 Task: Look for space in Troy, United States from 24th August, 2023 to 10th September, 2023 for 8 adults in price range Rs.12000 to Rs.15000. Place can be entire place or shared room with 4 bedrooms having 8 beds and 4 bathrooms. Property type can be house, flat, guest house. Amenities needed are: wifi, TV, free parkinig on premises, gym, breakfast. Booking option can be shelf check-in. Required host language is English.
Action: Mouse moved to (495, 104)
Screenshot: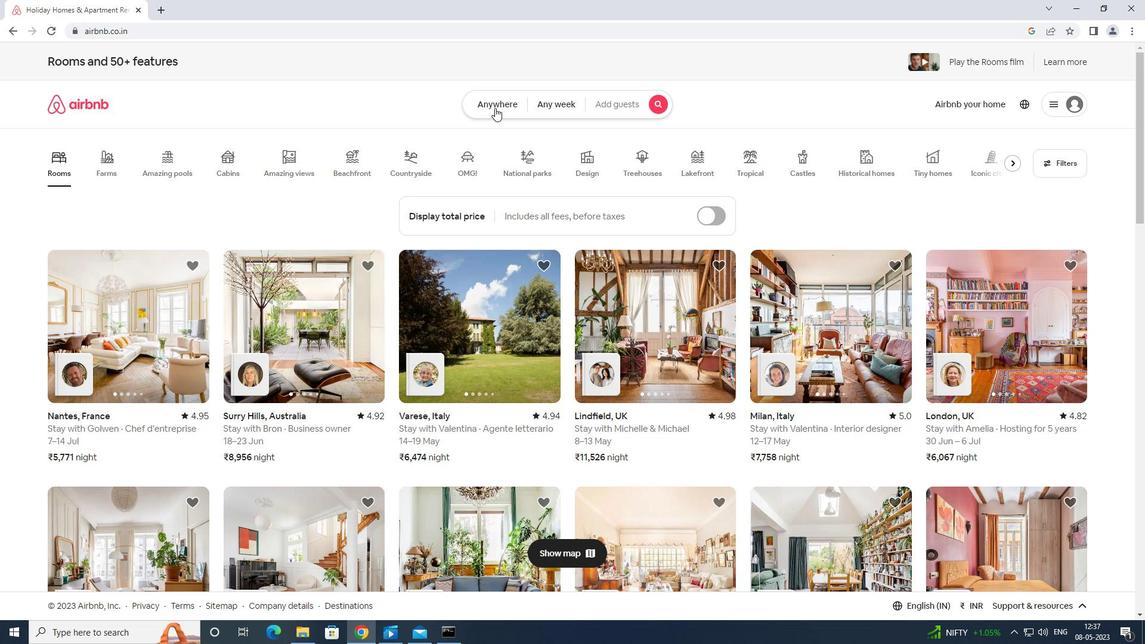 
Action: Mouse pressed left at (495, 104)
Screenshot: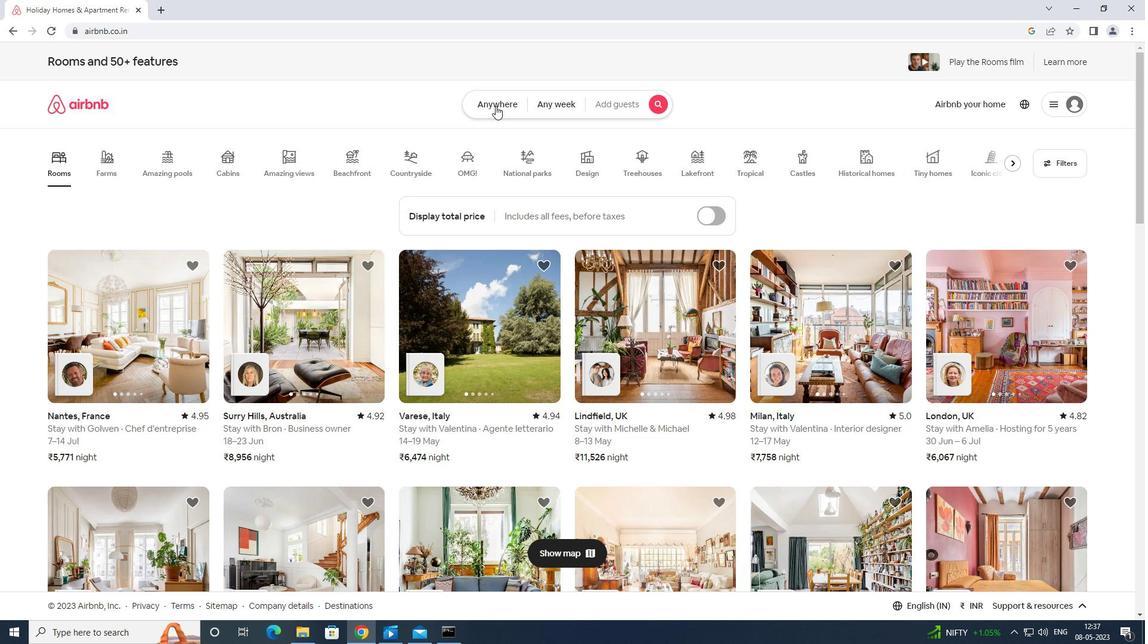 
Action: Mouse moved to (464, 144)
Screenshot: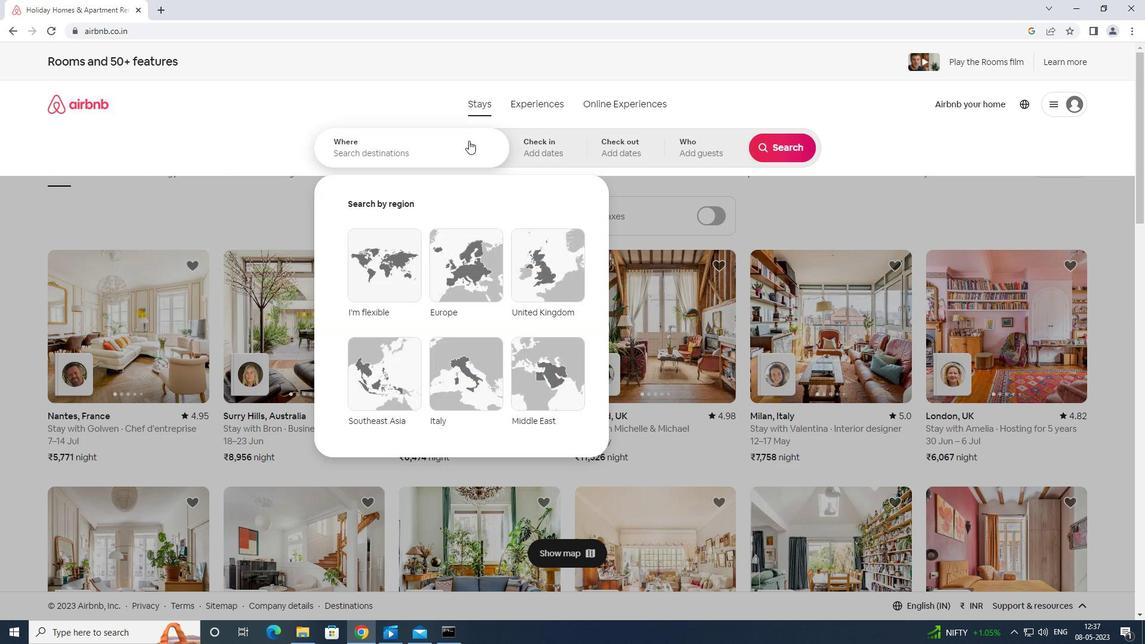 
Action: Mouse pressed left at (464, 144)
Screenshot: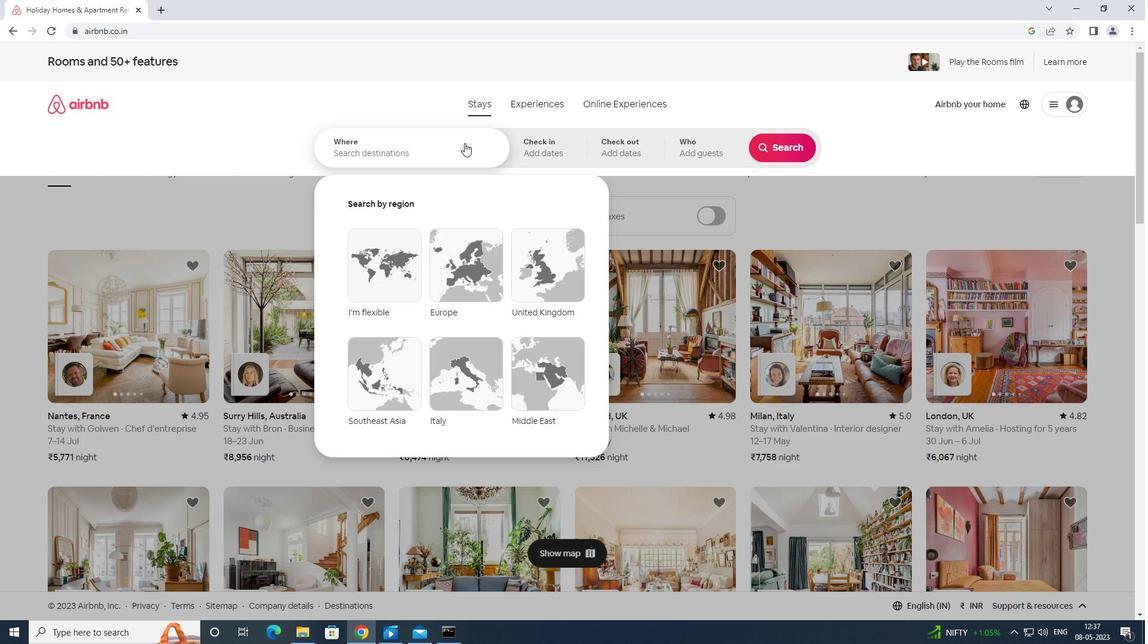 
Action: Mouse moved to (463, 144)
Screenshot: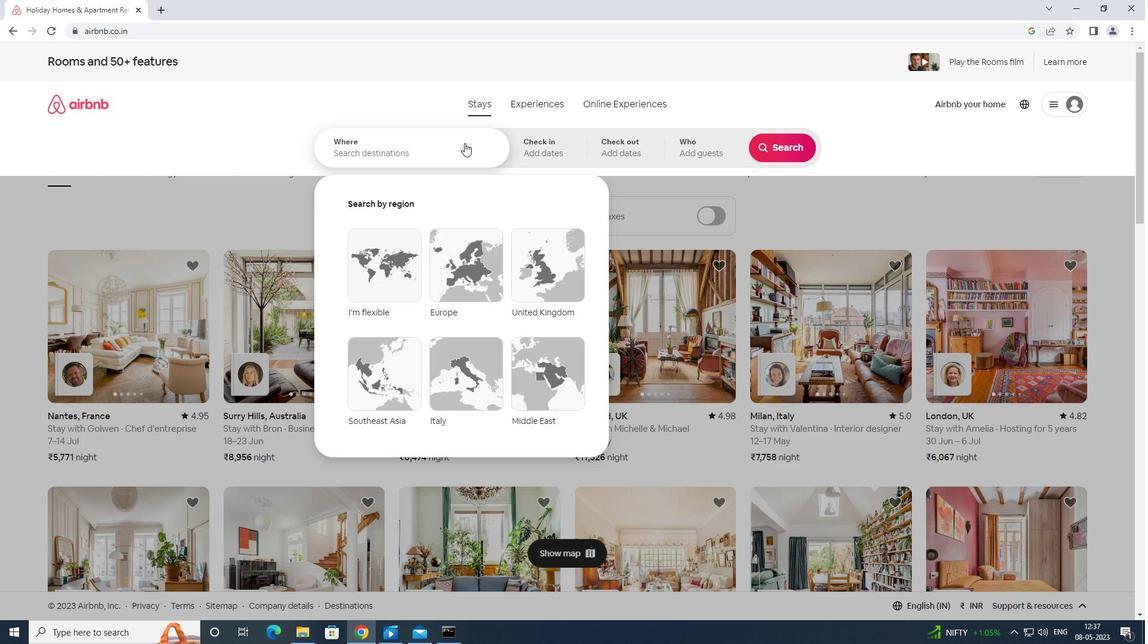 
Action: Key pressed <Key.shift>T<Key.backspace><Key.shift>TROY<Key.space>UNITED<Key.space>STATES<Key.enter>
Screenshot: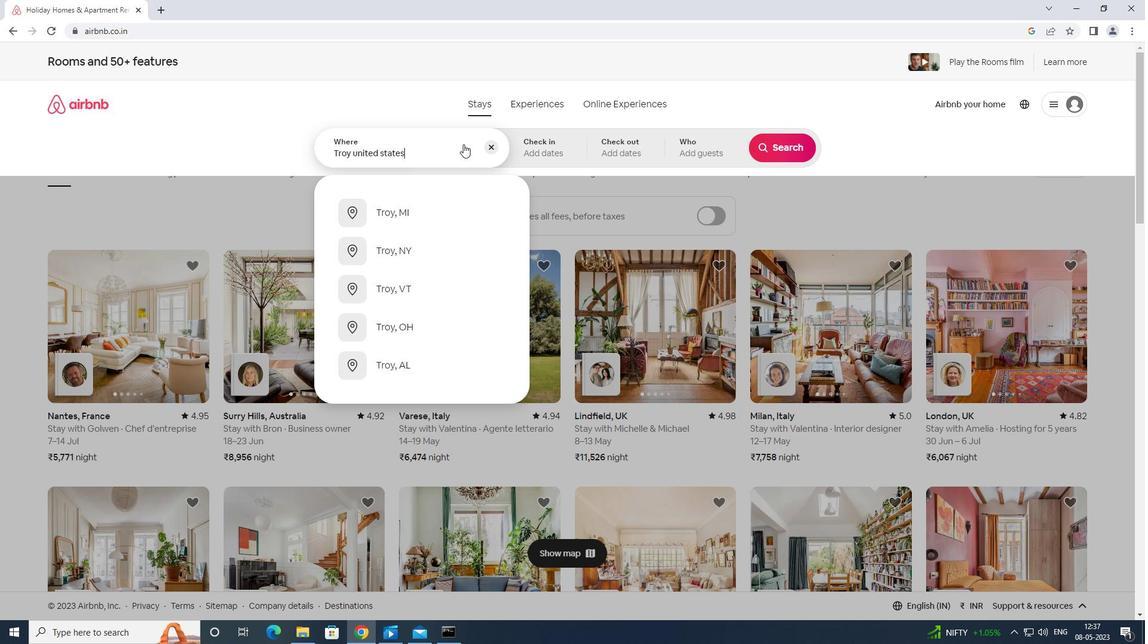 
Action: Mouse moved to (771, 234)
Screenshot: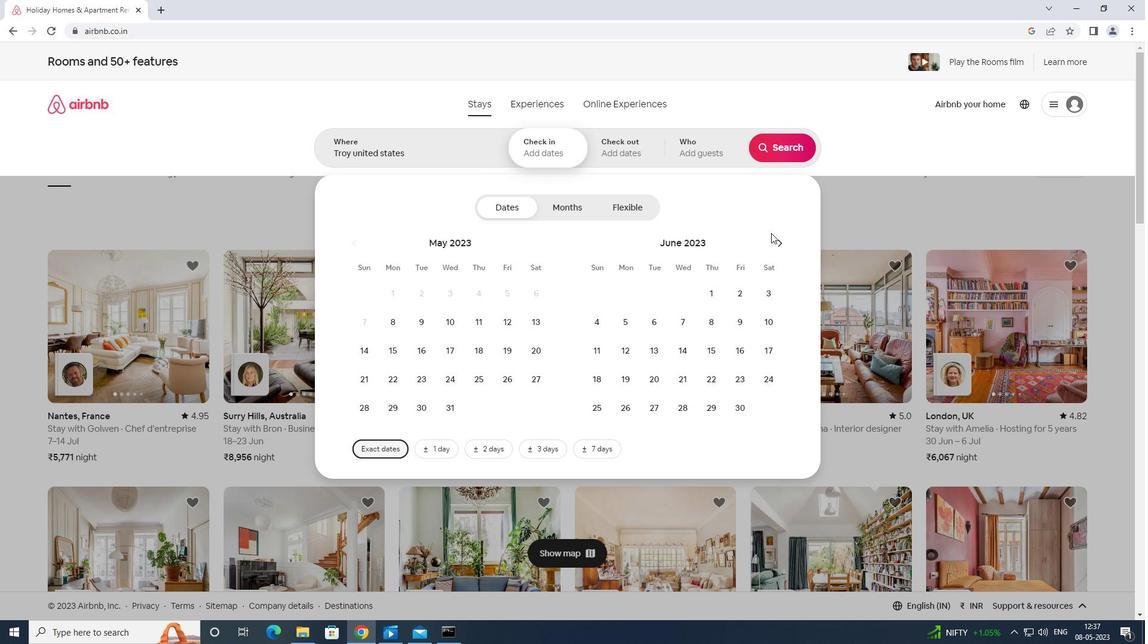 
Action: Mouse pressed left at (771, 234)
Screenshot: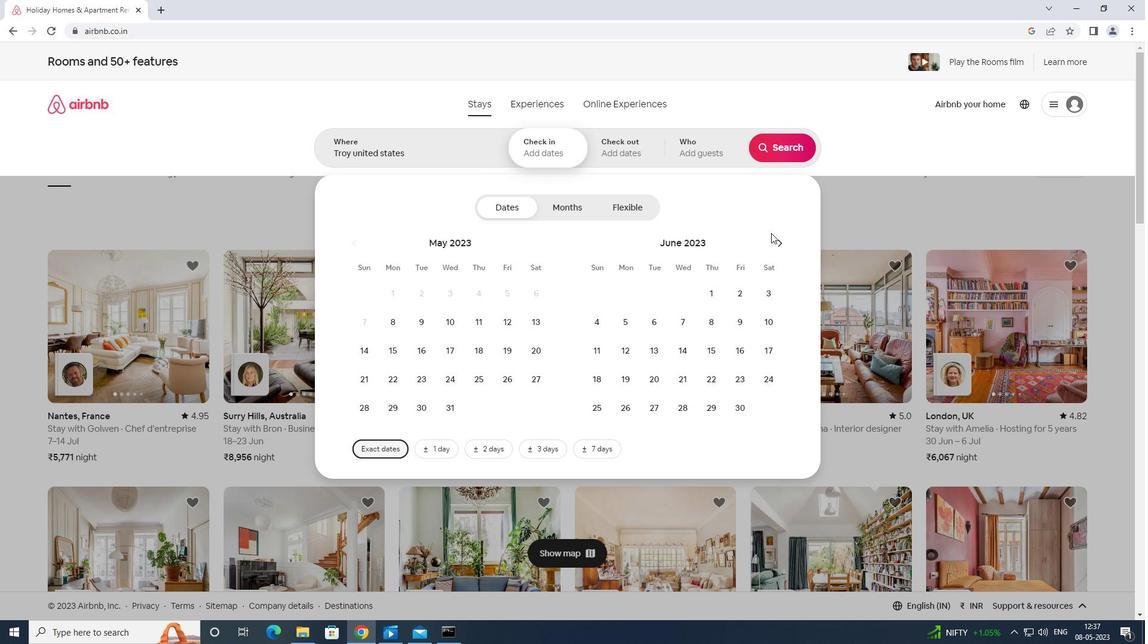 
Action: Mouse moved to (782, 244)
Screenshot: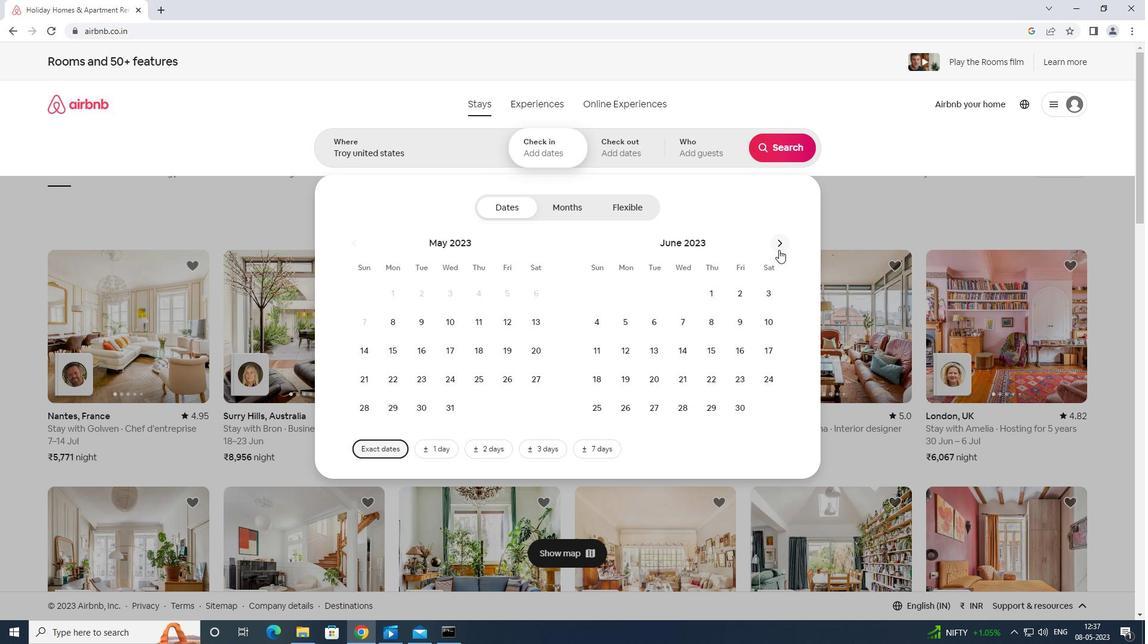 
Action: Mouse pressed left at (782, 244)
Screenshot: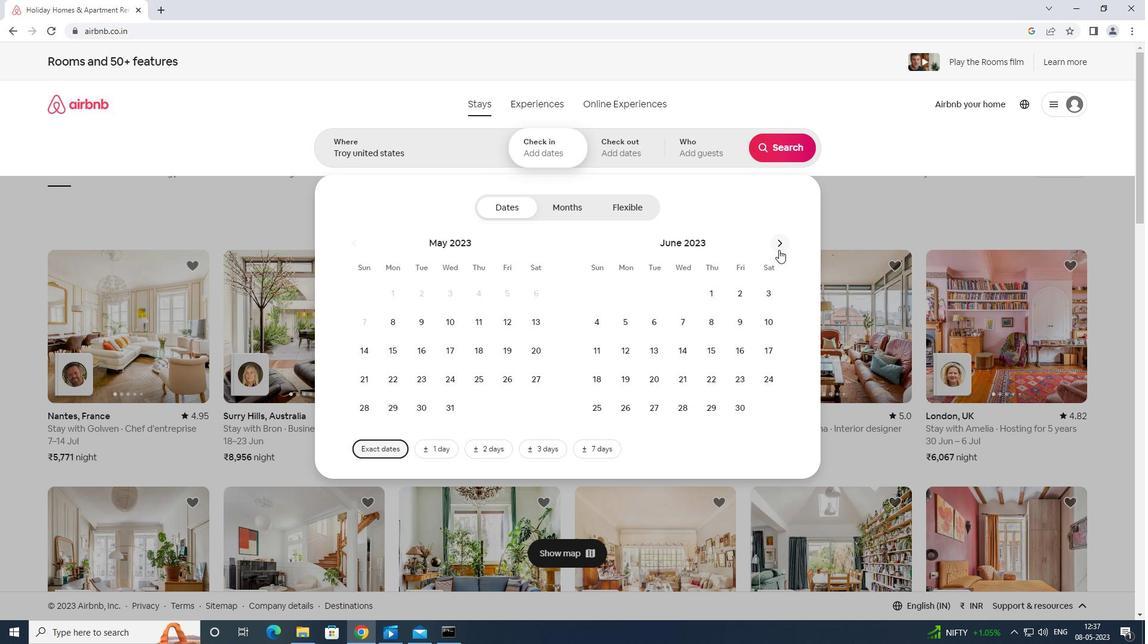 
Action: Mouse moved to (784, 242)
Screenshot: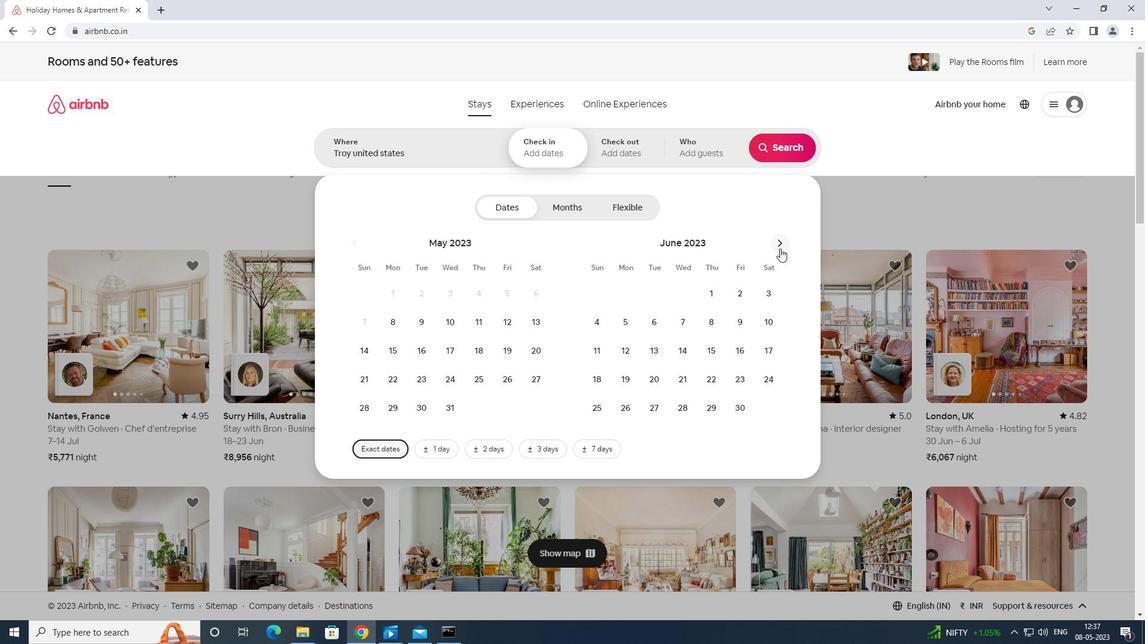 
Action: Mouse pressed left at (784, 242)
Screenshot: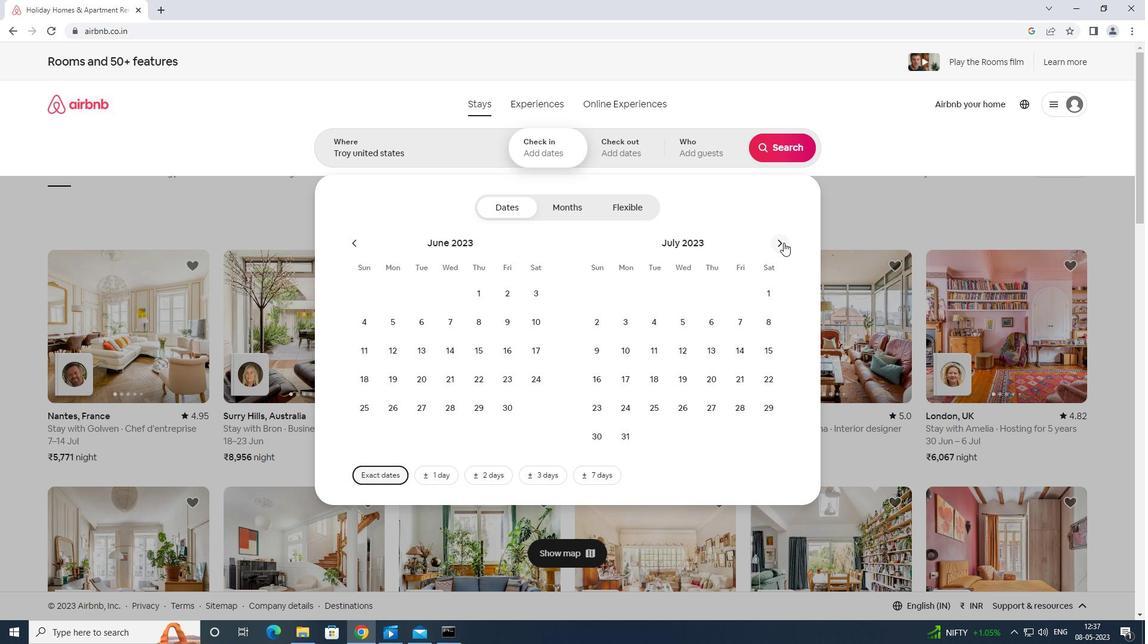 
Action: Mouse moved to (702, 377)
Screenshot: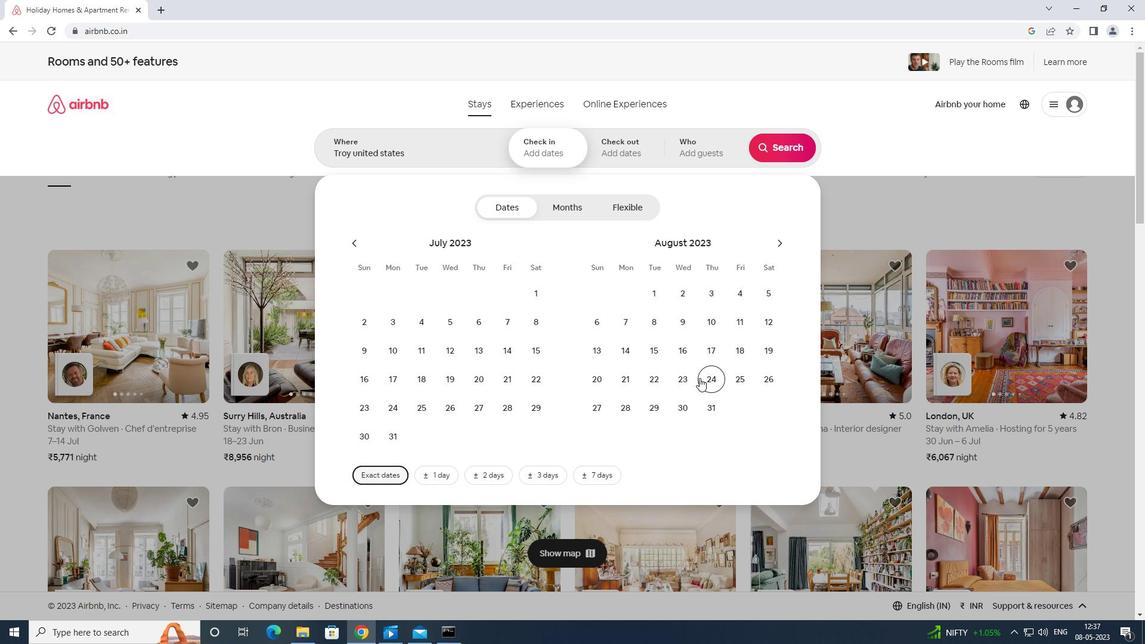 
Action: Mouse pressed left at (702, 377)
Screenshot: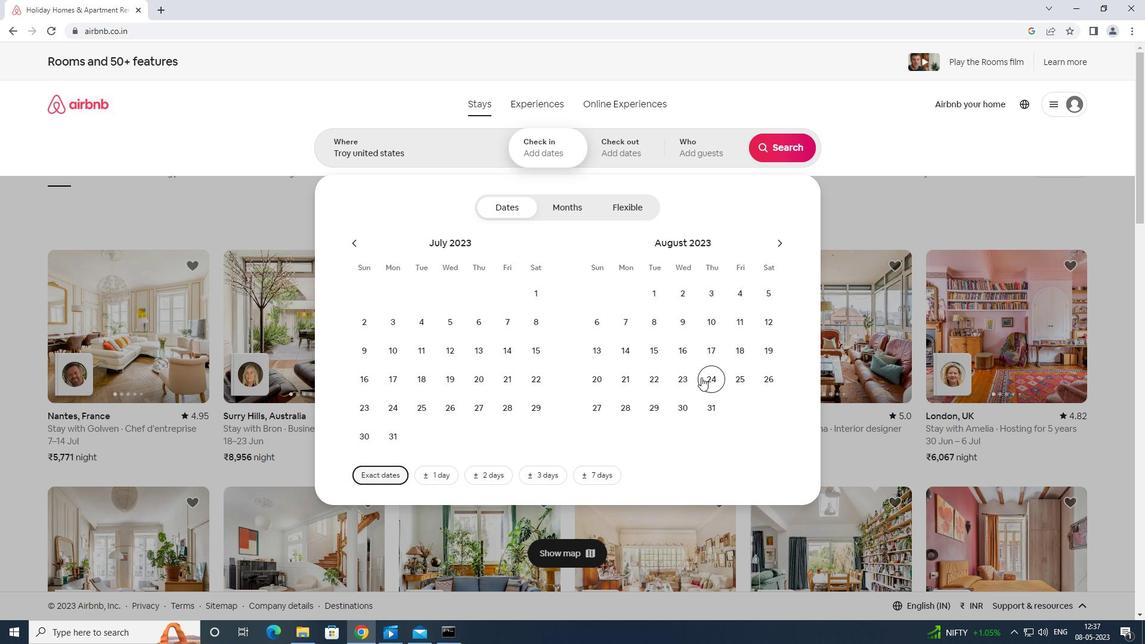 
Action: Mouse moved to (777, 234)
Screenshot: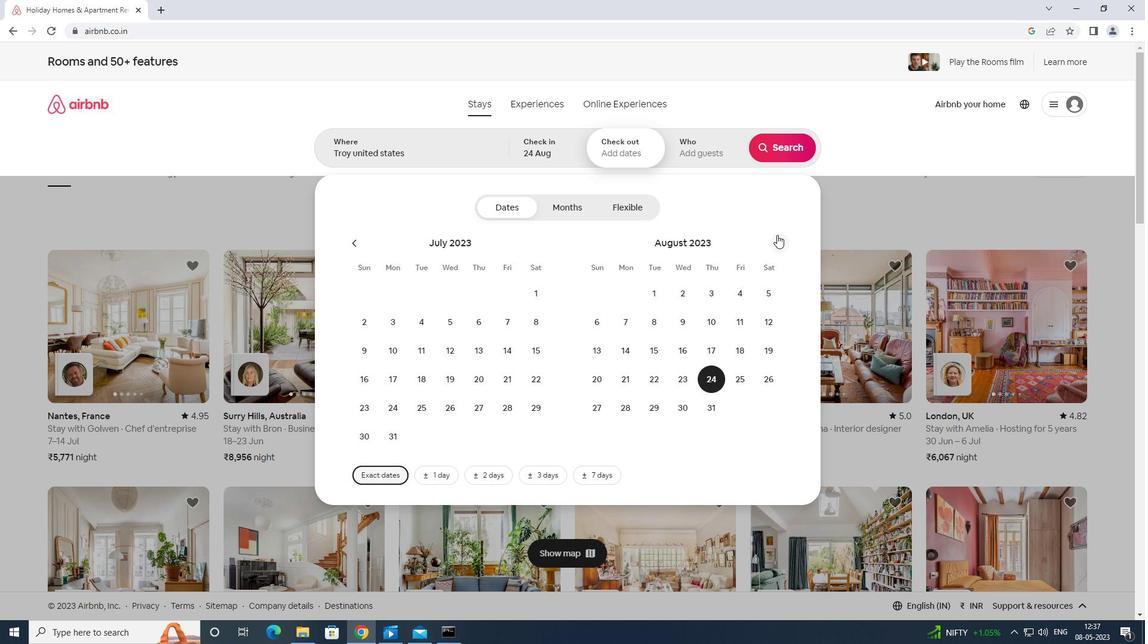 
Action: Mouse pressed left at (777, 234)
Screenshot: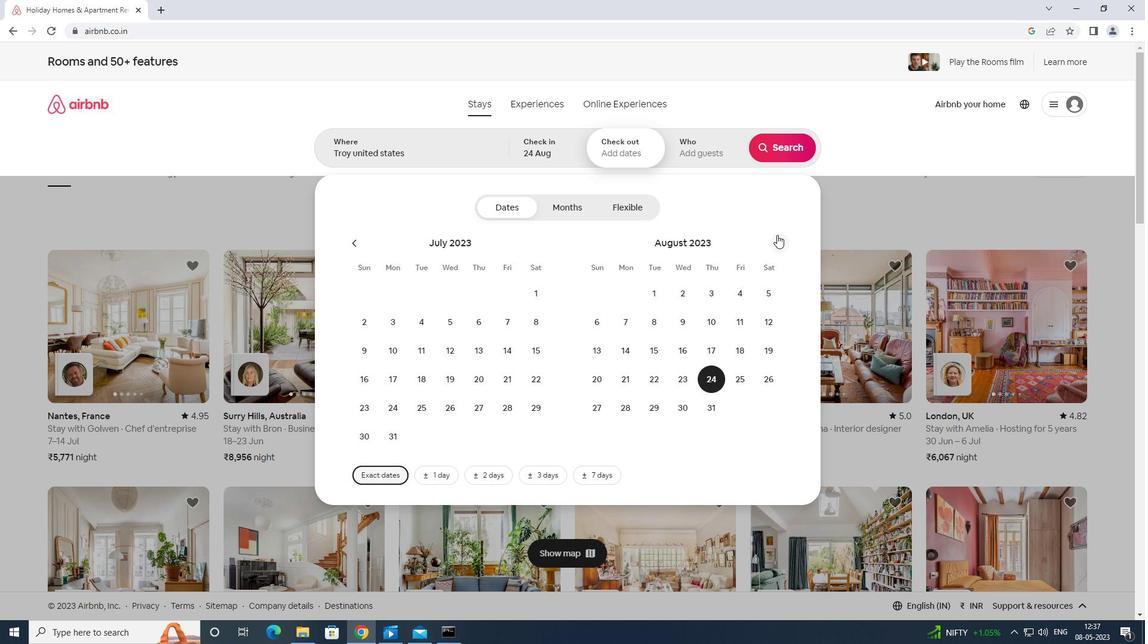 
Action: Mouse moved to (601, 347)
Screenshot: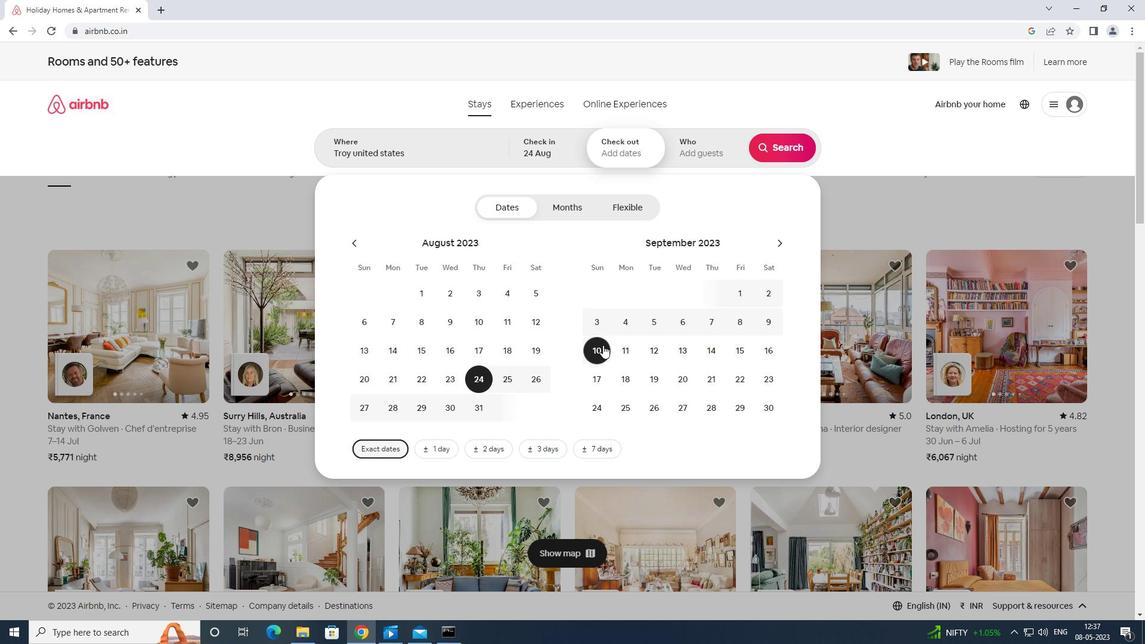 
Action: Mouse pressed left at (601, 347)
Screenshot: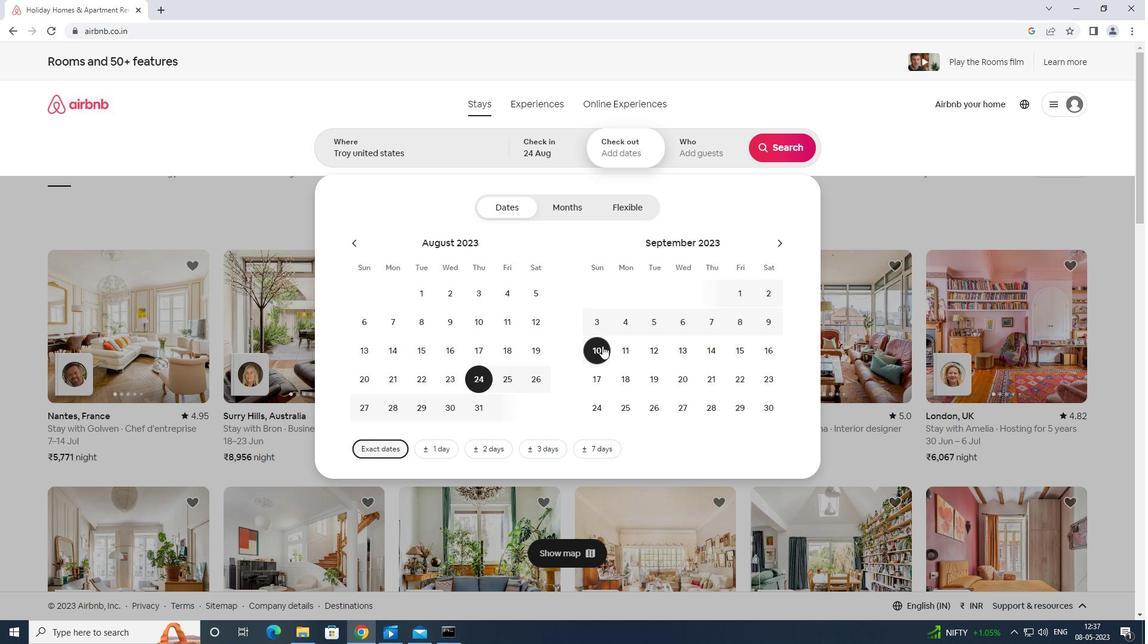 
Action: Mouse moved to (723, 142)
Screenshot: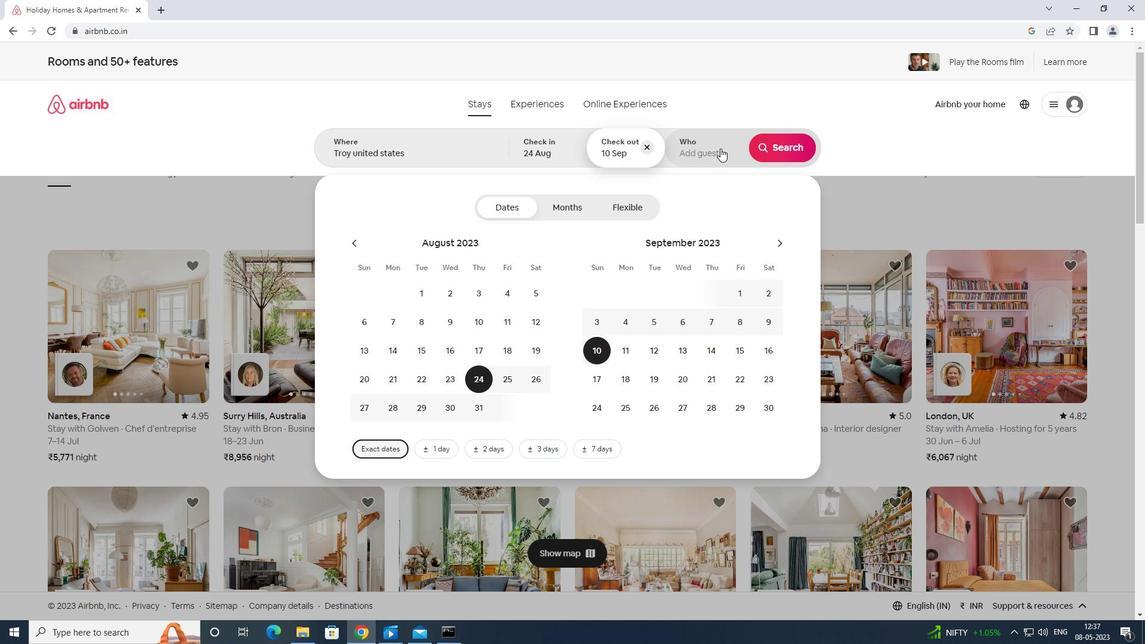 
Action: Mouse pressed left at (723, 142)
Screenshot: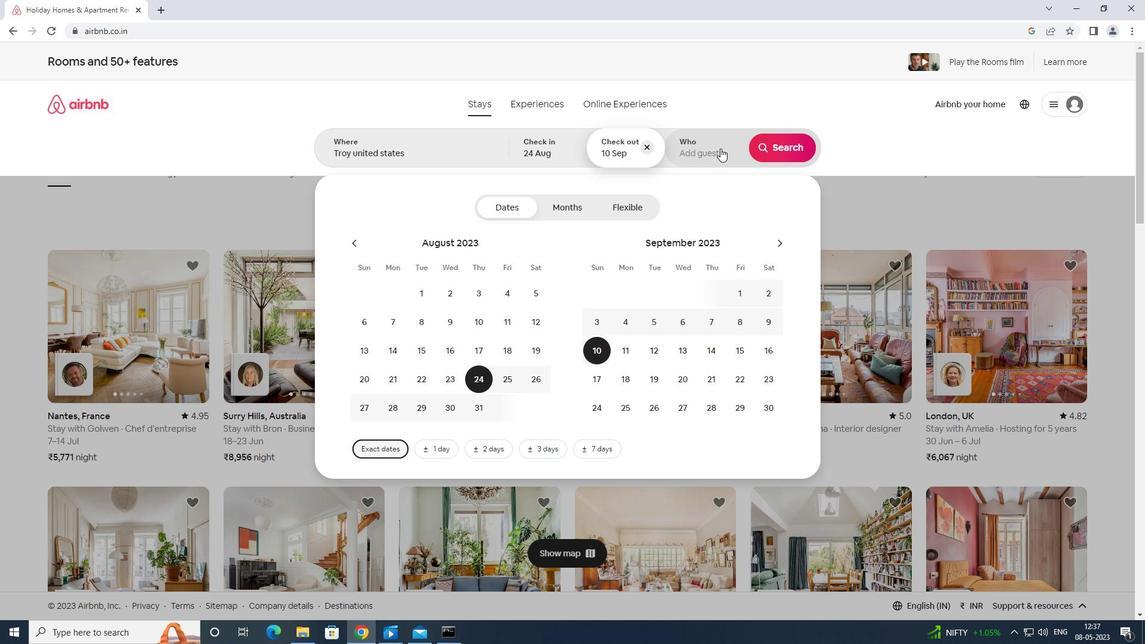 
Action: Mouse moved to (782, 217)
Screenshot: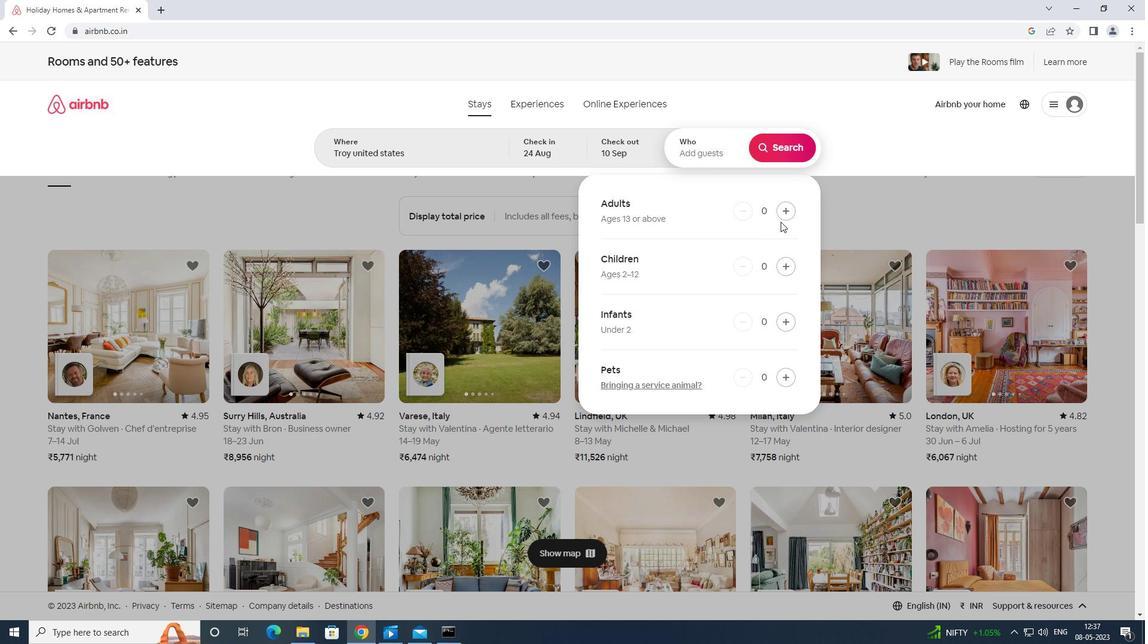 
Action: Mouse pressed left at (782, 217)
Screenshot: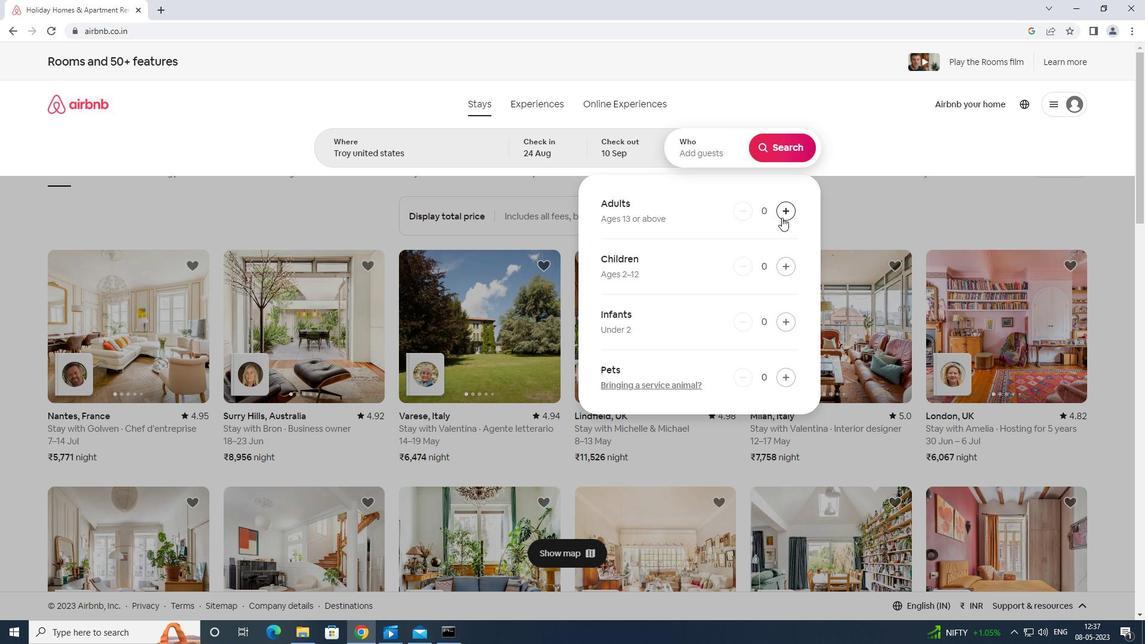 
Action: Mouse moved to (782, 215)
Screenshot: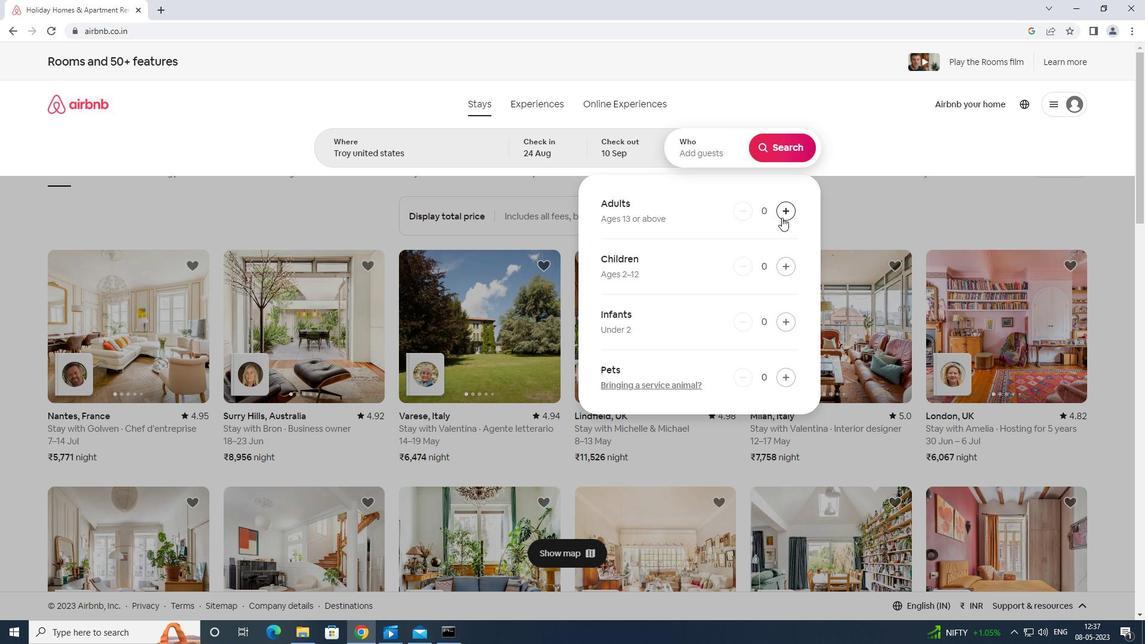 
Action: Mouse pressed left at (782, 215)
Screenshot: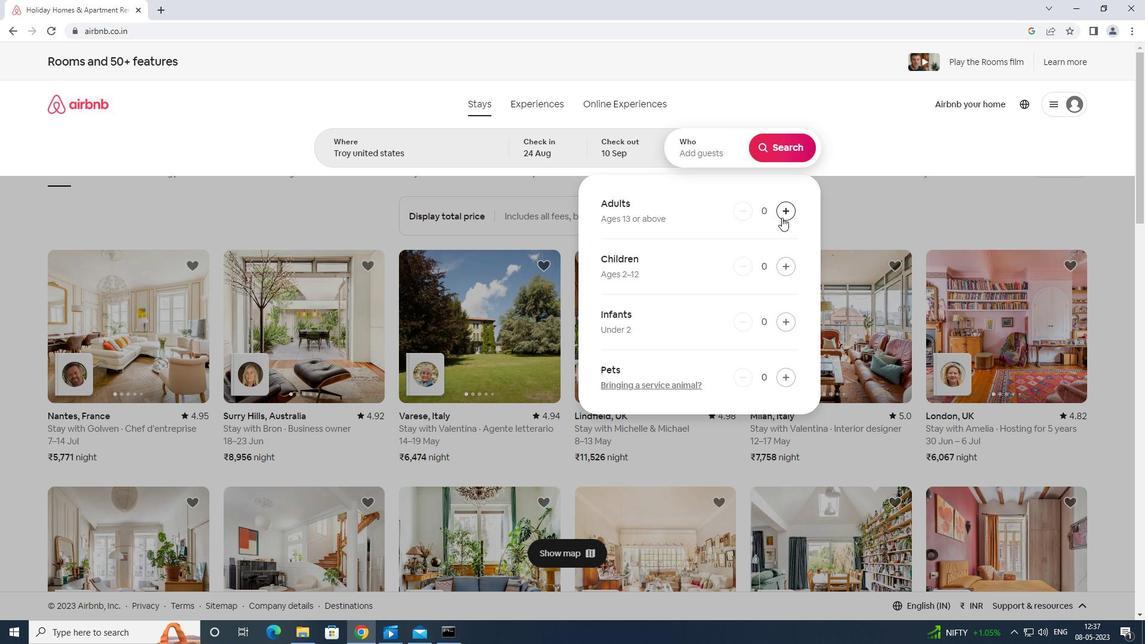 
Action: Mouse moved to (783, 213)
Screenshot: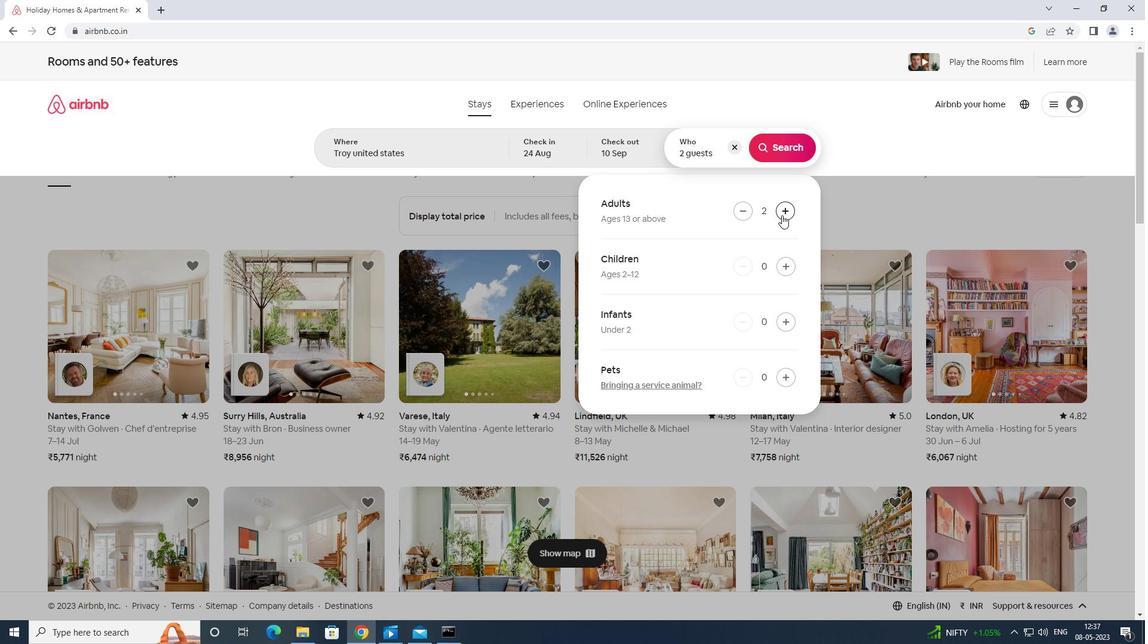 
Action: Mouse pressed left at (783, 213)
Screenshot: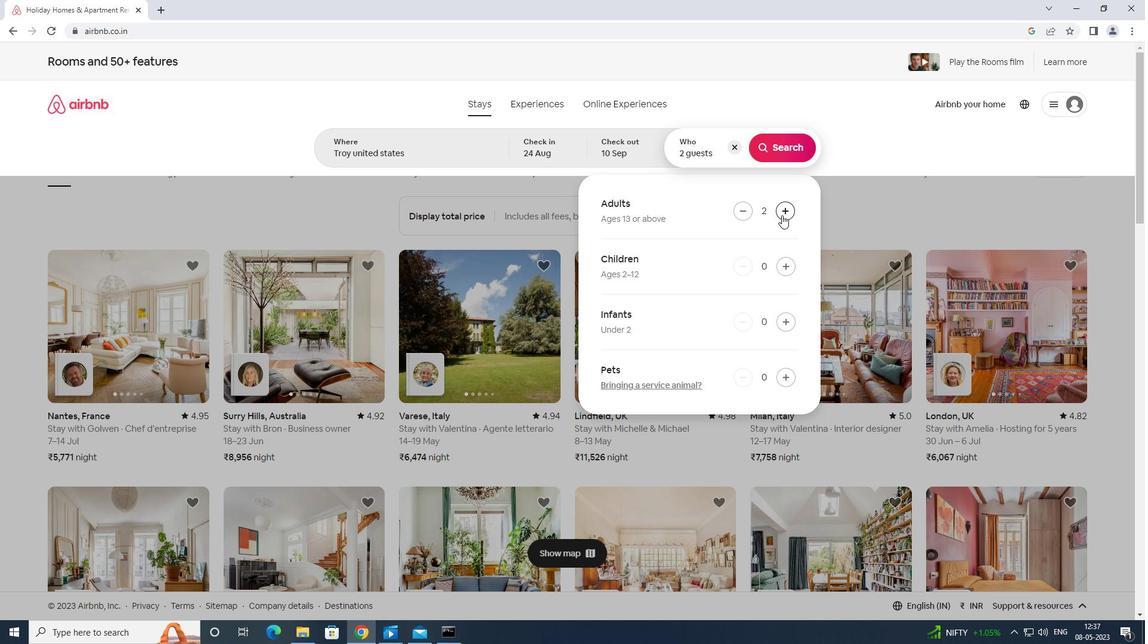 
Action: Mouse moved to (784, 213)
Screenshot: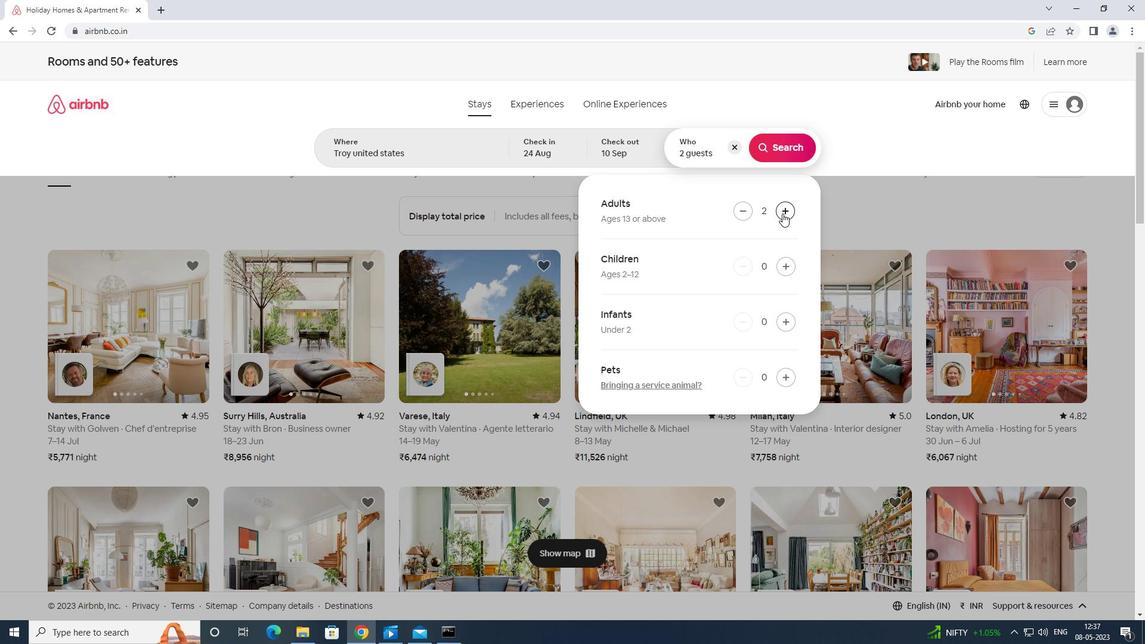 
Action: Mouse pressed left at (784, 213)
Screenshot: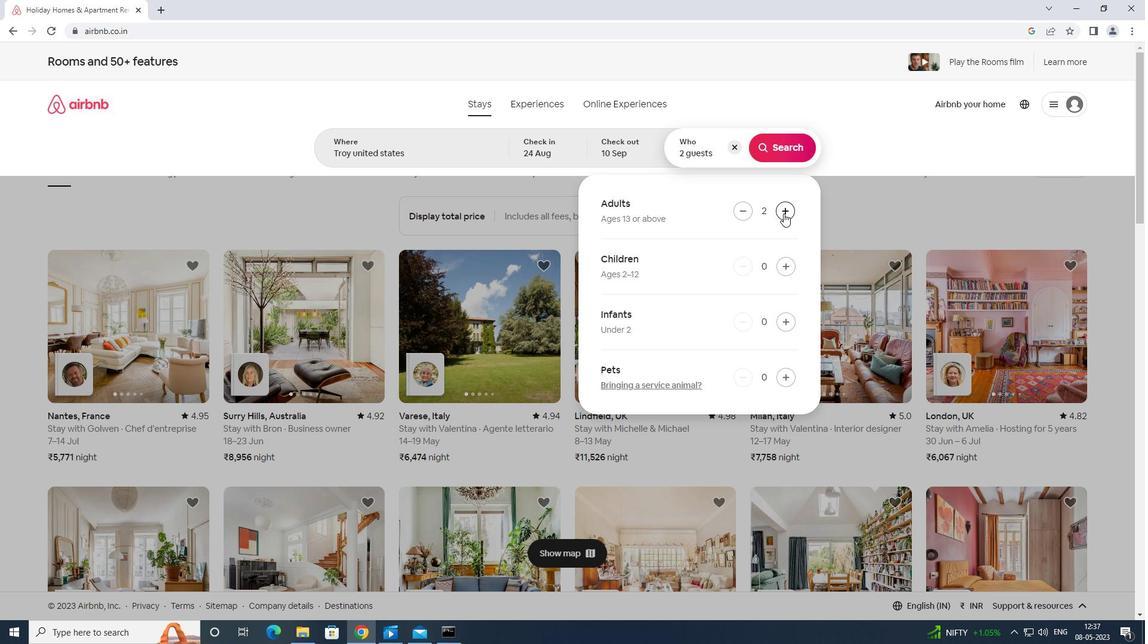 
Action: Mouse moved to (784, 212)
Screenshot: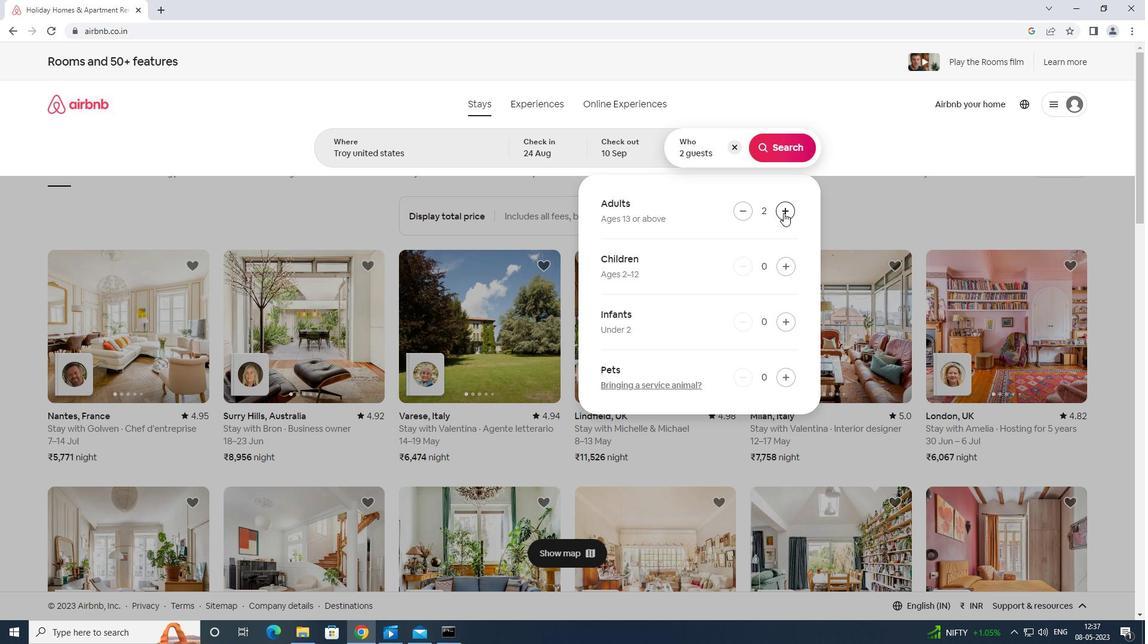 
Action: Mouse pressed left at (784, 212)
Screenshot: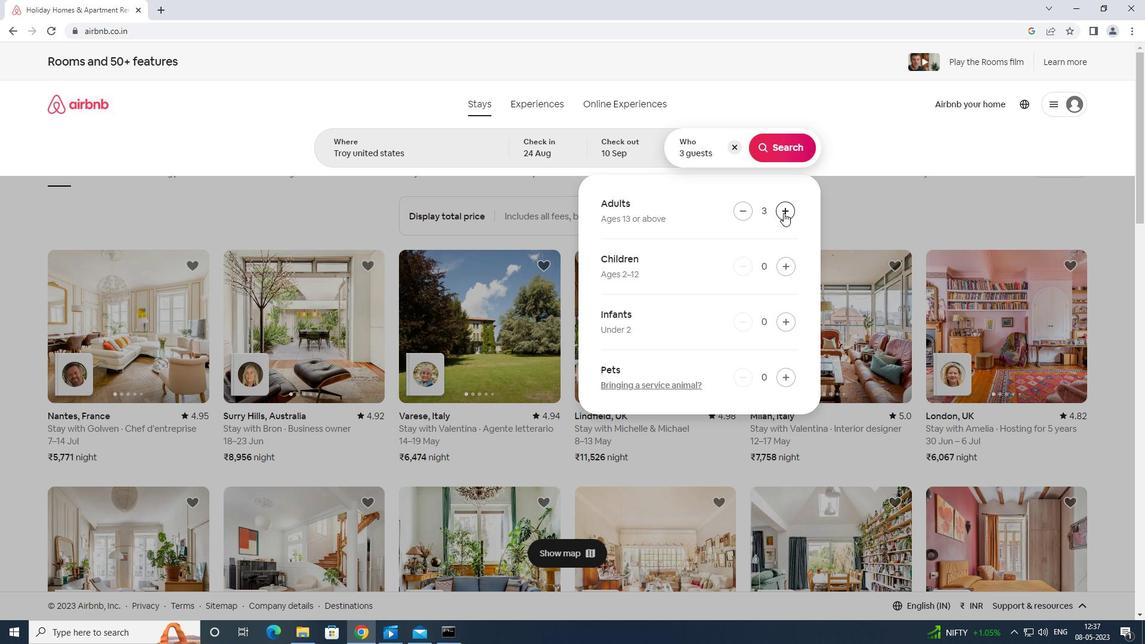 
Action: Mouse pressed left at (784, 212)
Screenshot: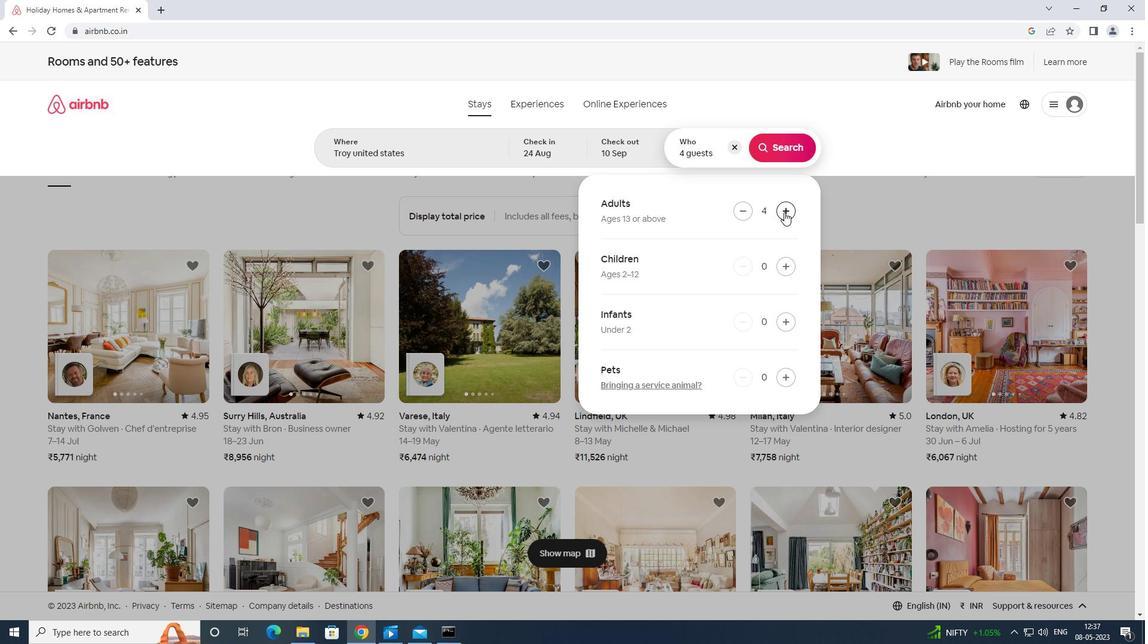 
Action: Mouse pressed left at (784, 212)
Screenshot: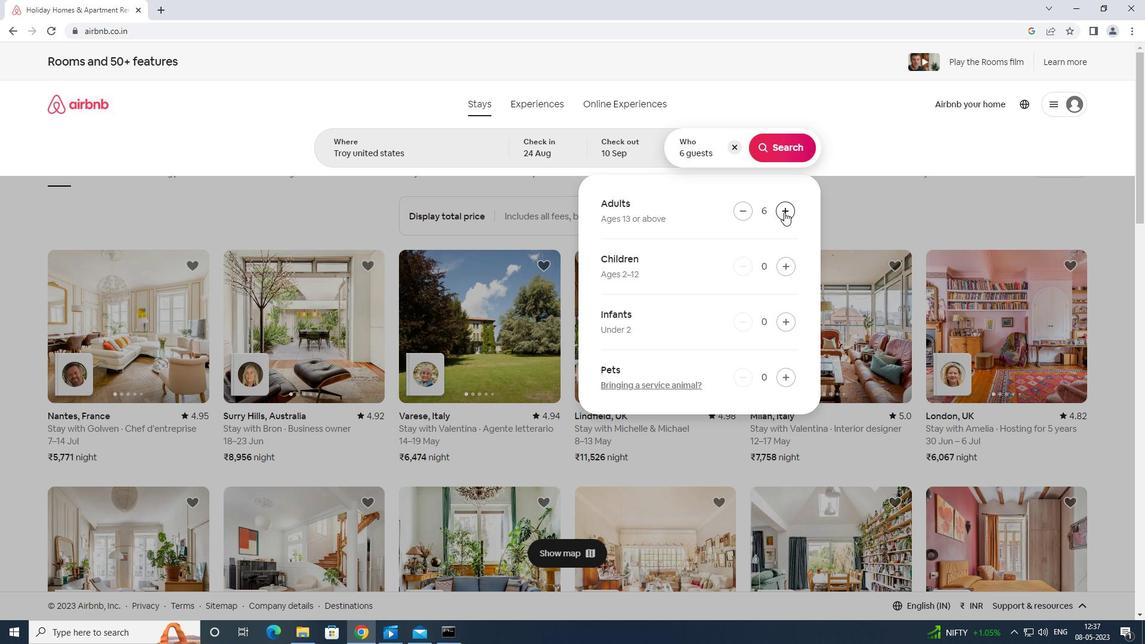 
Action: Mouse pressed left at (784, 212)
Screenshot: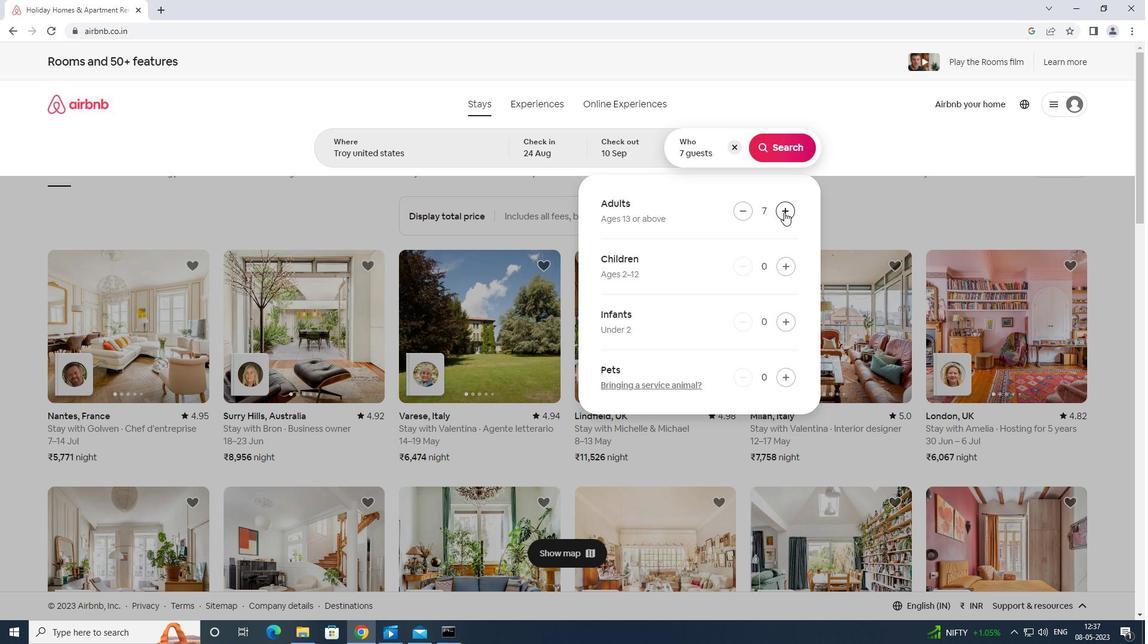 
Action: Mouse moved to (790, 144)
Screenshot: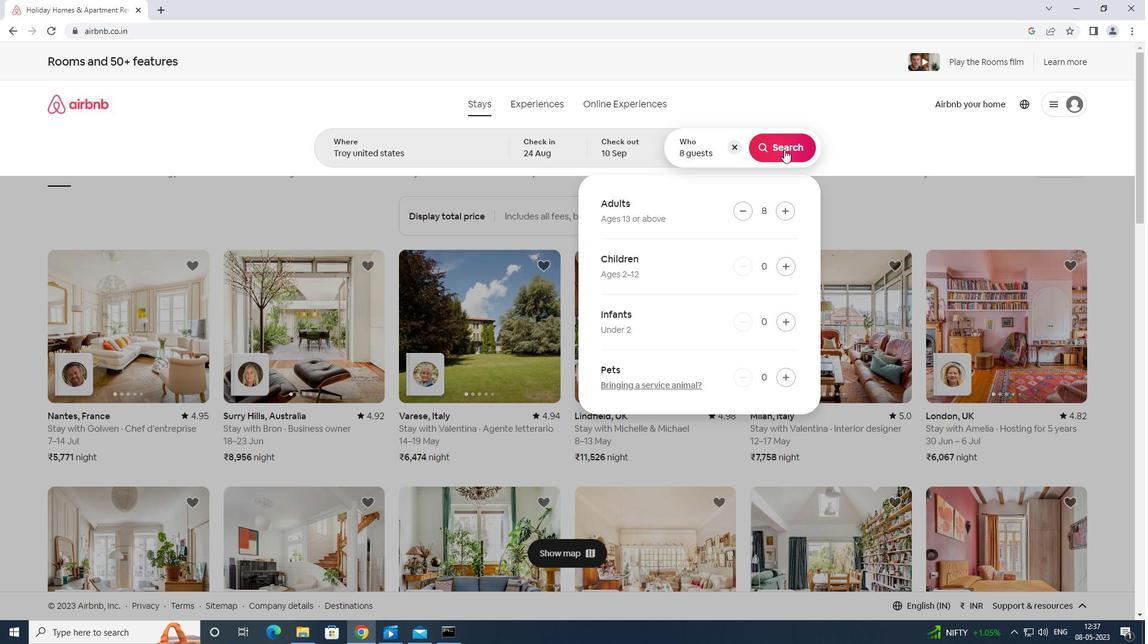 
Action: Mouse pressed left at (790, 144)
Screenshot: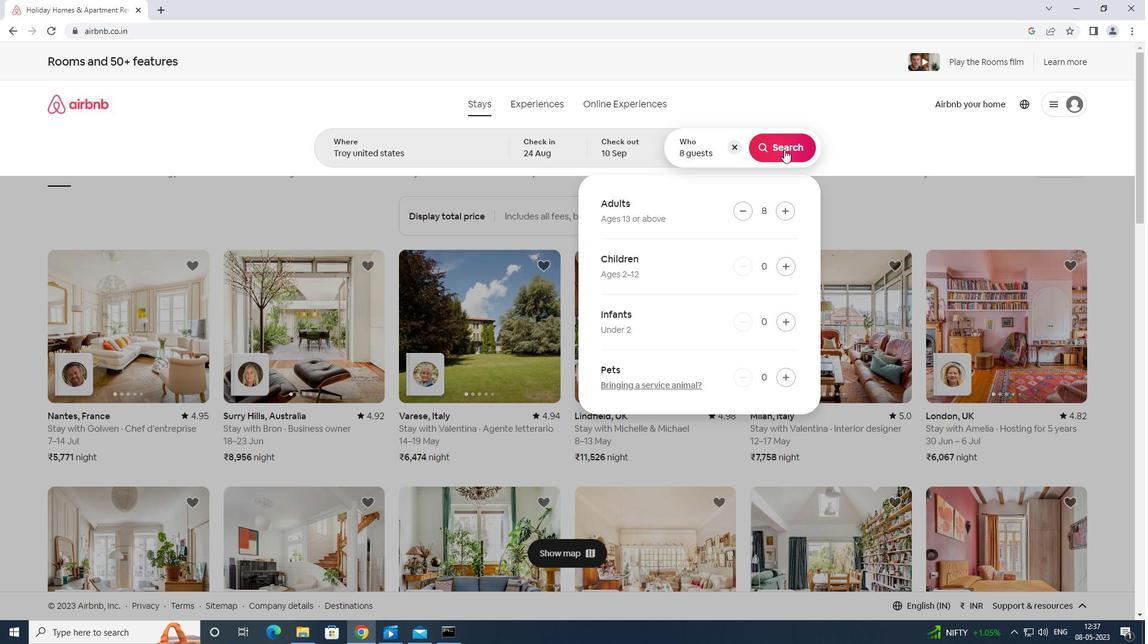 
Action: Mouse moved to (1108, 109)
Screenshot: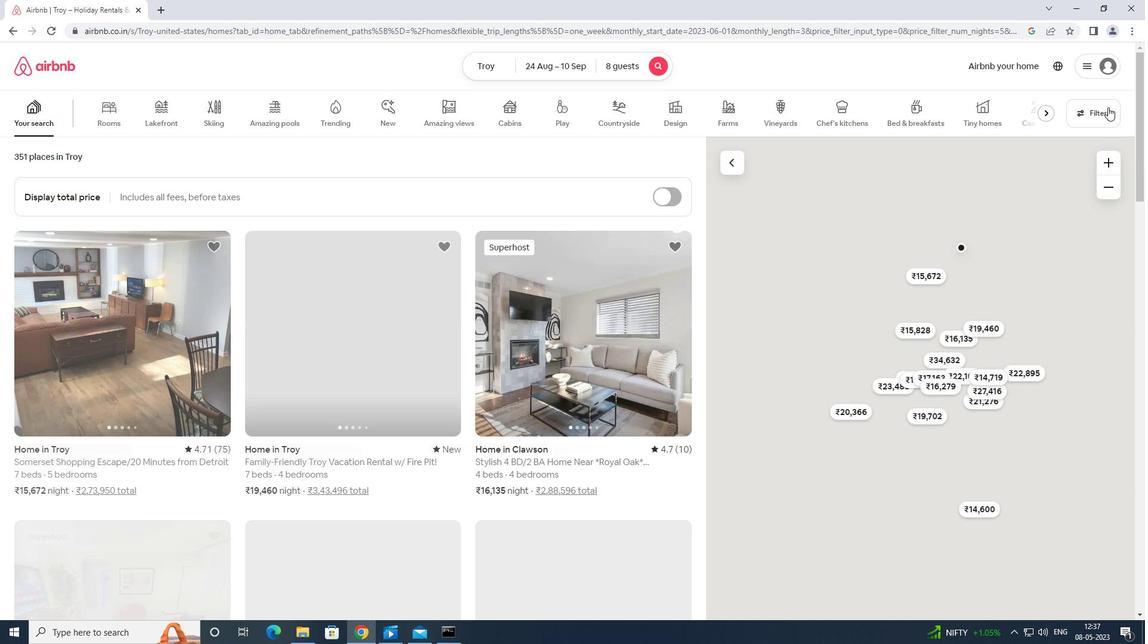 
Action: Mouse pressed left at (1108, 109)
Screenshot: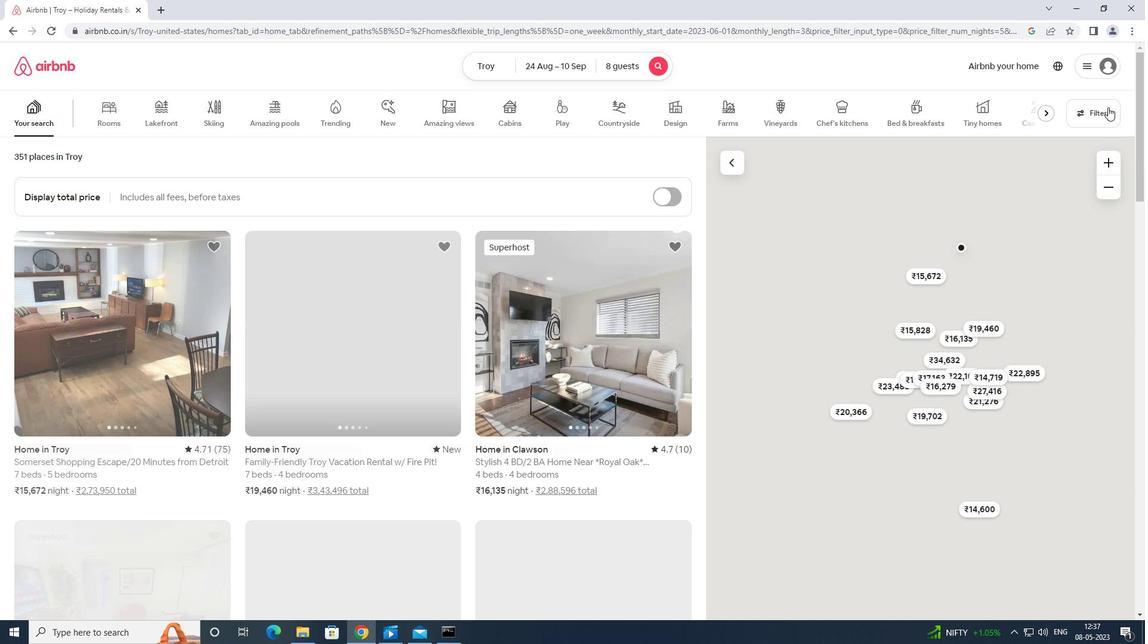
Action: Mouse moved to (491, 386)
Screenshot: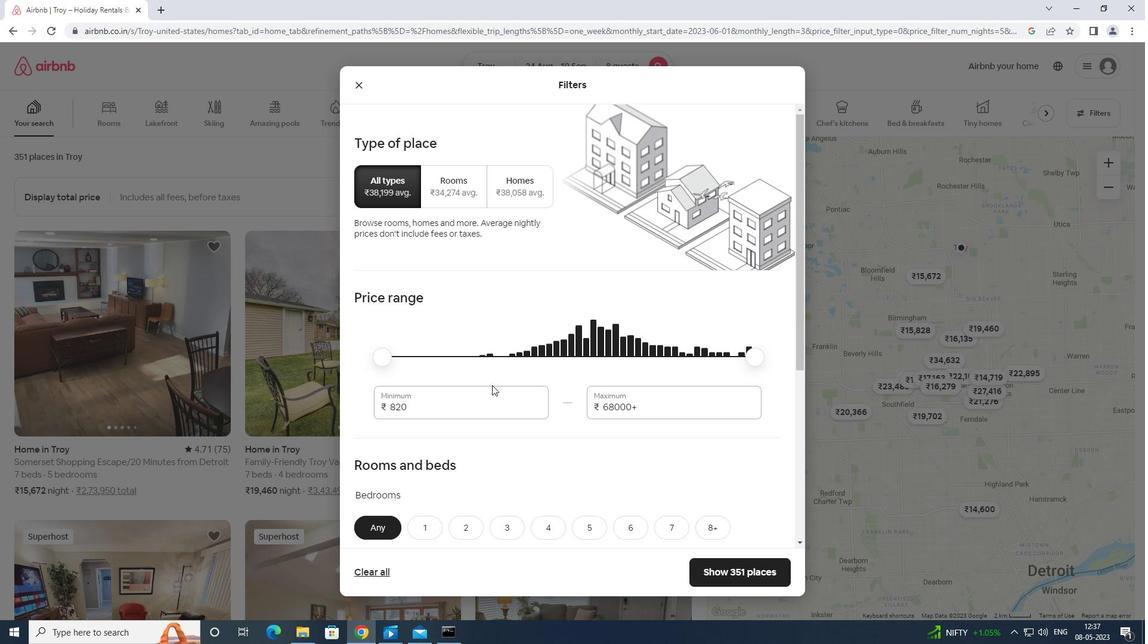 
Action: Mouse pressed left at (491, 386)
Screenshot: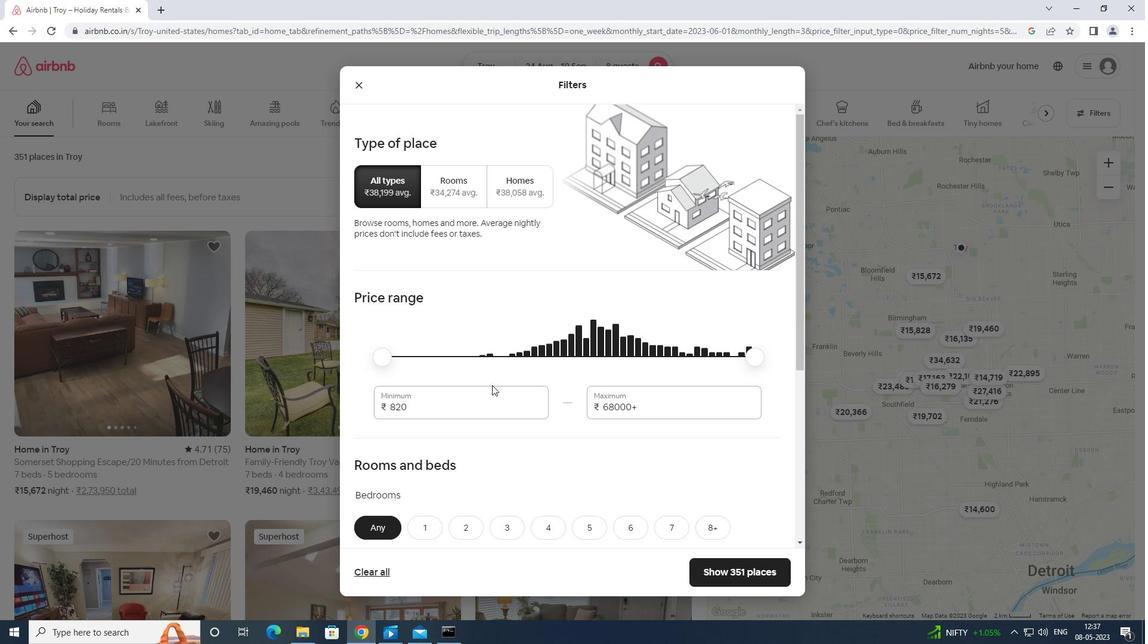 
Action: Mouse moved to (491, 389)
Screenshot: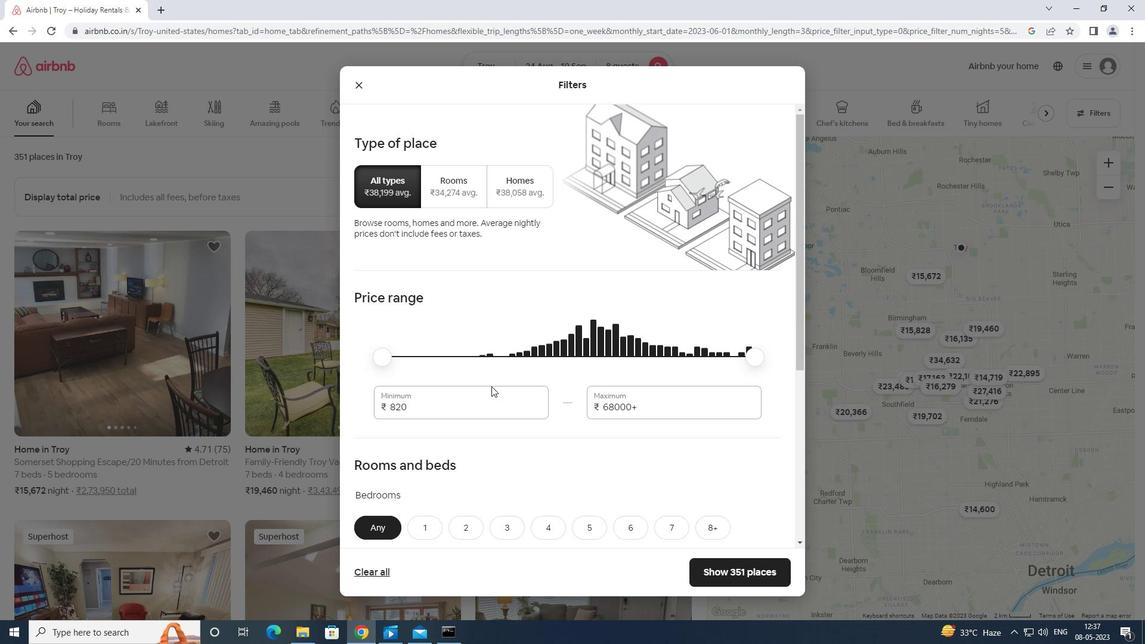 
Action: Key pressed <Key.backspace><Key.backspace><Key.backspace><Key.backspace><Key.backspace>12000
Screenshot: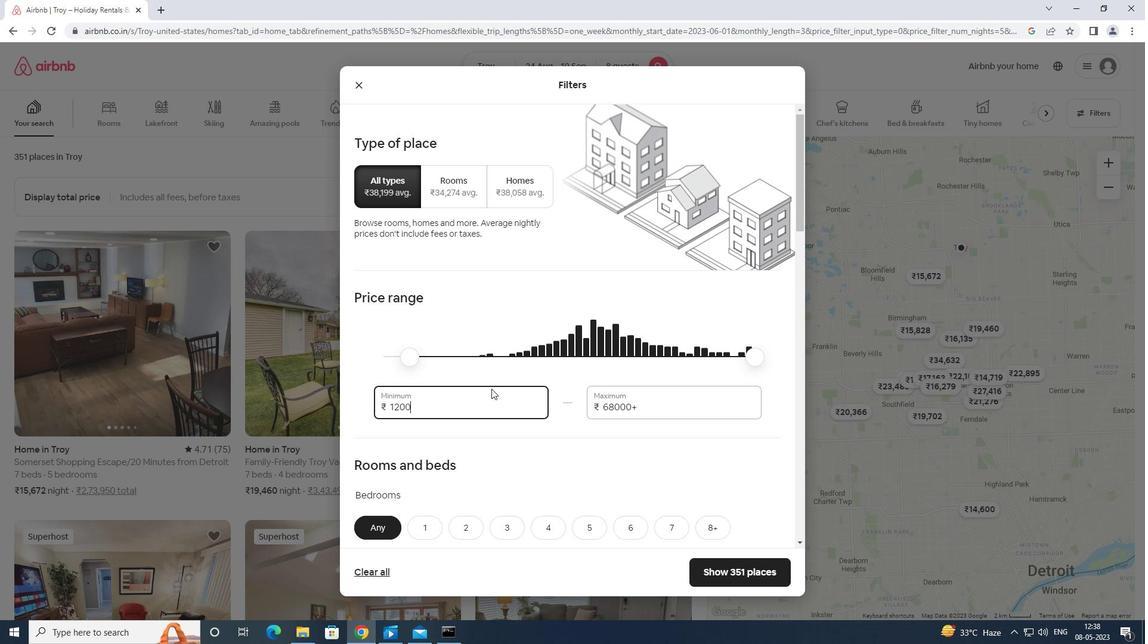 
Action: Mouse moved to (653, 407)
Screenshot: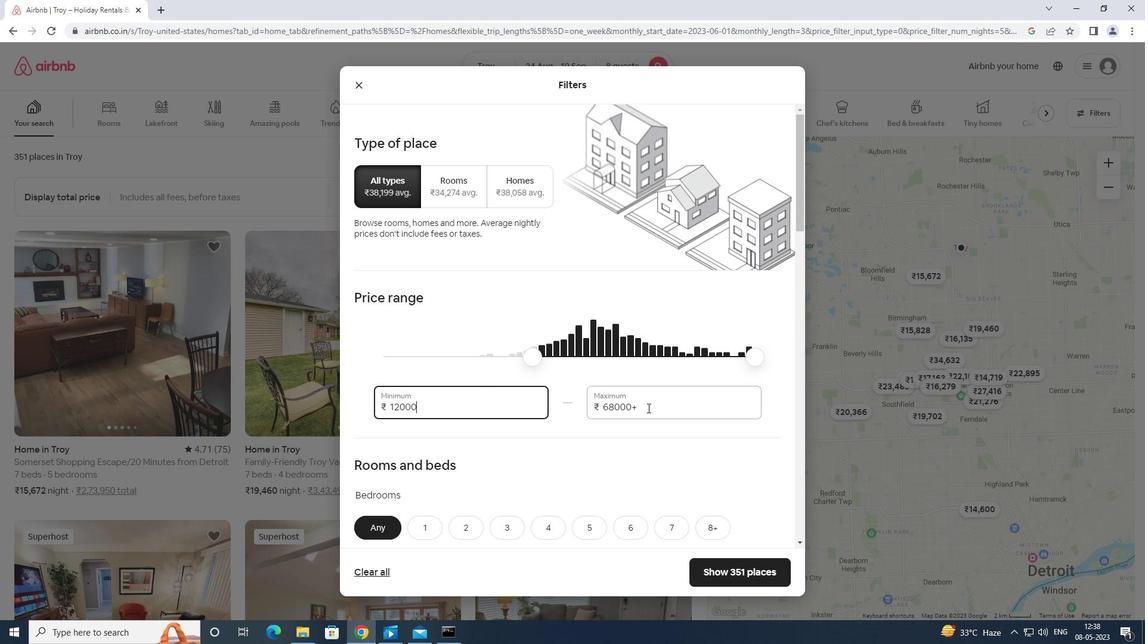 
Action: Mouse pressed left at (653, 407)
Screenshot: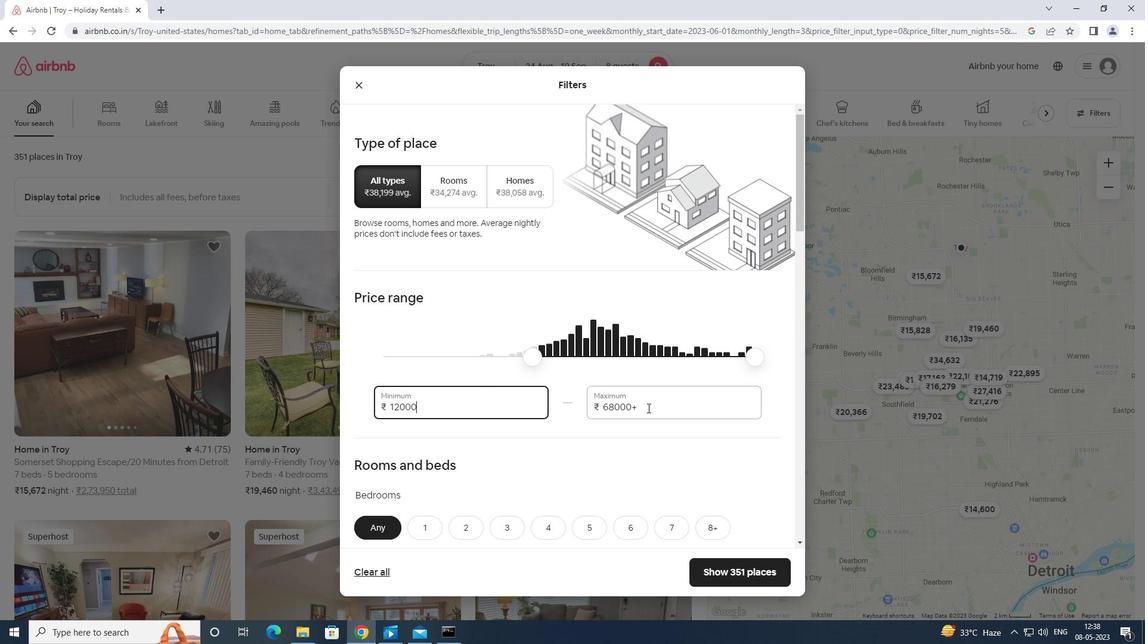 
Action: Mouse moved to (653, 406)
Screenshot: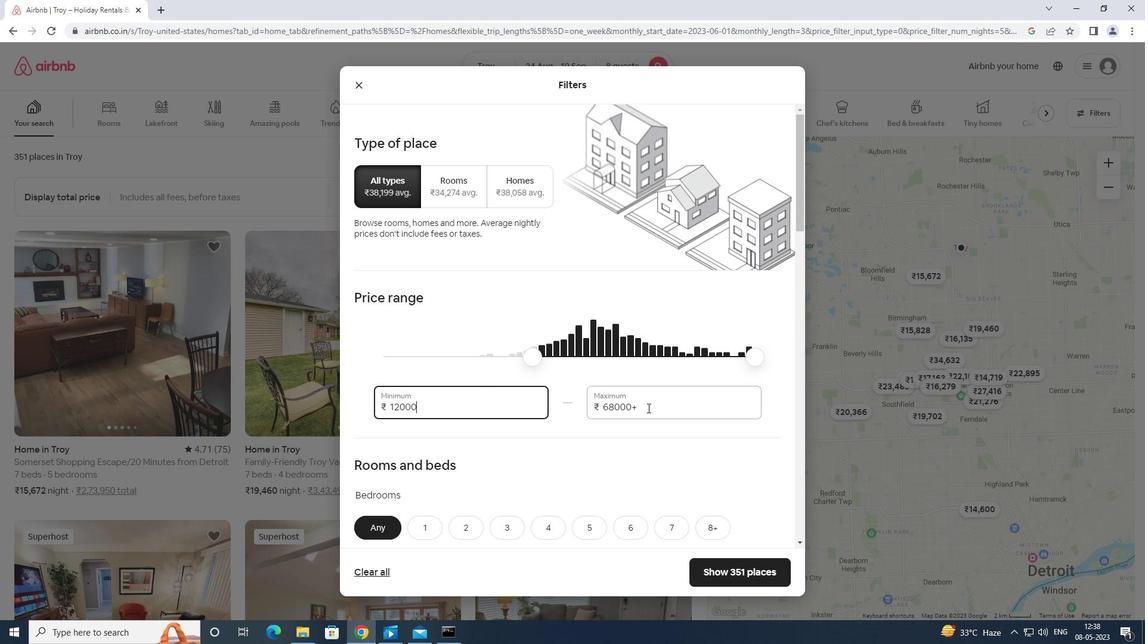 
Action: Key pressed <Key.backspace><Key.backspace><Key.backspace><Key.backspace><Key.backspace><Key.backspace><Key.backspace><Key.backspace><Key.backspace><Key.backspace><Key.backspace>15000
Screenshot: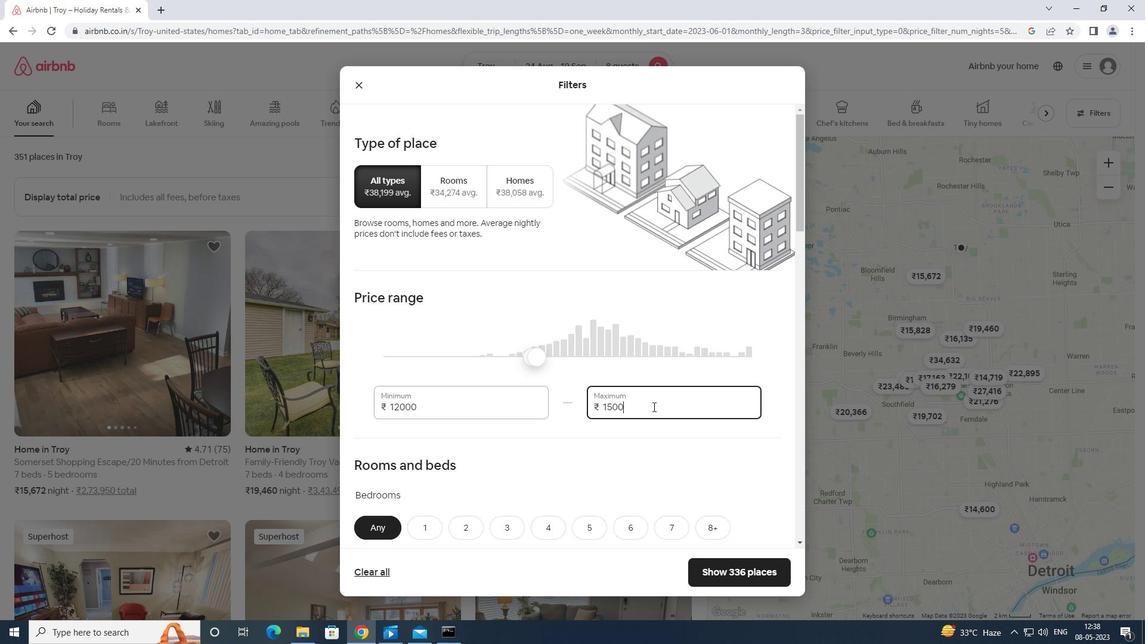 
Action: Mouse moved to (658, 405)
Screenshot: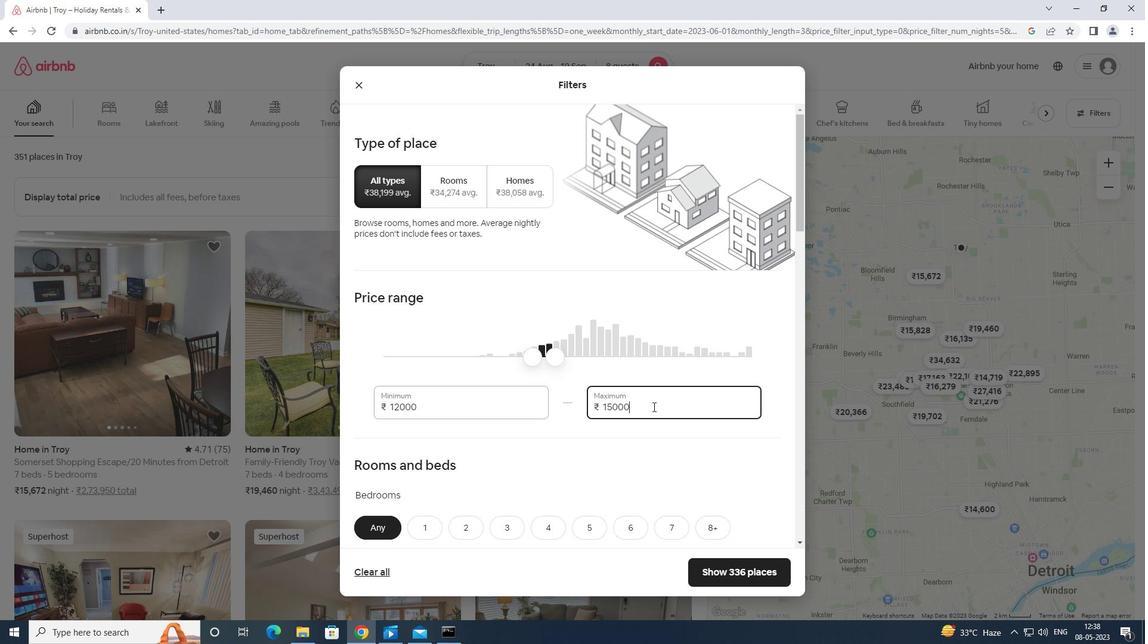 
Action: Mouse scrolled (658, 405) with delta (0, 0)
Screenshot: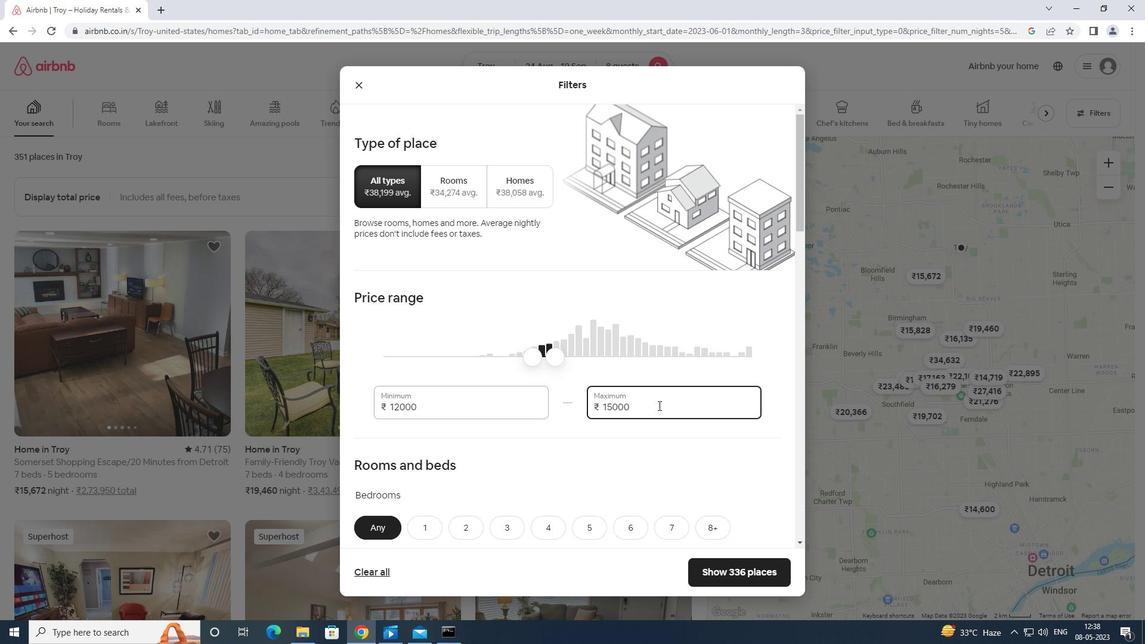 
Action: Mouse scrolled (658, 405) with delta (0, 0)
Screenshot: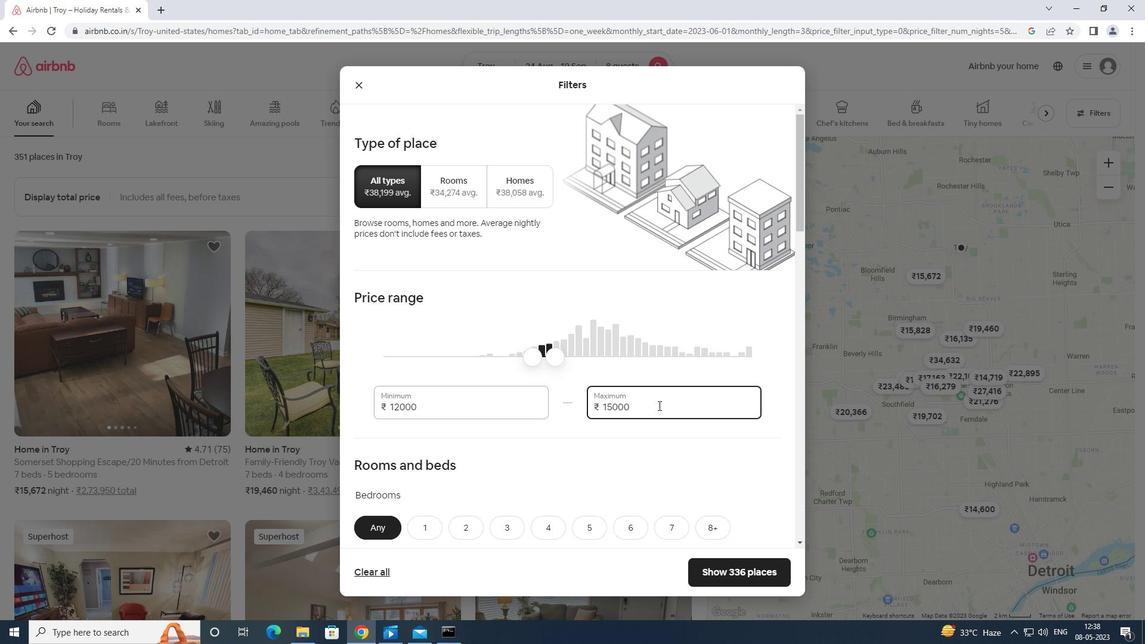 
Action: Mouse scrolled (658, 405) with delta (0, 0)
Screenshot: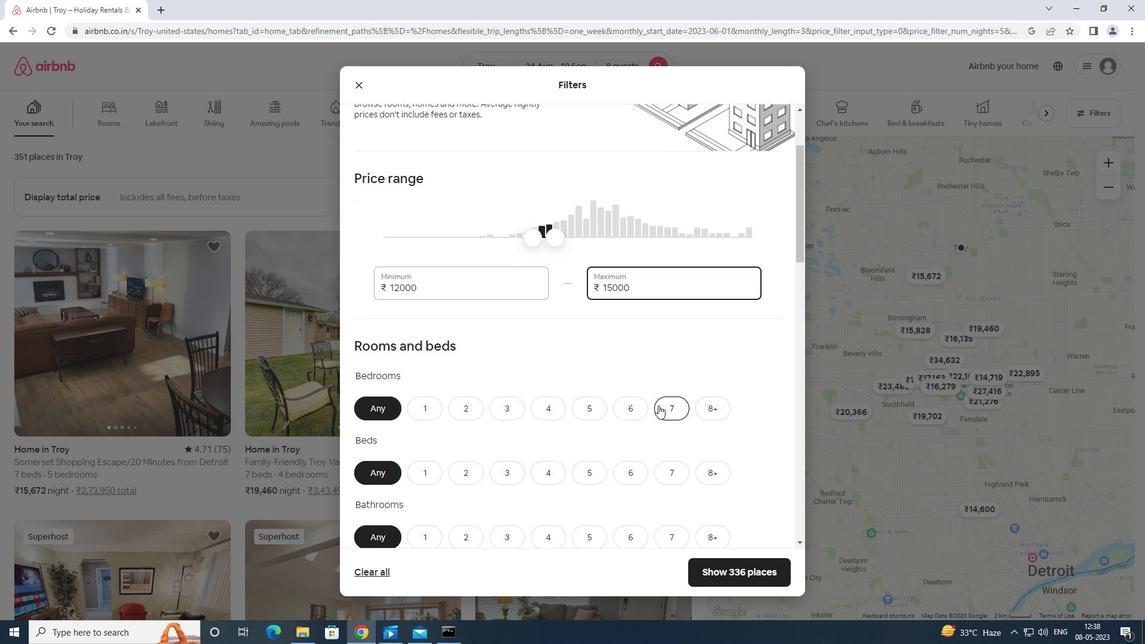 
Action: Mouse moved to (550, 350)
Screenshot: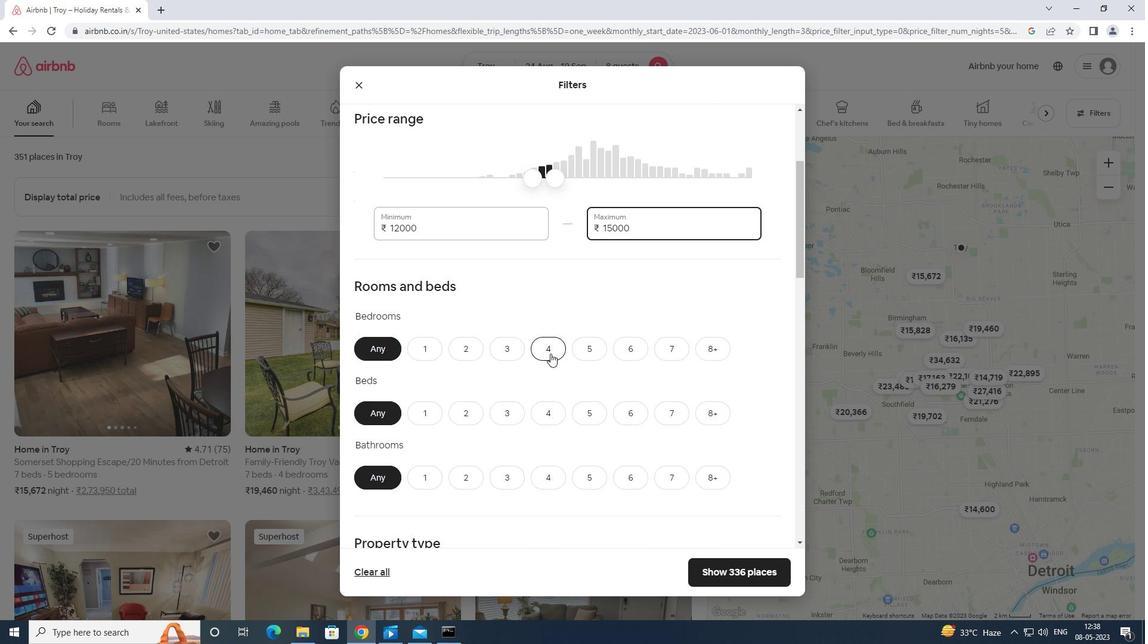 
Action: Mouse pressed left at (550, 350)
Screenshot: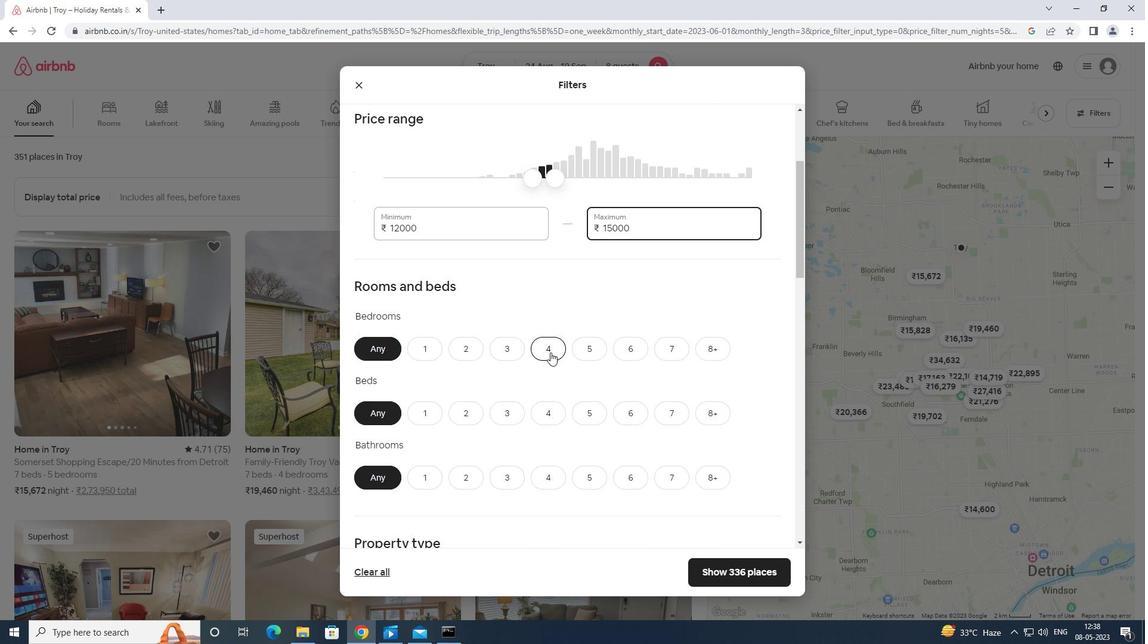 
Action: Mouse moved to (716, 415)
Screenshot: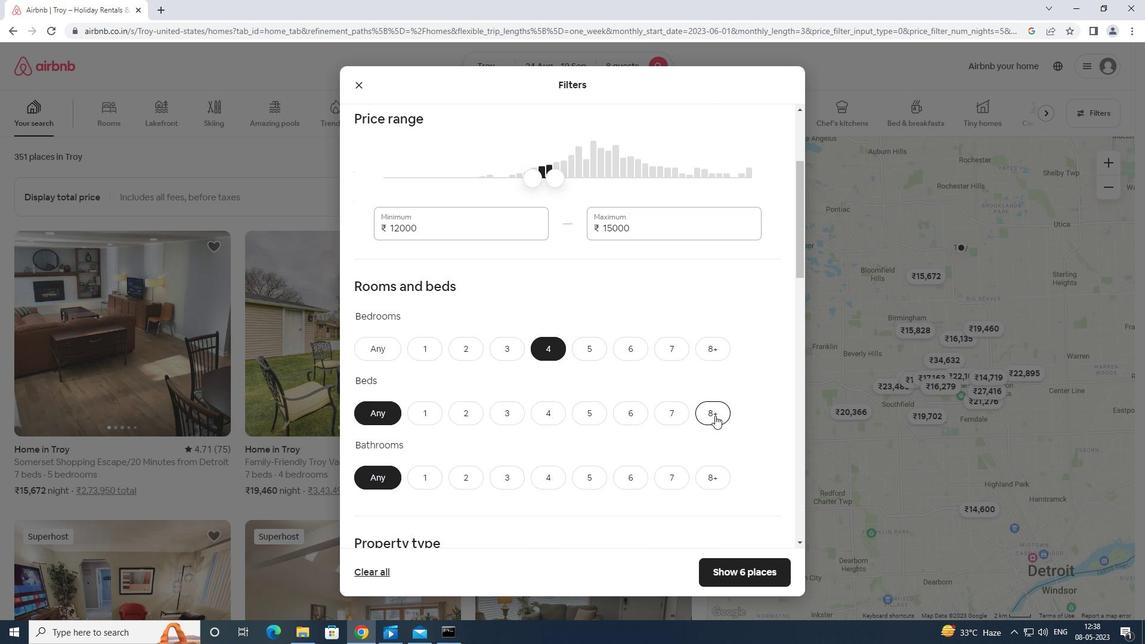 
Action: Mouse pressed left at (716, 415)
Screenshot: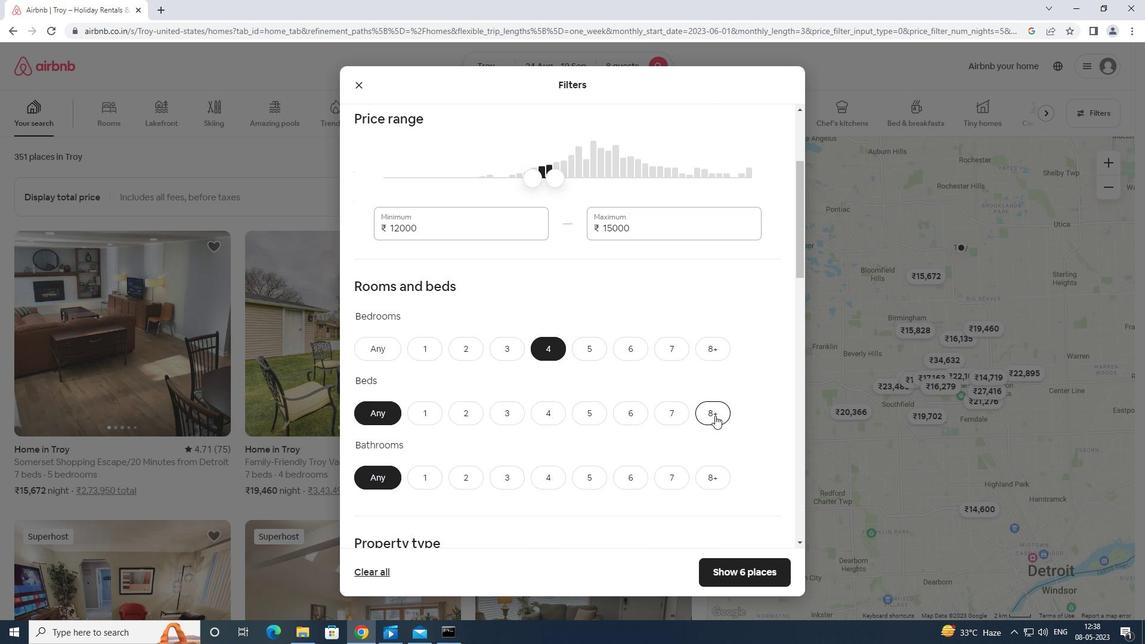 
Action: Mouse moved to (554, 478)
Screenshot: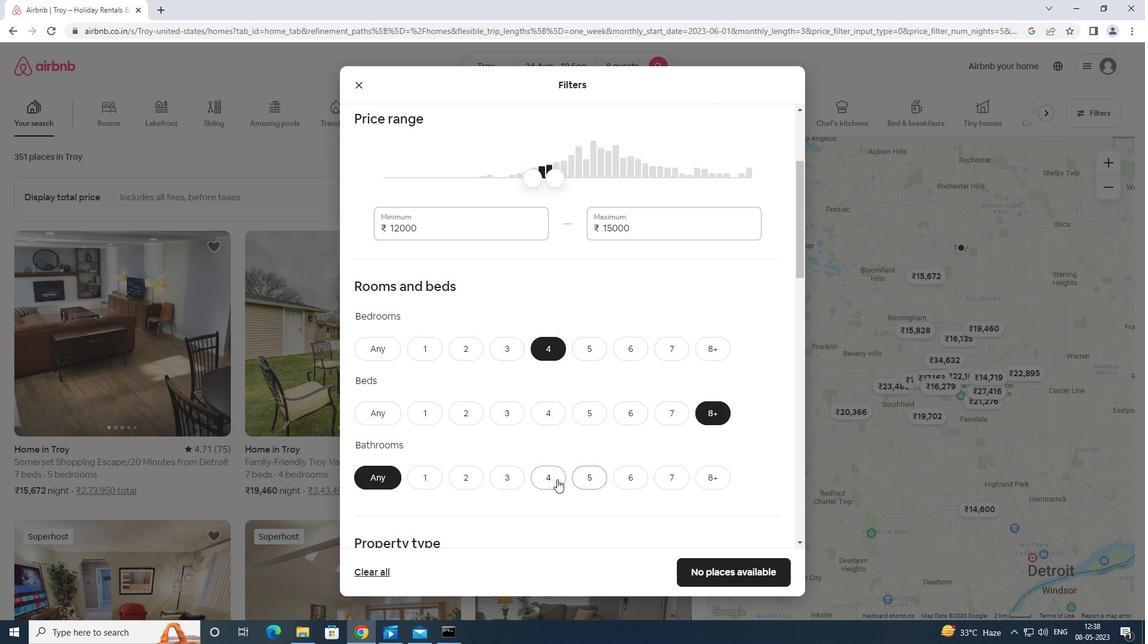 
Action: Mouse pressed left at (554, 478)
Screenshot: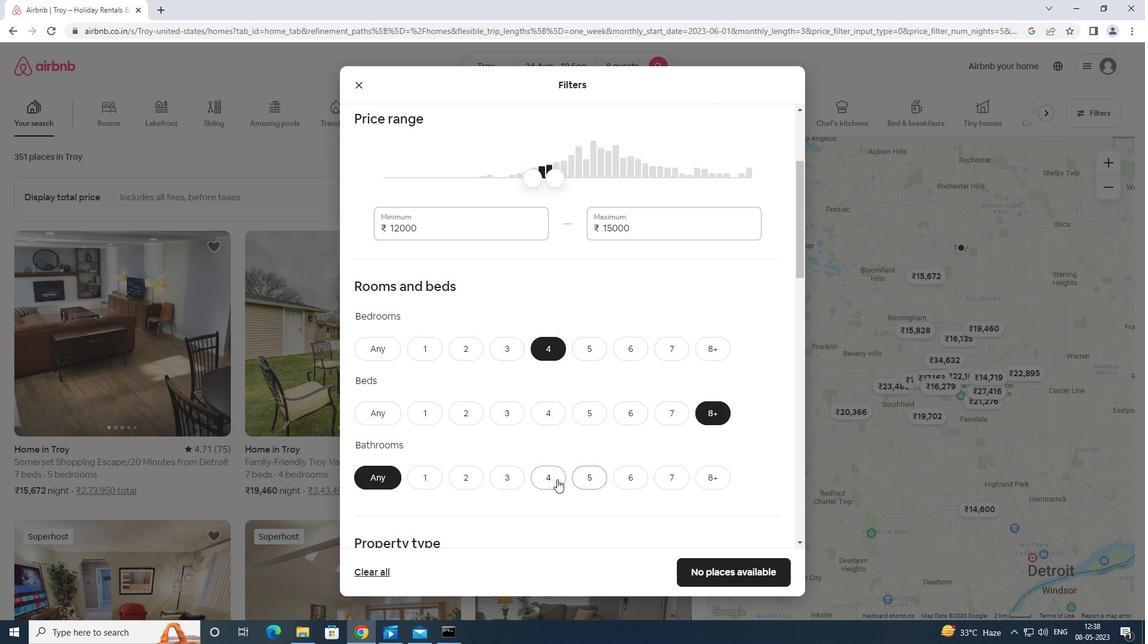 
Action: Mouse moved to (559, 449)
Screenshot: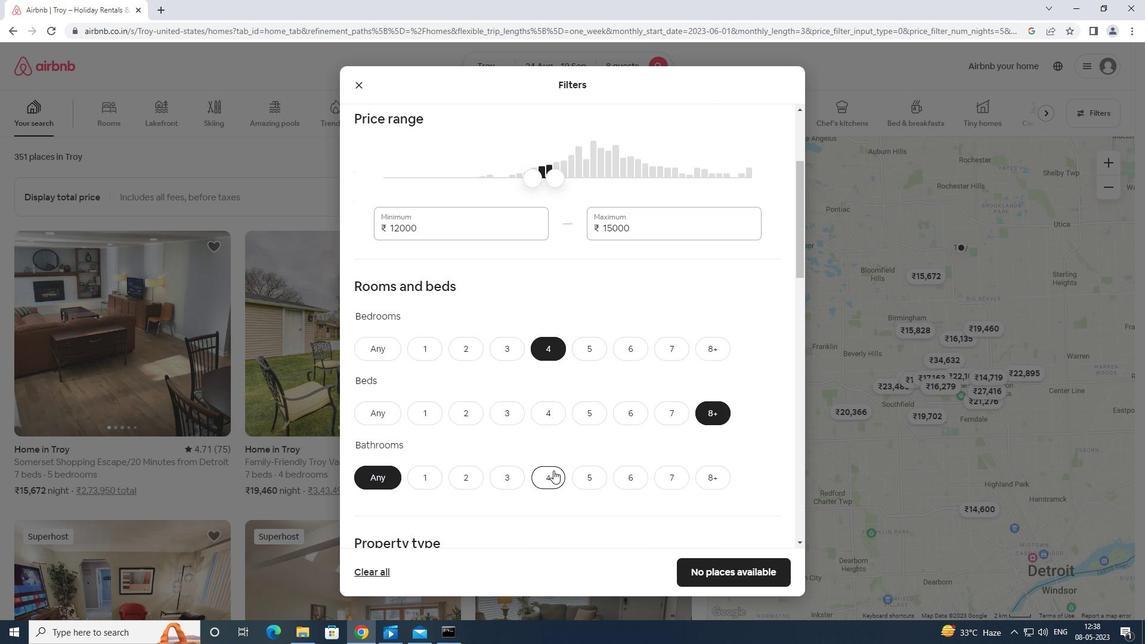 
Action: Mouse scrolled (559, 448) with delta (0, 0)
Screenshot: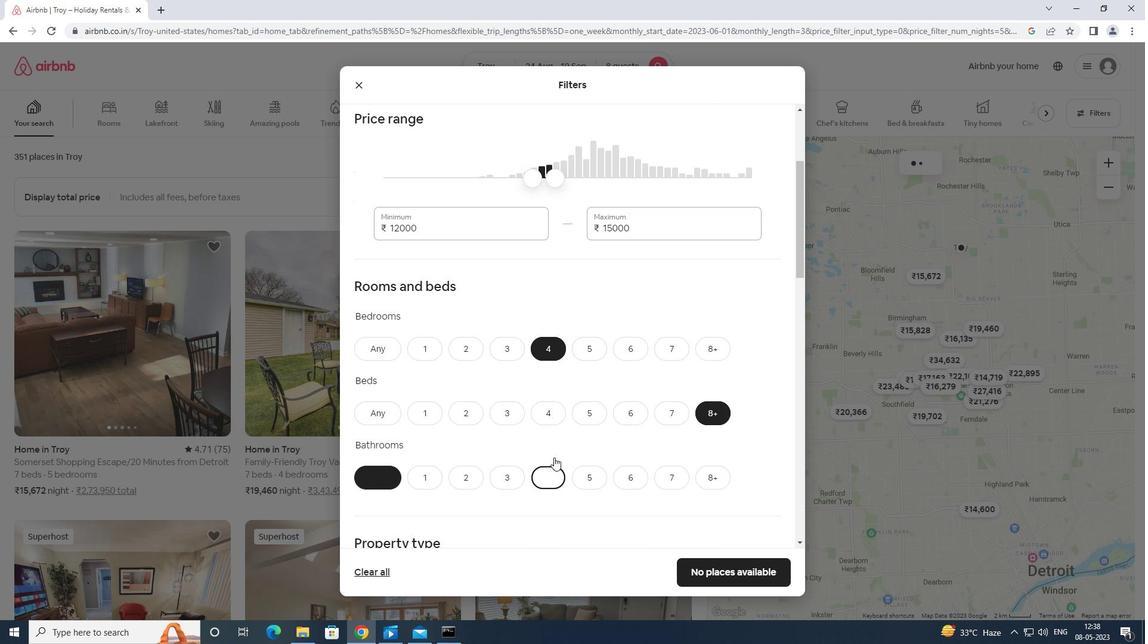 
Action: Mouse moved to (559, 449)
Screenshot: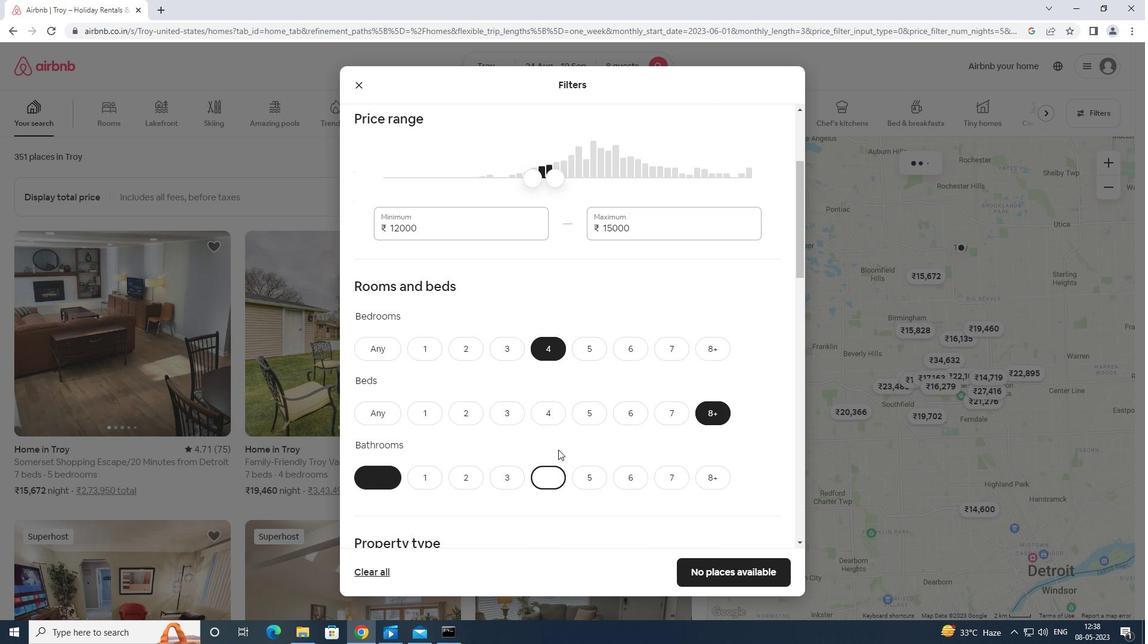 
Action: Mouse scrolled (559, 448) with delta (0, 0)
Screenshot: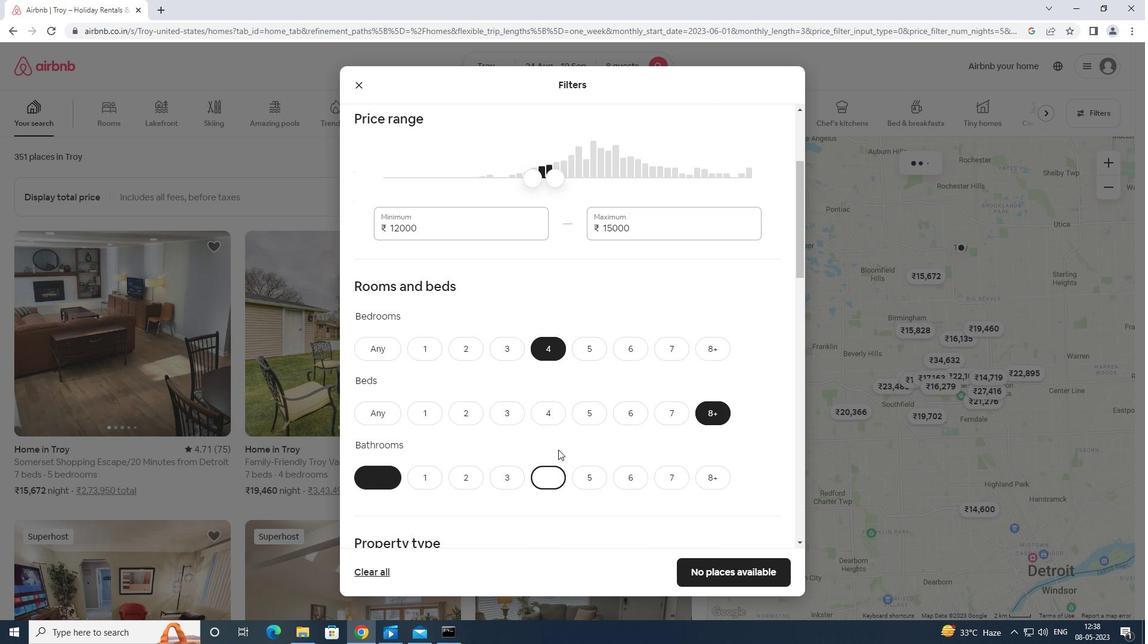 
Action: Mouse scrolled (559, 448) with delta (0, 0)
Screenshot: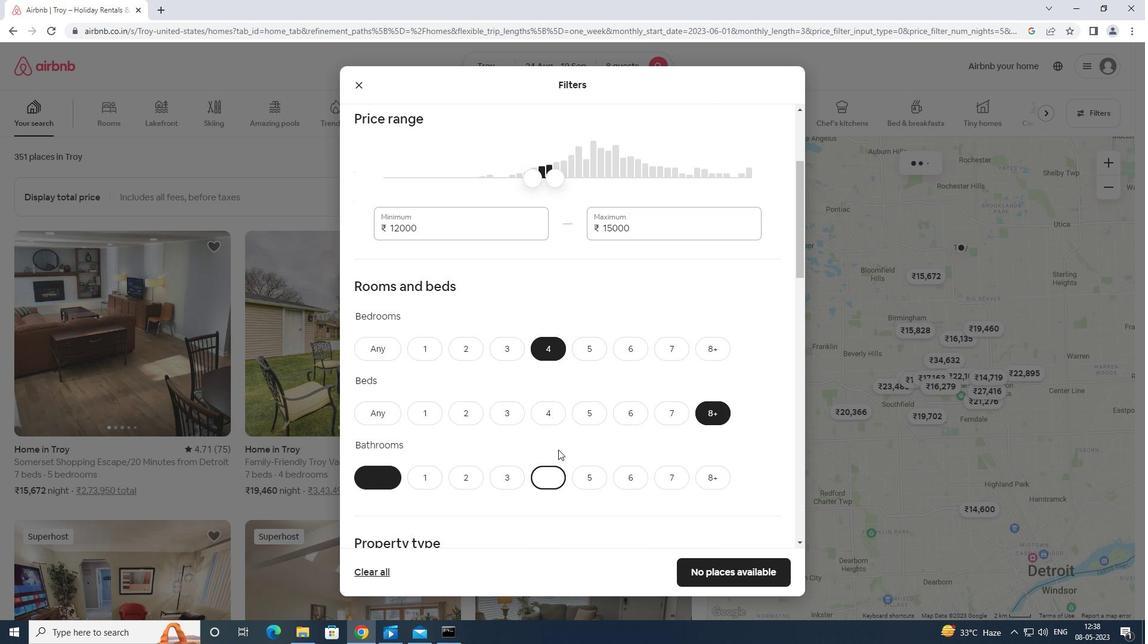 
Action: Mouse moved to (443, 422)
Screenshot: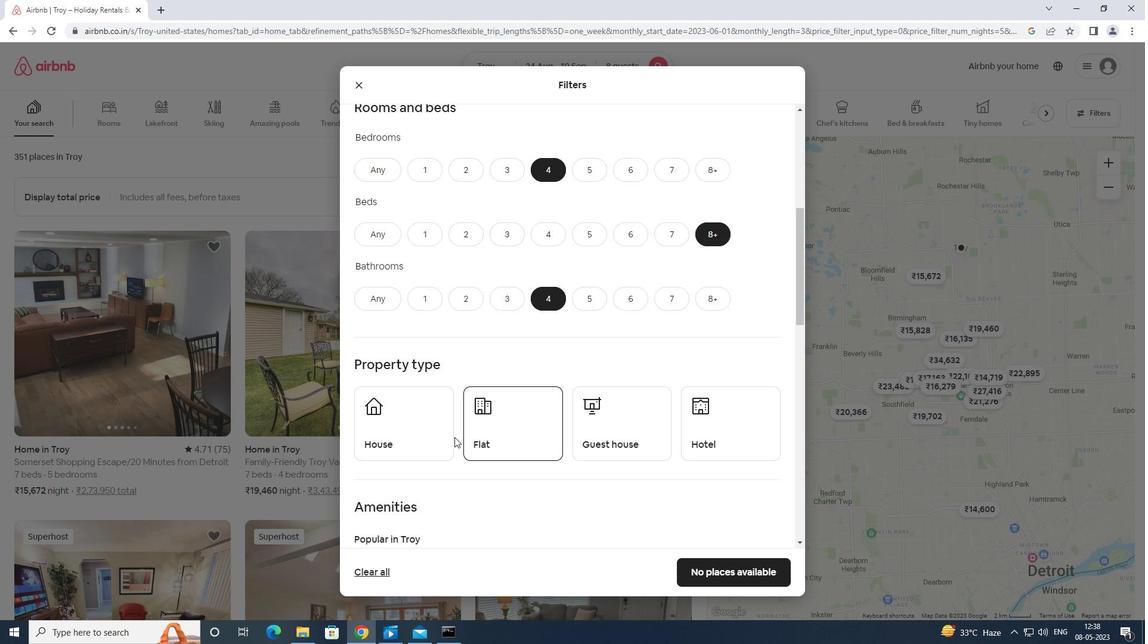 
Action: Mouse pressed left at (443, 422)
Screenshot: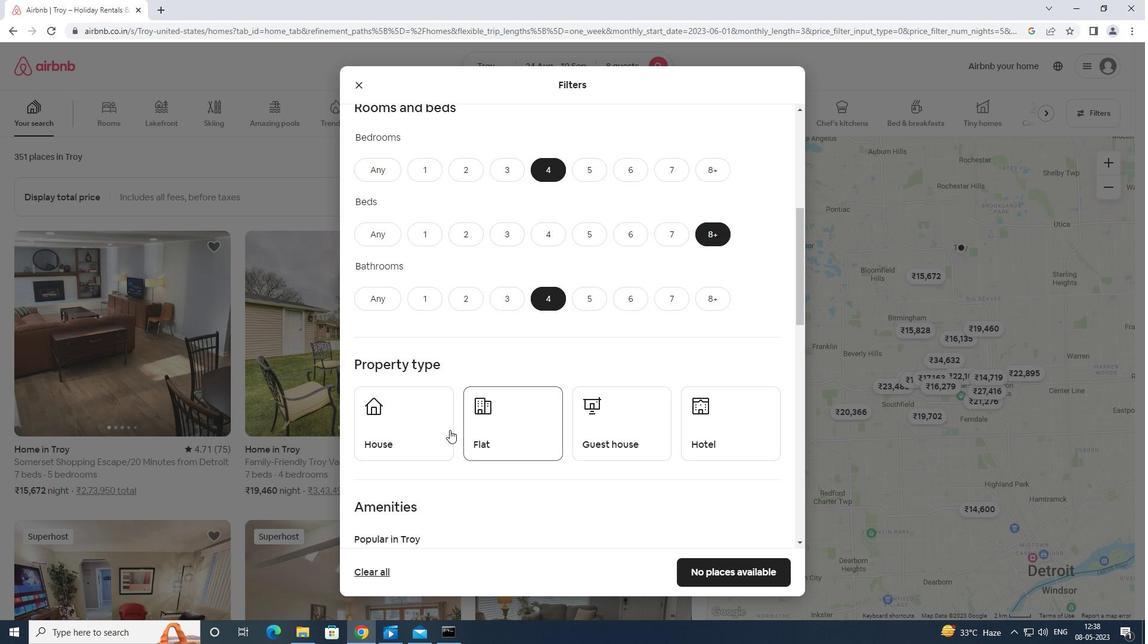 
Action: Mouse moved to (515, 419)
Screenshot: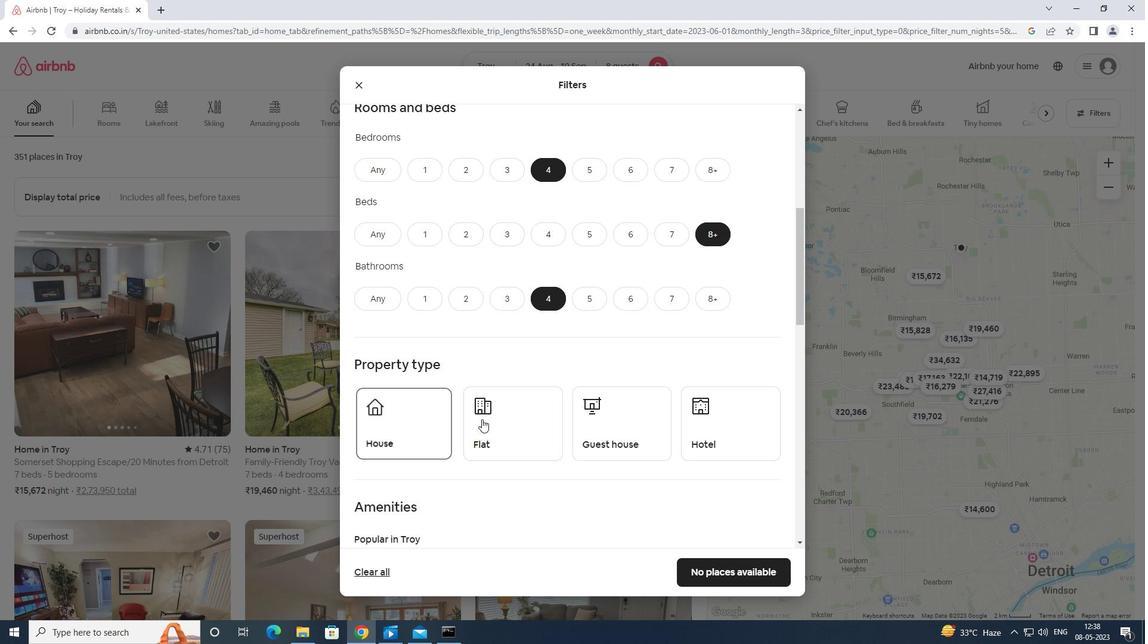 
Action: Mouse pressed left at (515, 419)
Screenshot: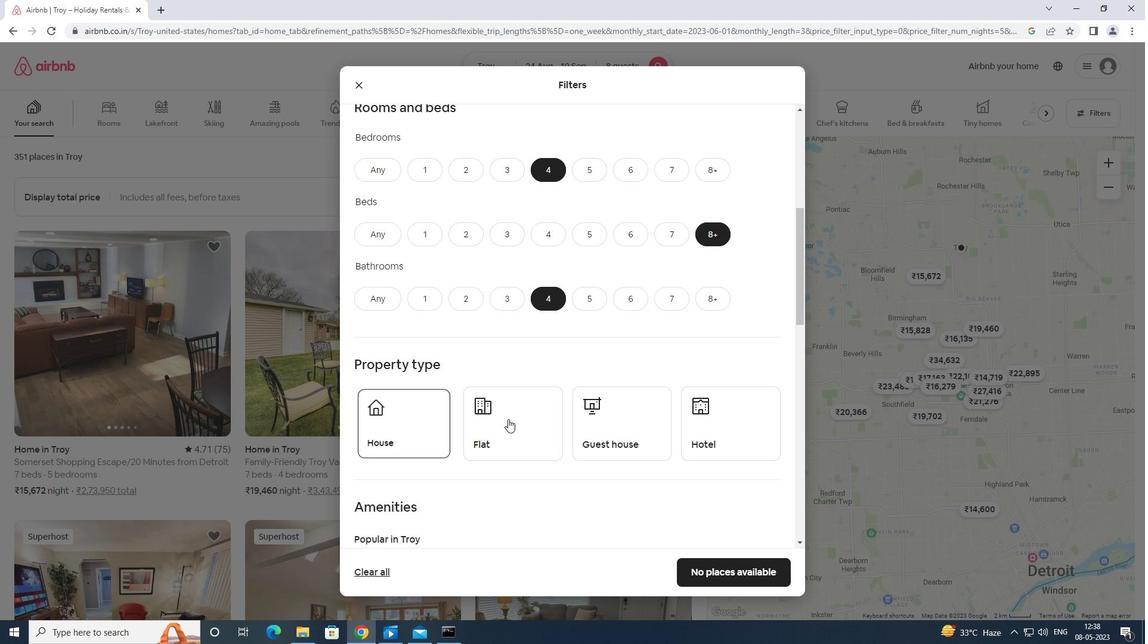 
Action: Mouse moved to (609, 427)
Screenshot: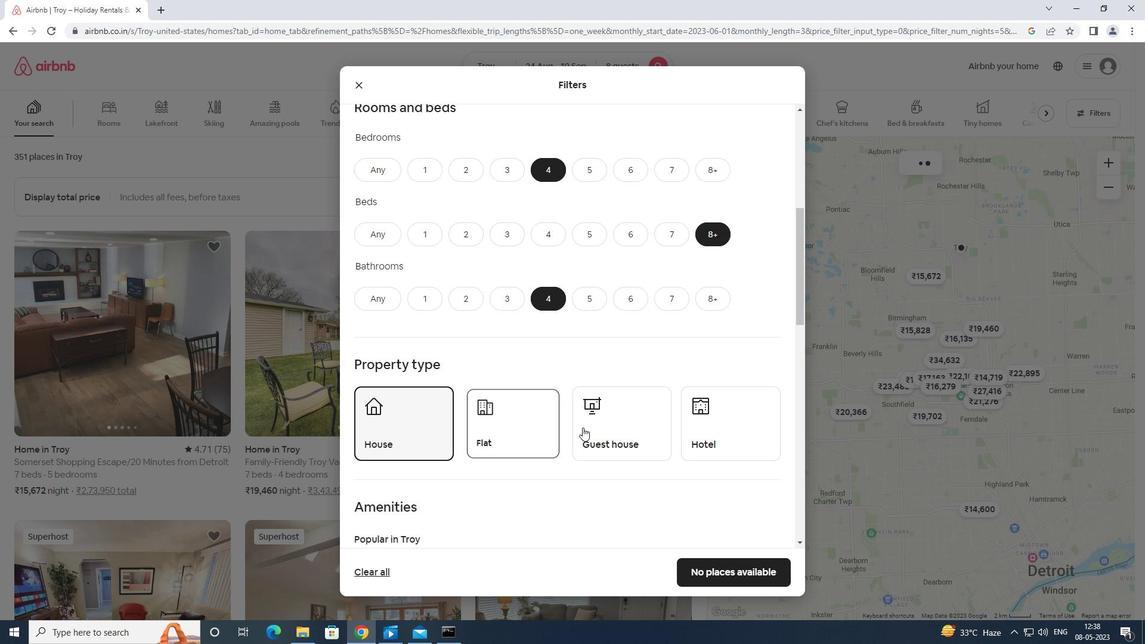 
Action: Mouse pressed left at (609, 427)
Screenshot: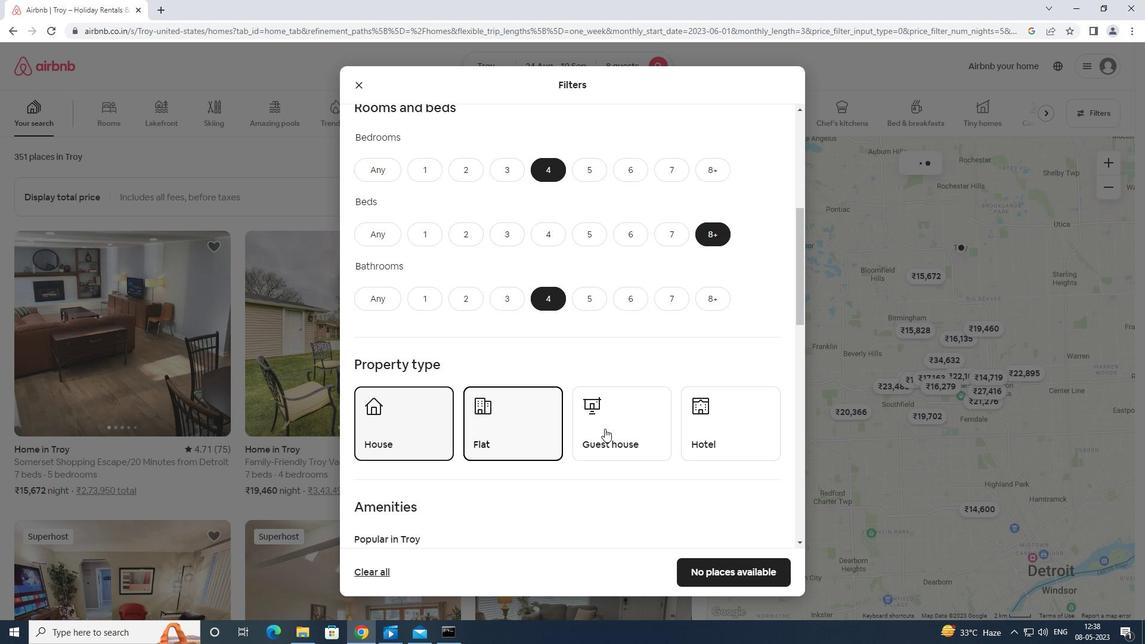 
Action: Mouse moved to (634, 421)
Screenshot: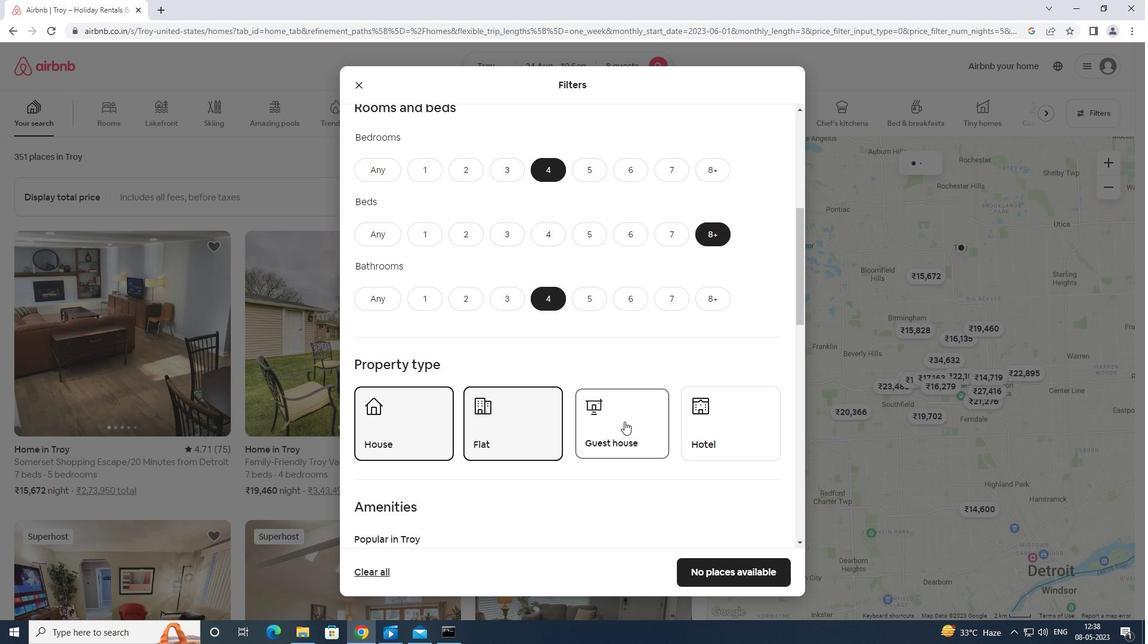 
Action: Mouse scrolled (634, 420) with delta (0, 0)
Screenshot: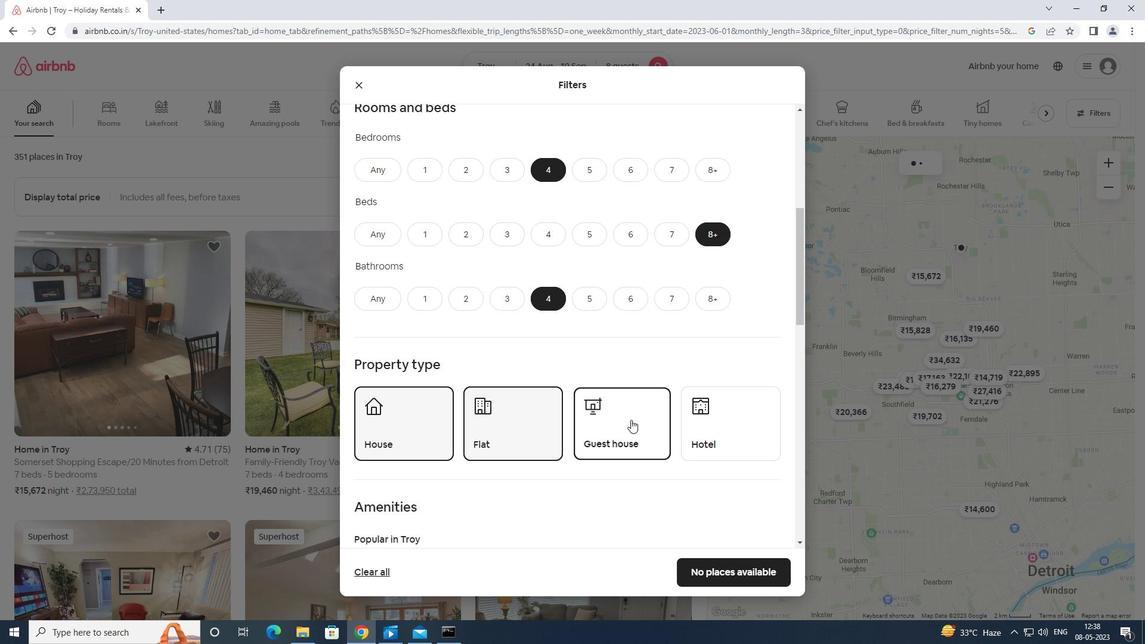 
Action: Mouse moved to (634, 421)
Screenshot: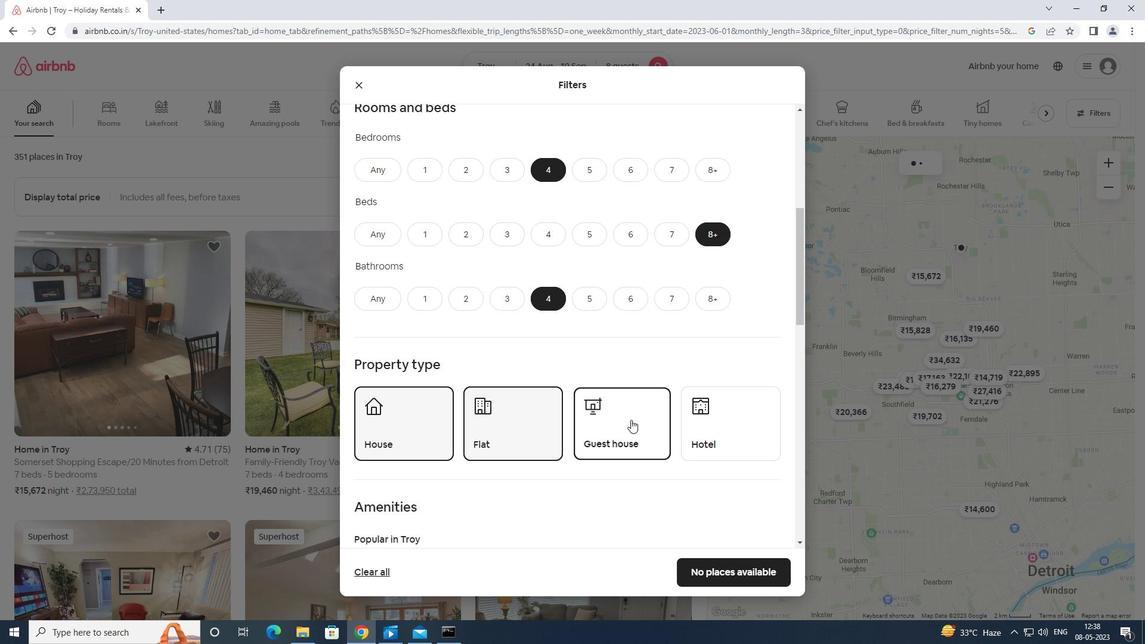 
Action: Mouse scrolled (634, 421) with delta (0, 0)
Screenshot: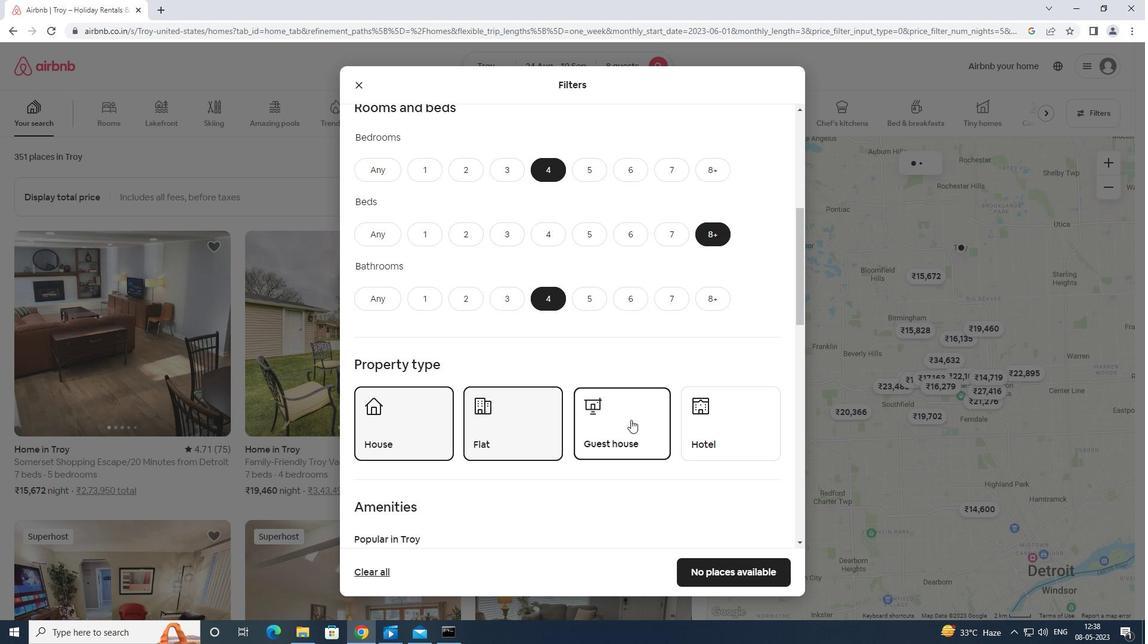 
Action: Mouse scrolled (634, 421) with delta (0, 0)
Screenshot: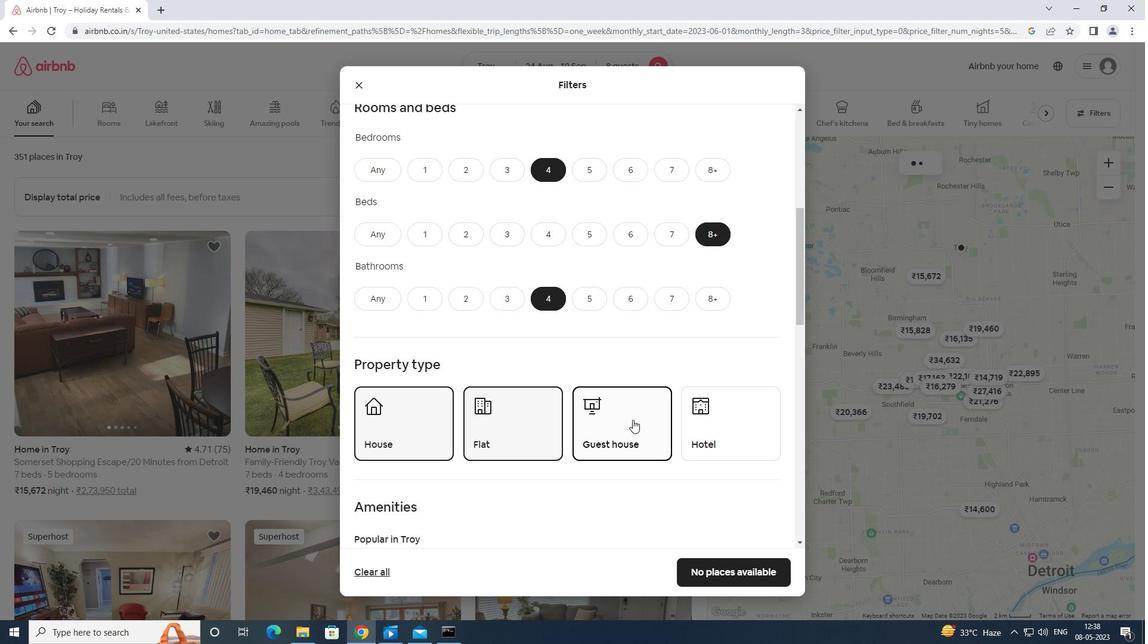
Action: Mouse moved to (574, 386)
Screenshot: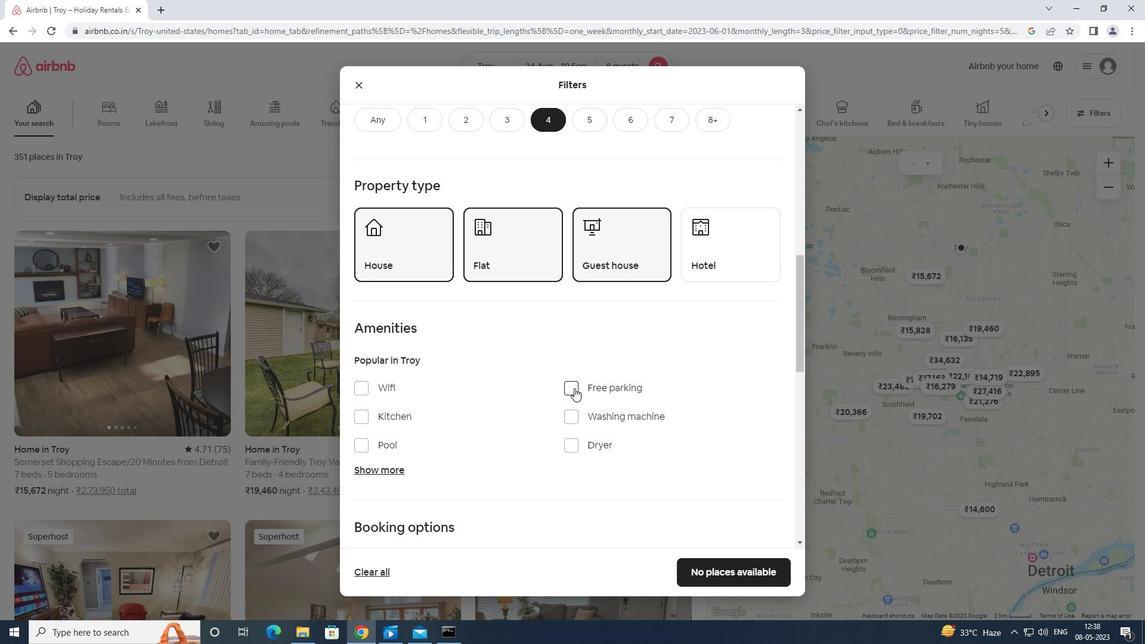 
Action: Mouse pressed left at (574, 386)
Screenshot: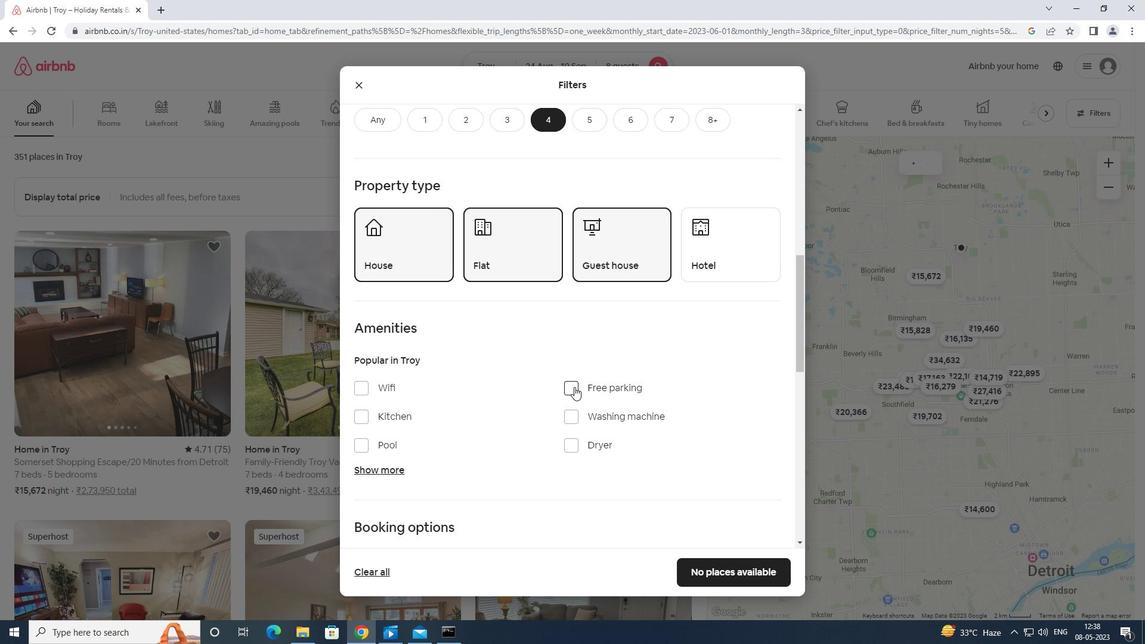 
Action: Mouse moved to (358, 383)
Screenshot: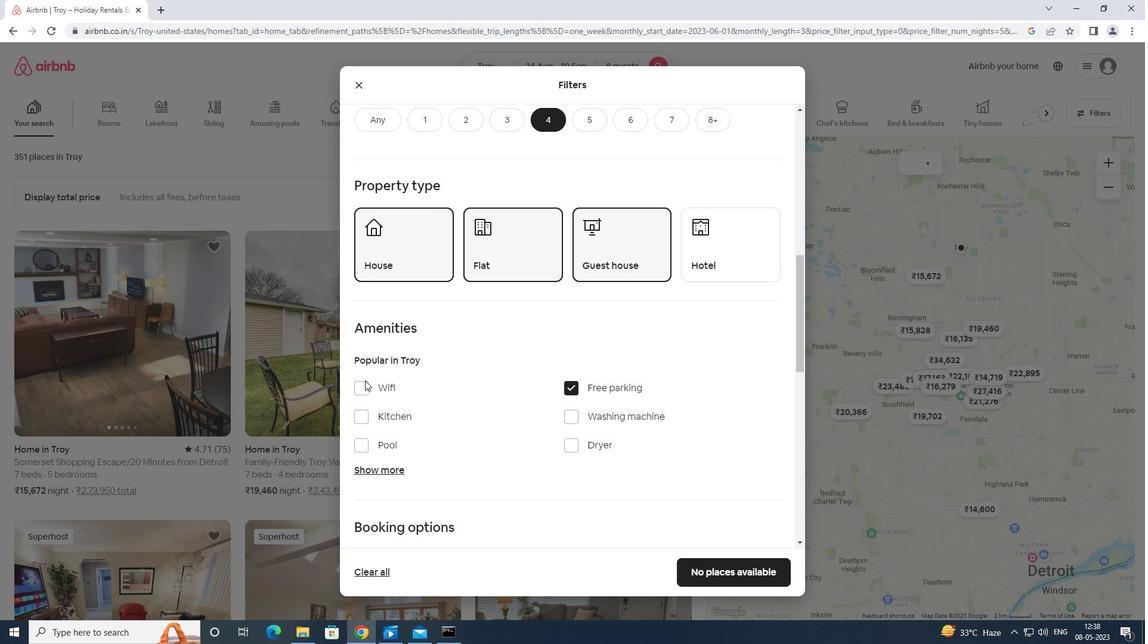 
Action: Mouse pressed left at (358, 383)
Screenshot: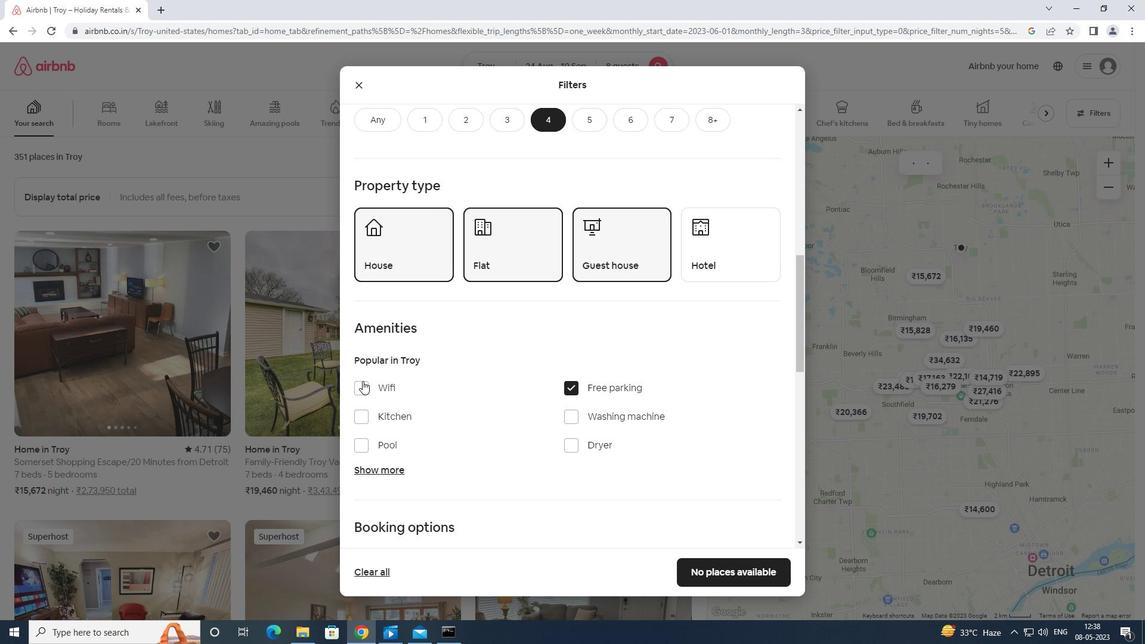 
Action: Mouse moved to (362, 470)
Screenshot: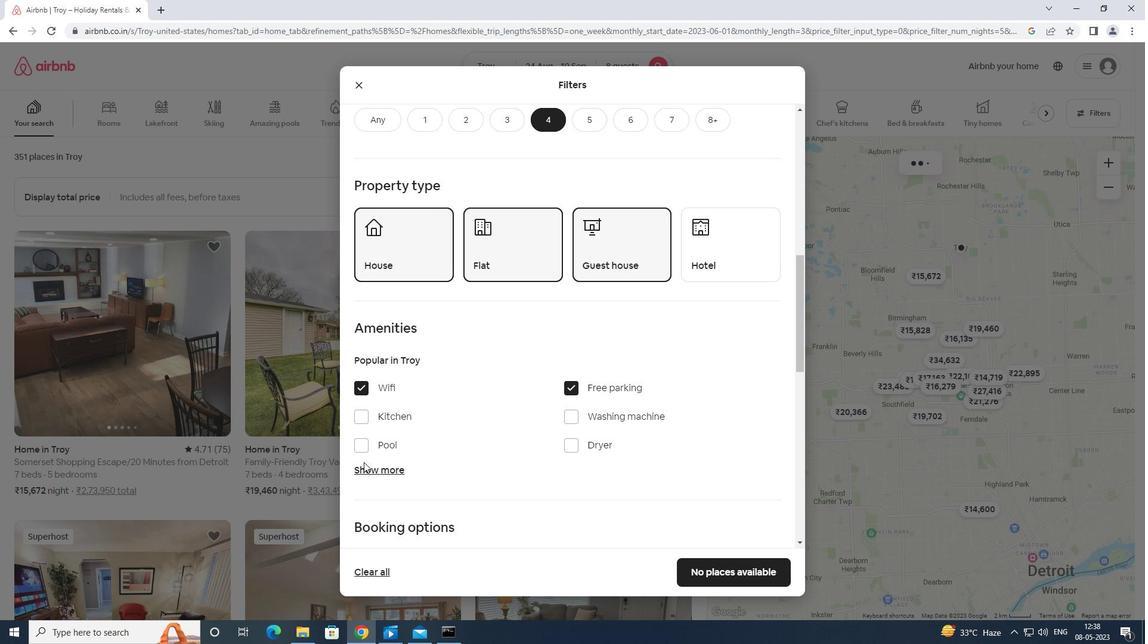 
Action: Mouse pressed left at (362, 470)
Screenshot: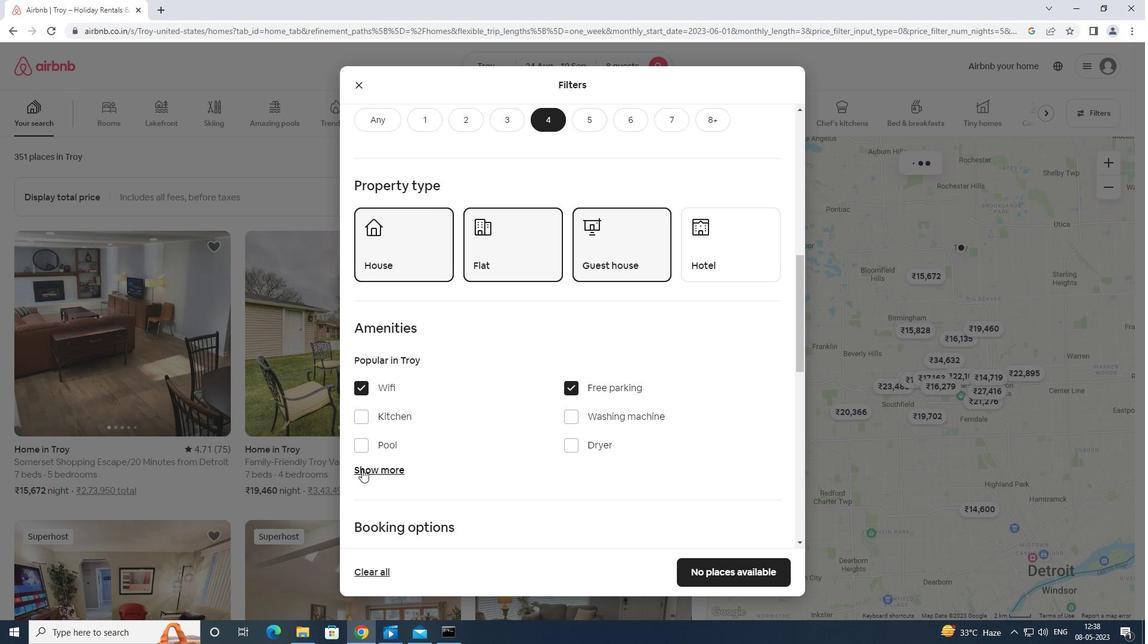 
Action: Mouse moved to (377, 465)
Screenshot: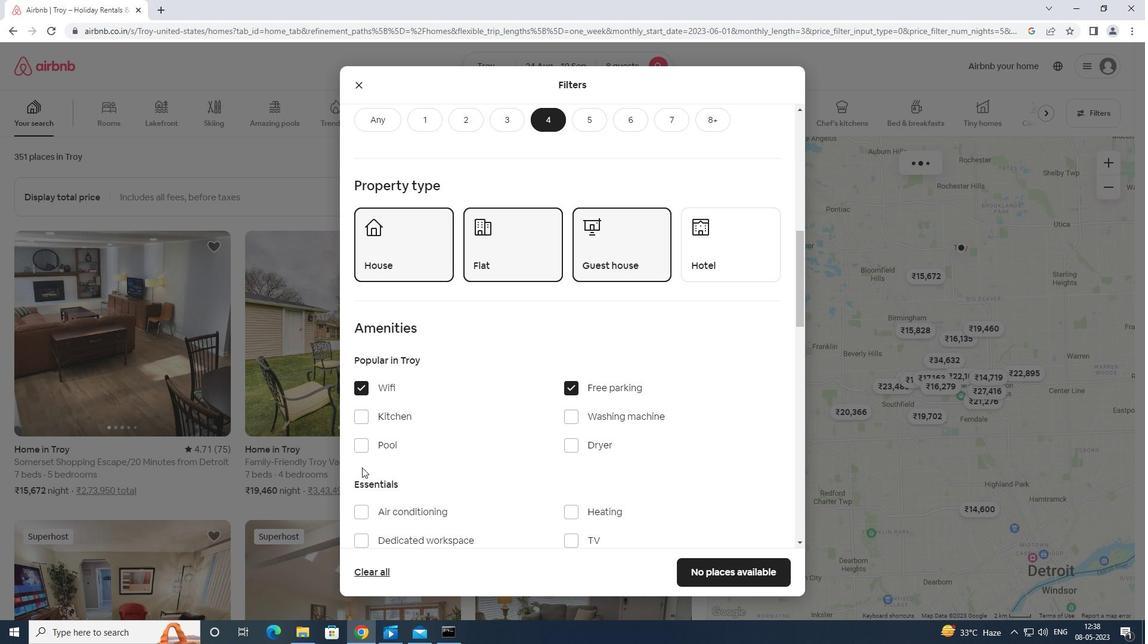 
Action: Mouse scrolled (377, 464) with delta (0, 0)
Screenshot: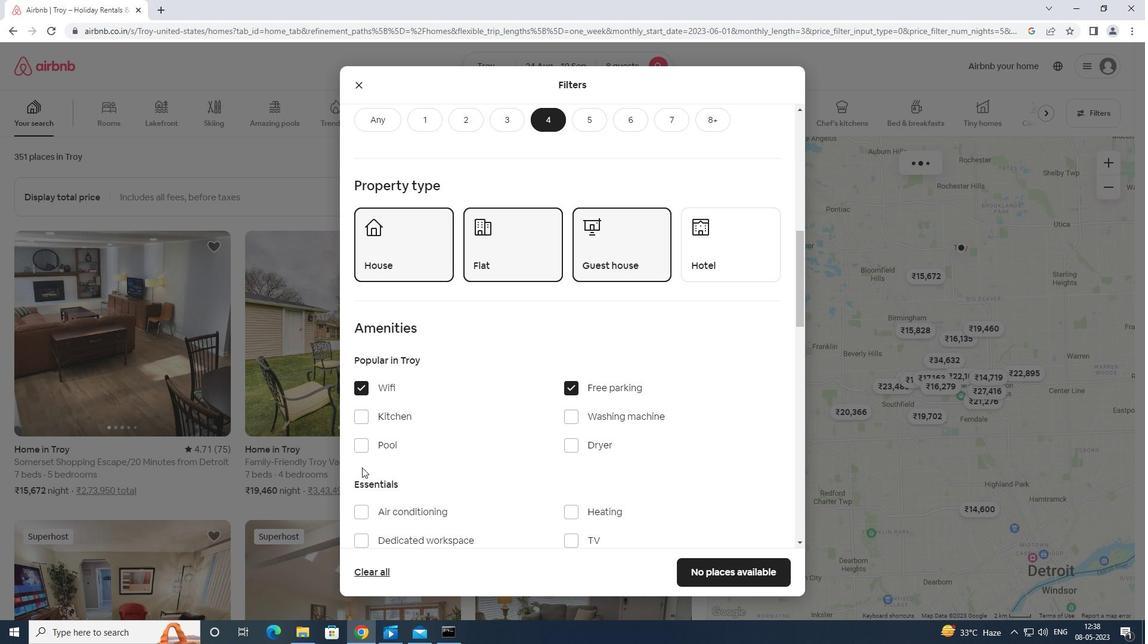 
Action: Mouse moved to (387, 469)
Screenshot: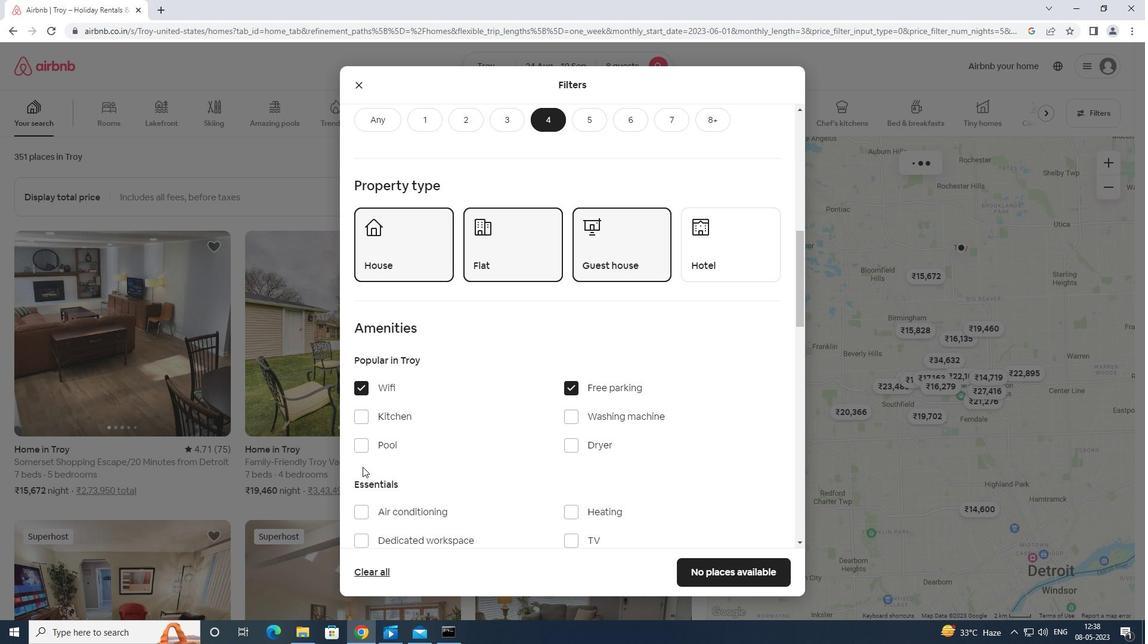 
Action: Mouse scrolled (387, 468) with delta (0, 0)
Screenshot: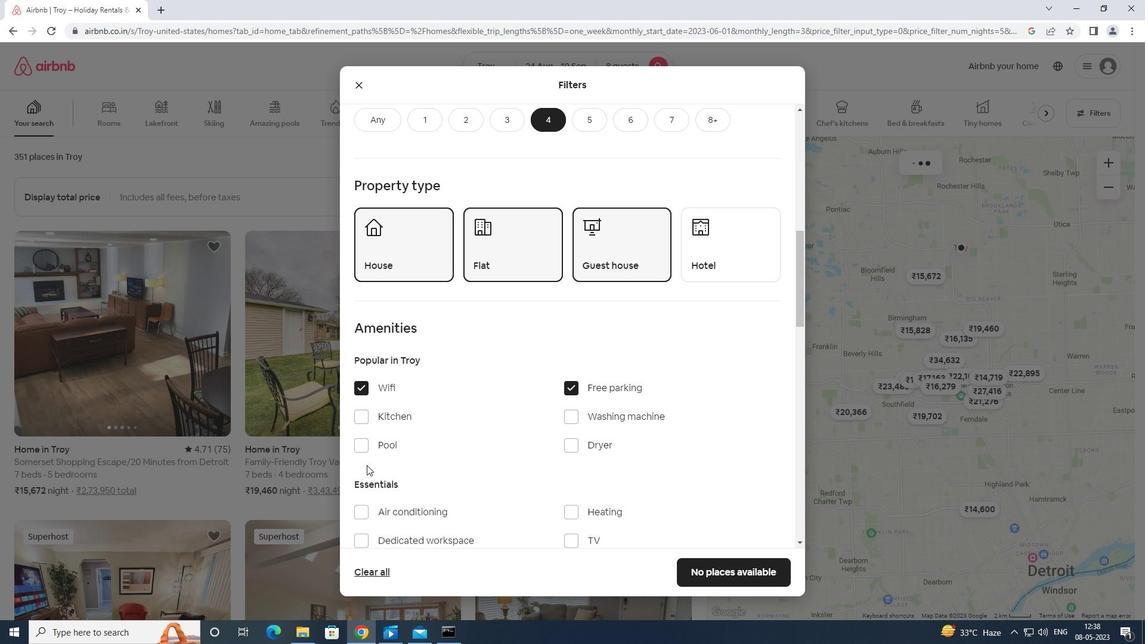 
Action: Mouse moved to (572, 420)
Screenshot: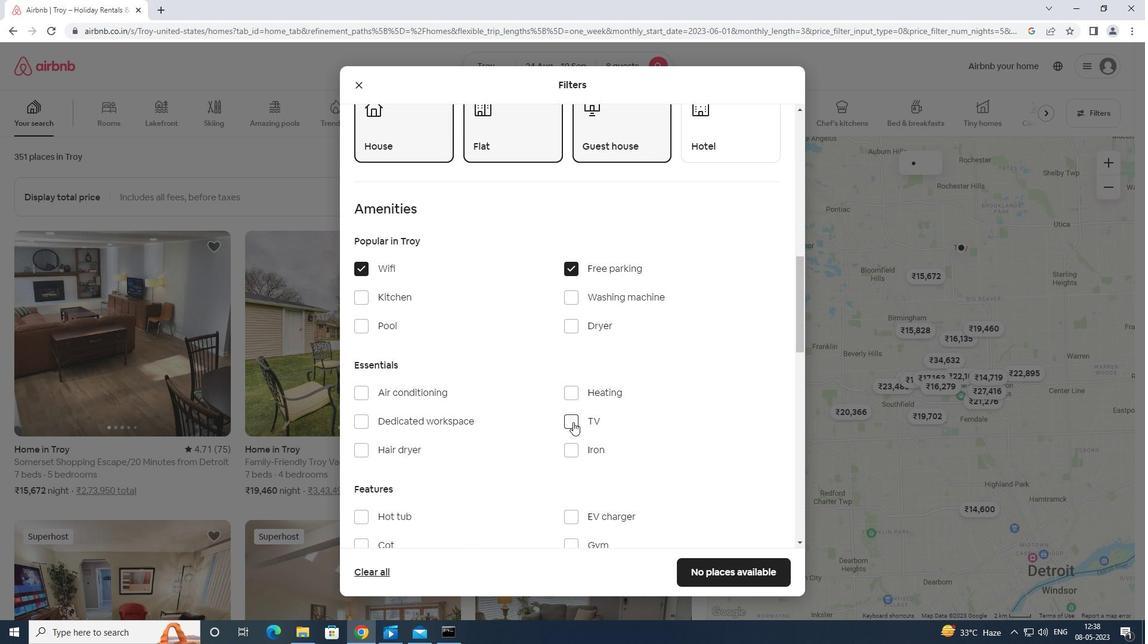 
Action: Mouse pressed left at (572, 420)
Screenshot: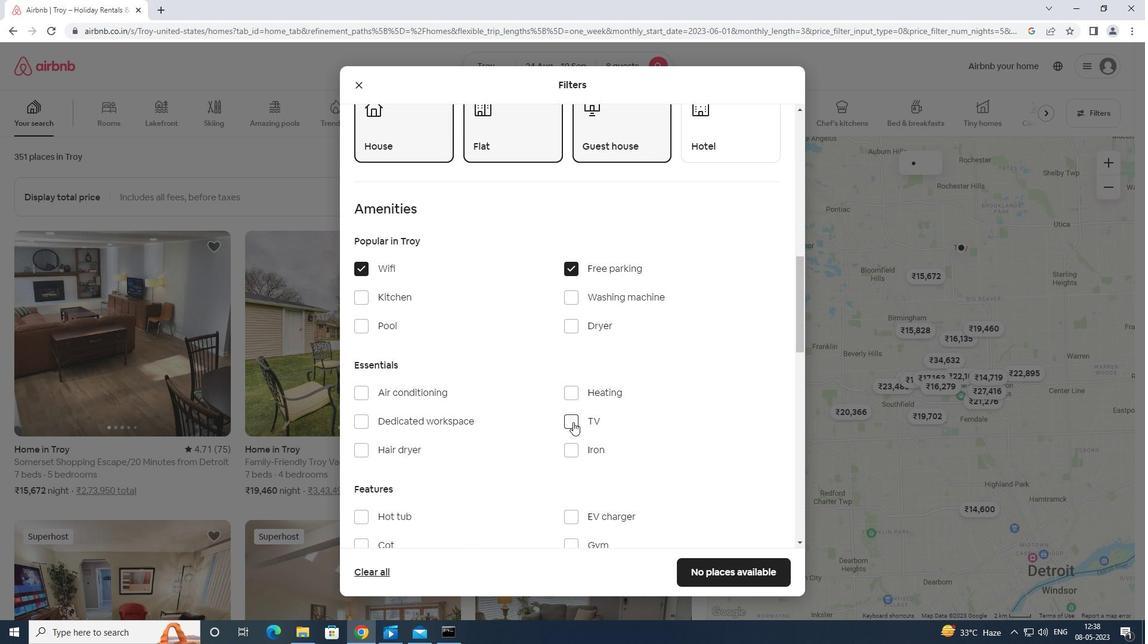 
Action: Mouse moved to (574, 418)
Screenshot: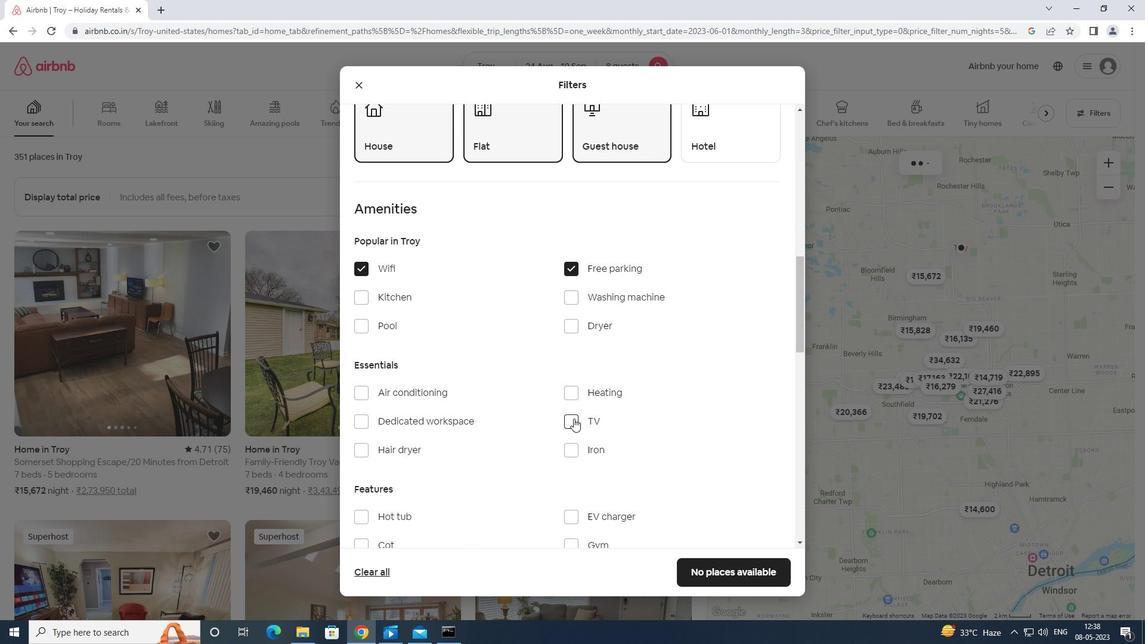 
Action: Mouse scrolled (574, 417) with delta (0, 0)
Screenshot: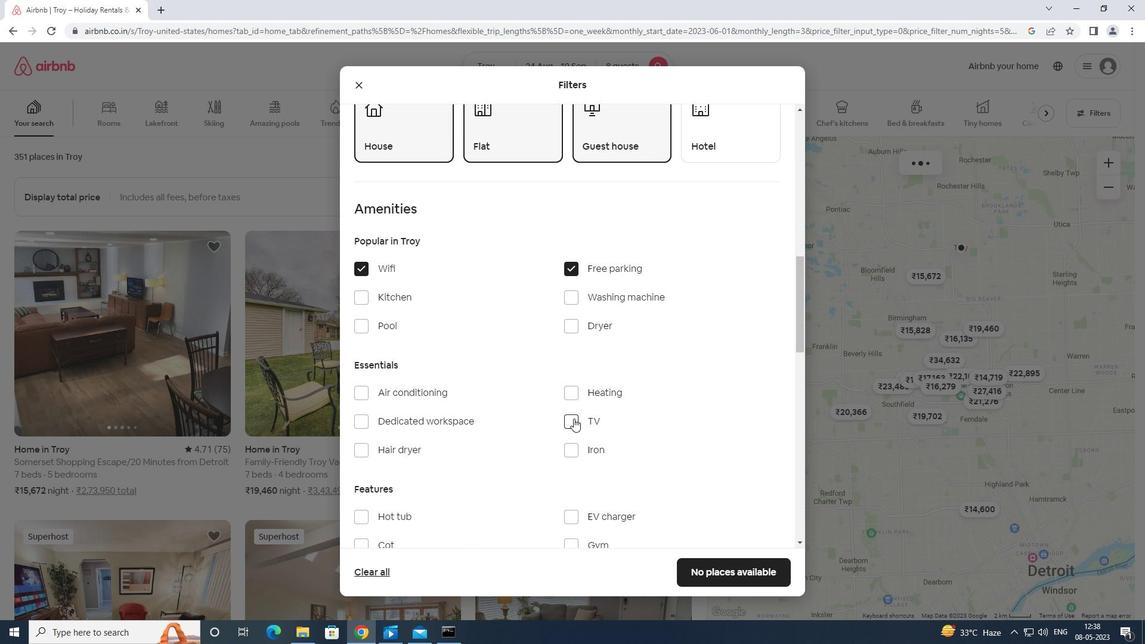 
Action: Mouse moved to (574, 418)
Screenshot: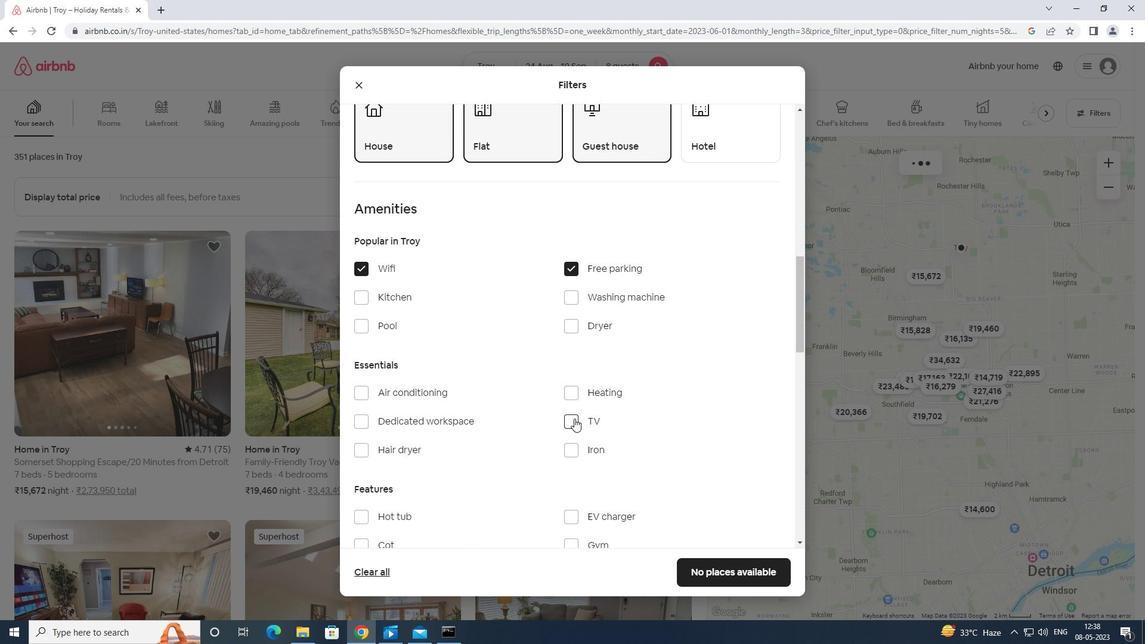 
Action: Mouse scrolled (574, 417) with delta (0, 0)
Screenshot: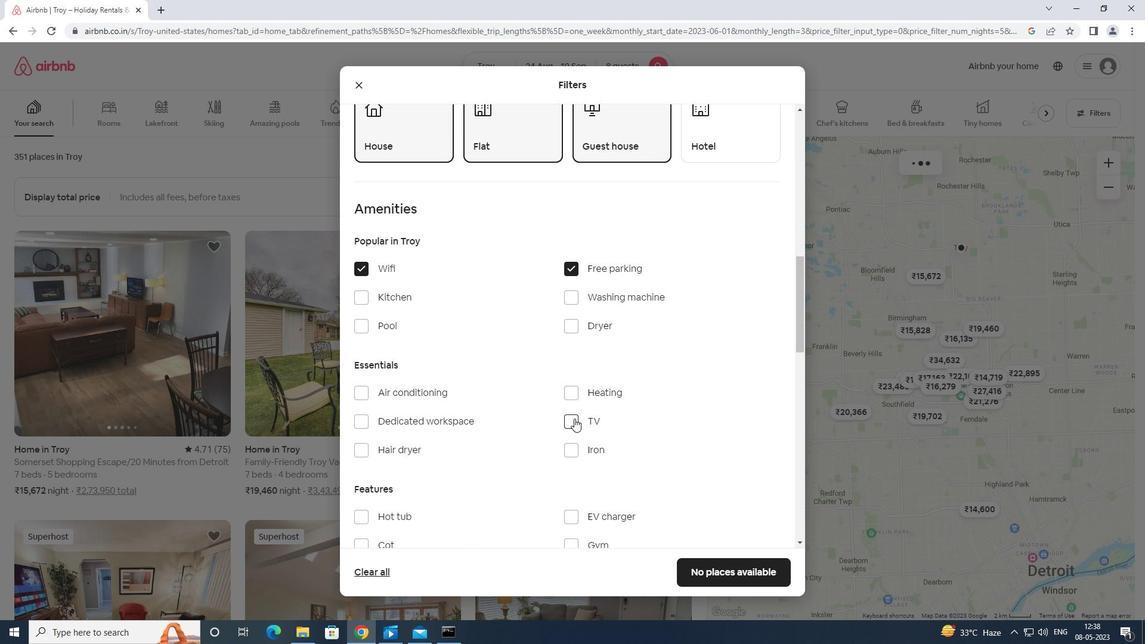 
Action: Mouse moved to (575, 418)
Screenshot: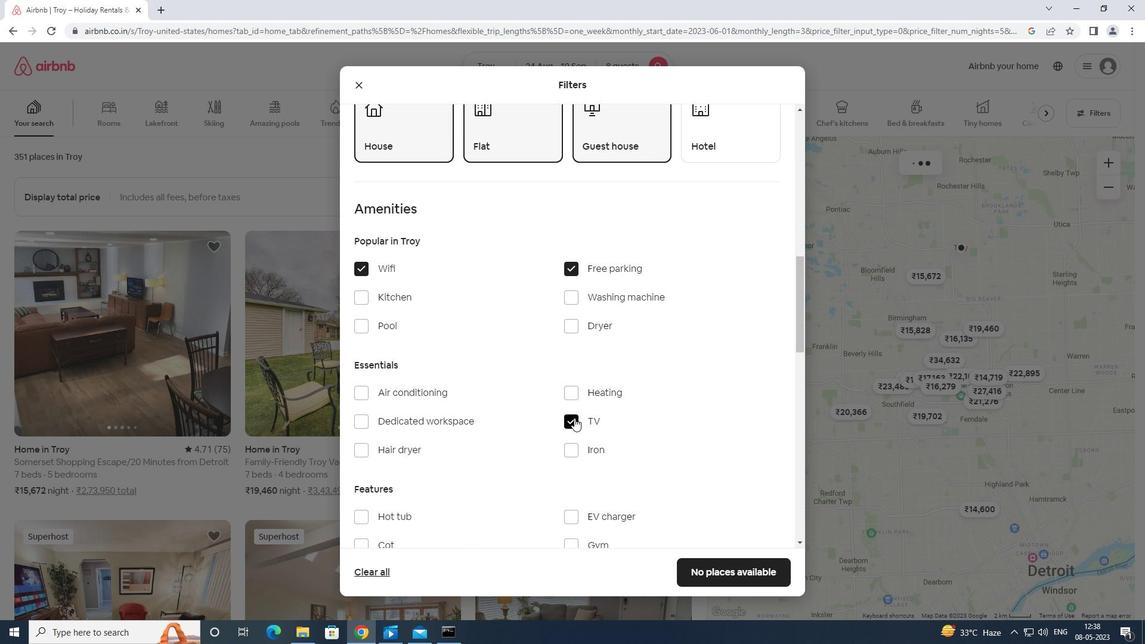 
Action: Mouse scrolled (575, 417) with delta (0, 0)
Screenshot: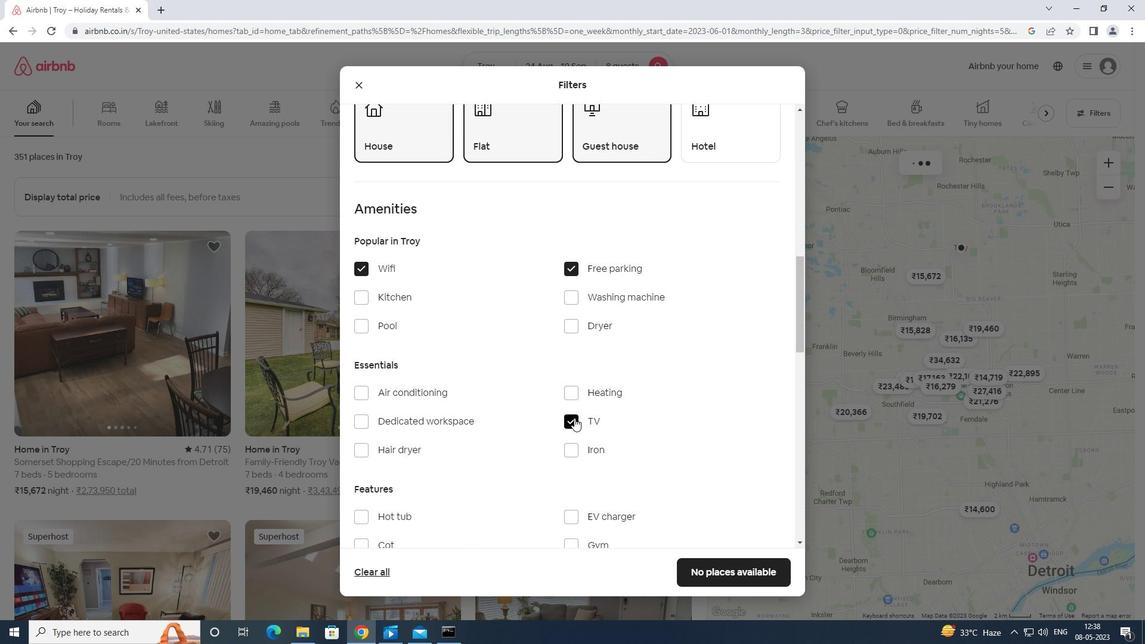 
Action: Mouse moved to (568, 368)
Screenshot: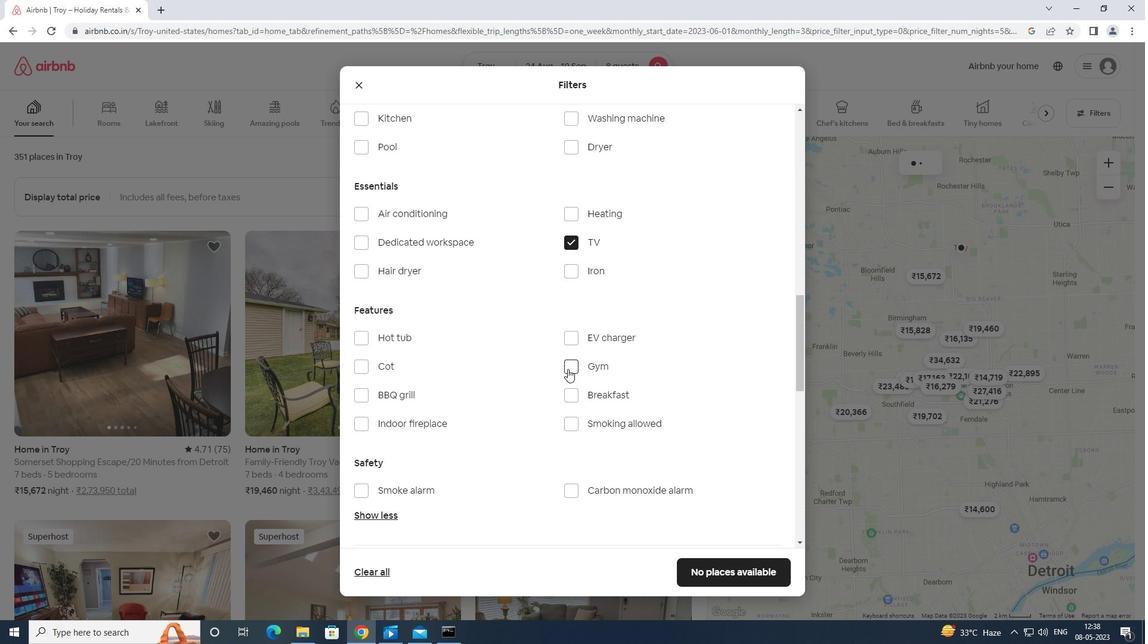 
Action: Mouse pressed left at (568, 368)
Screenshot: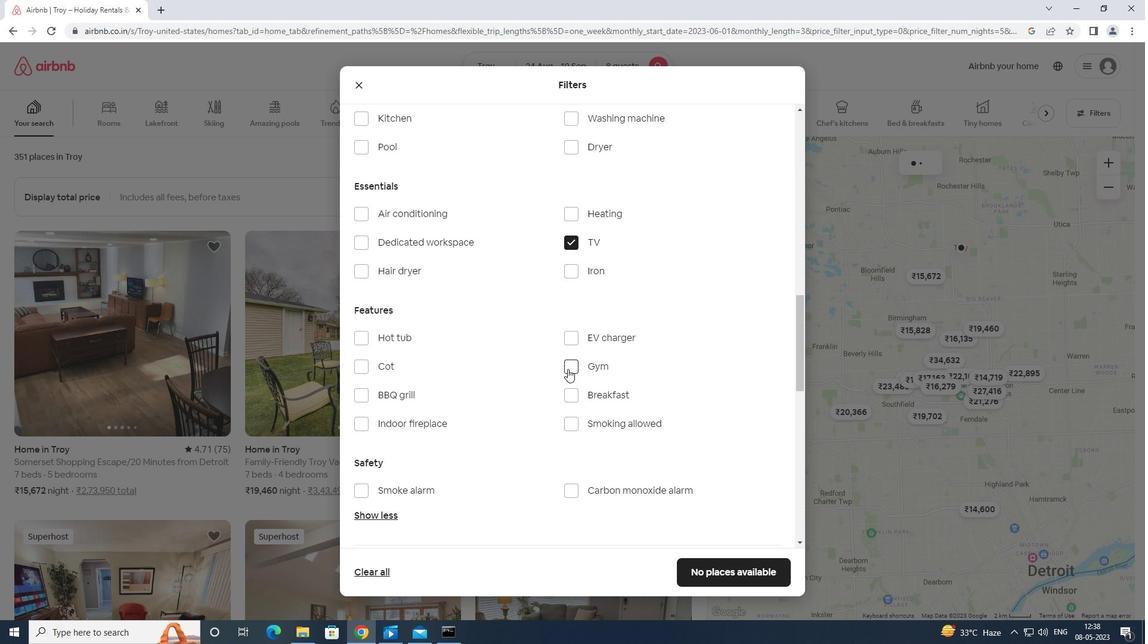 
Action: Mouse moved to (569, 395)
Screenshot: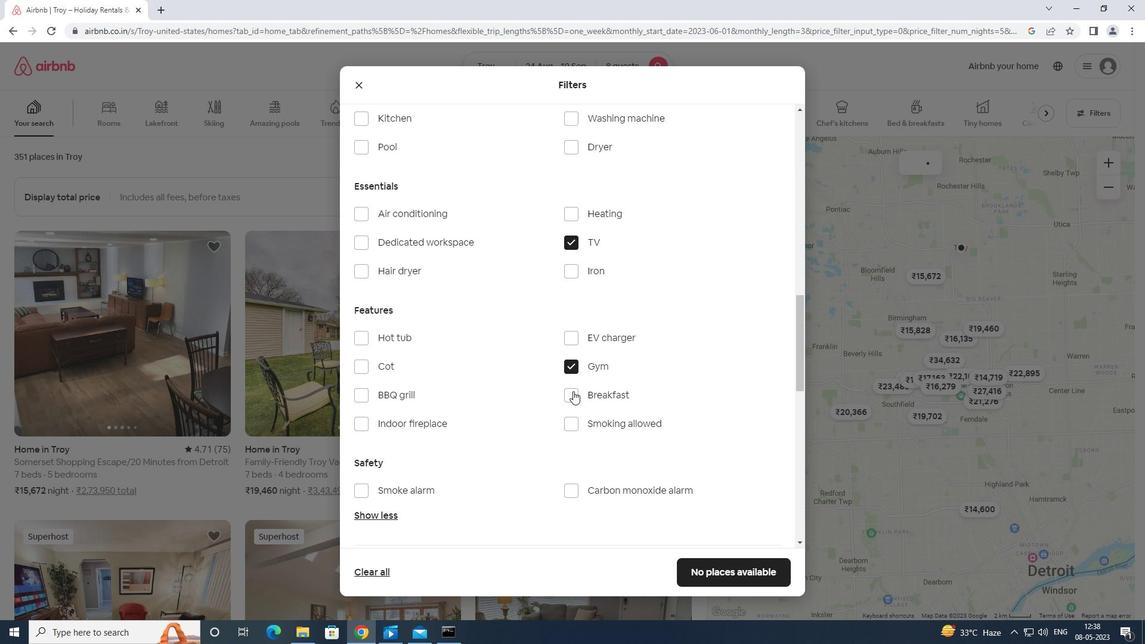 
Action: Mouse pressed left at (569, 395)
Screenshot: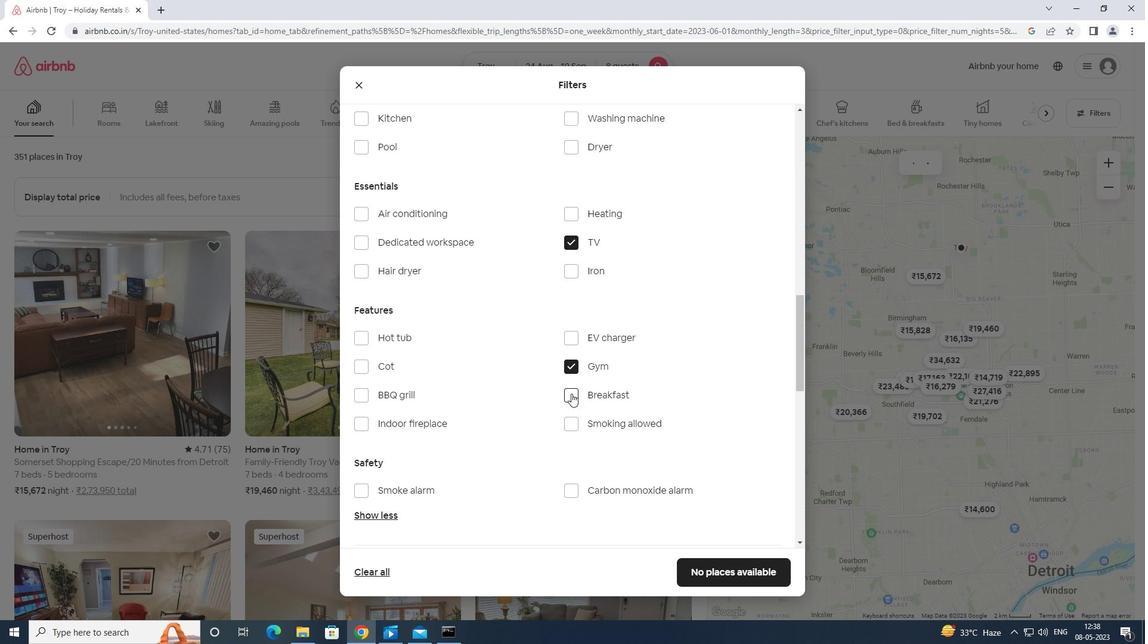 
Action: Mouse moved to (567, 402)
Screenshot: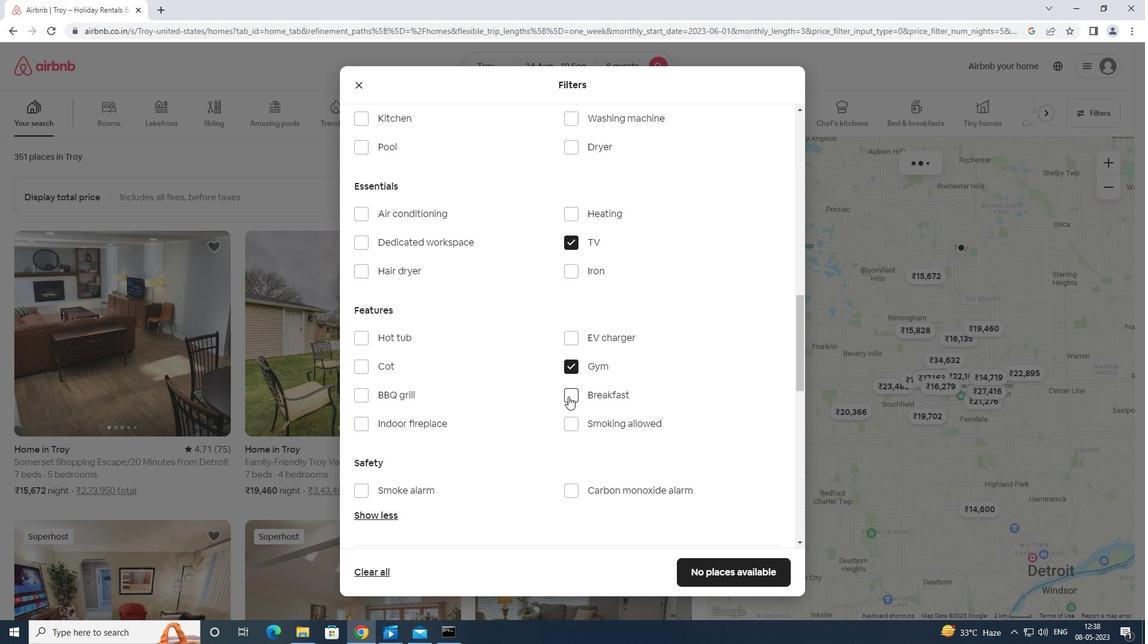 
Action: Mouse scrolled (567, 402) with delta (0, 0)
Screenshot: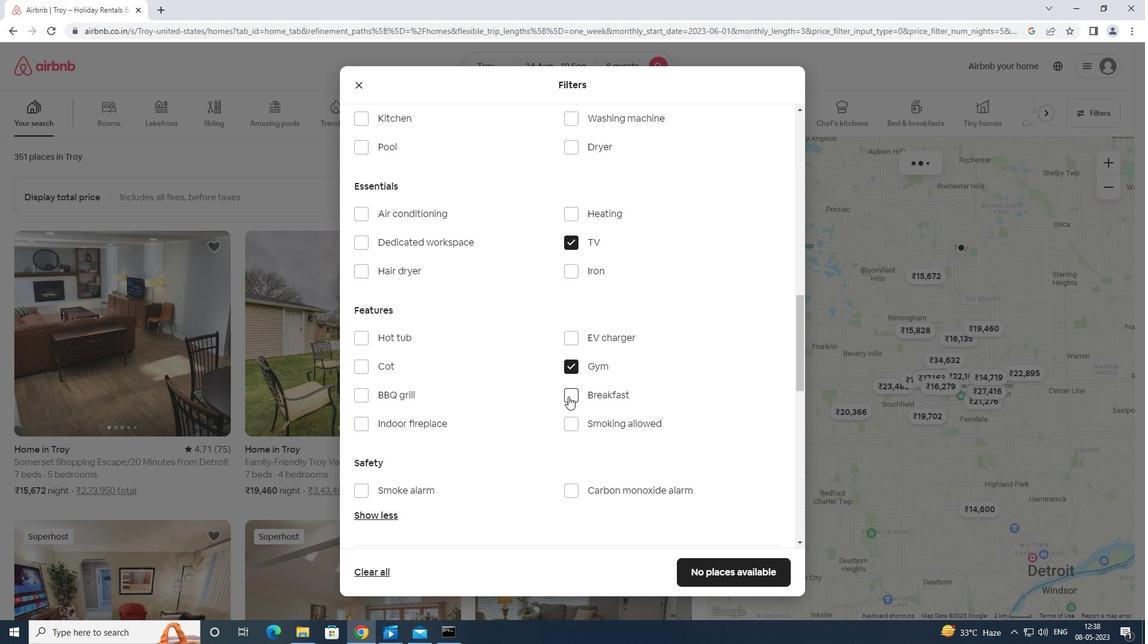 
Action: Mouse moved to (567, 403)
Screenshot: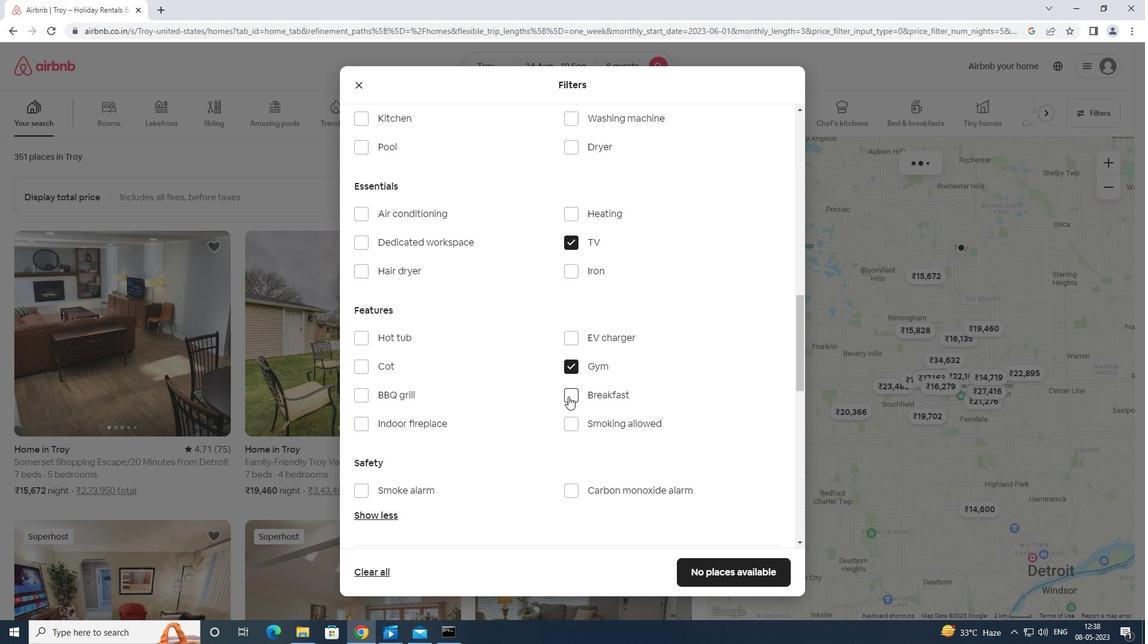 
Action: Mouse scrolled (567, 402) with delta (0, 0)
Screenshot: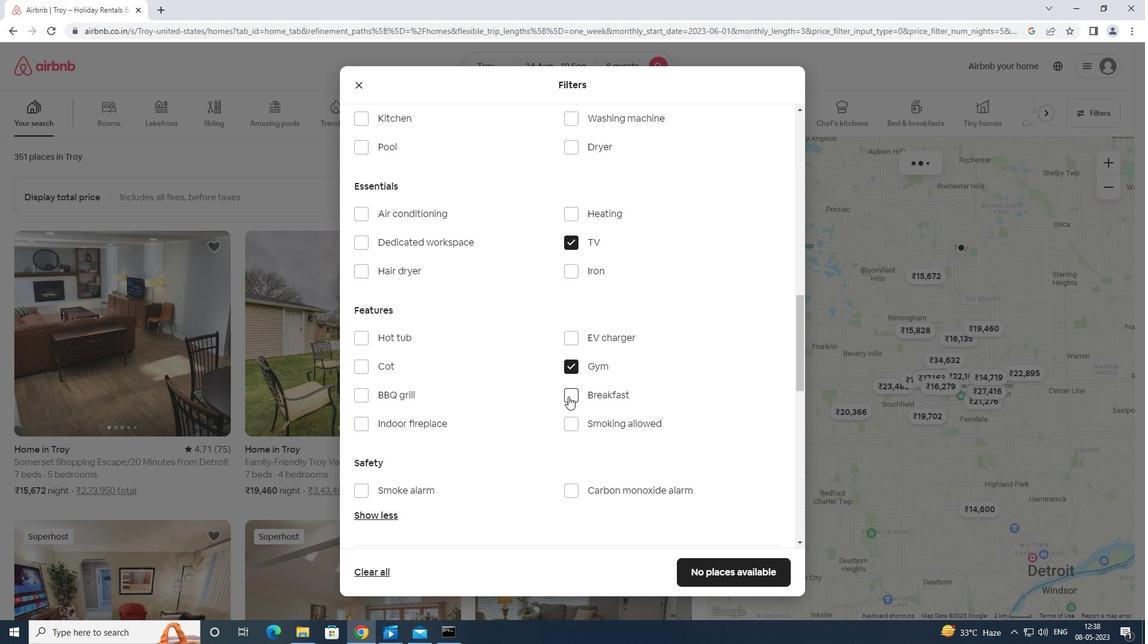 
Action: Mouse scrolled (567, 402) with delta (0, 0)
Screenshot: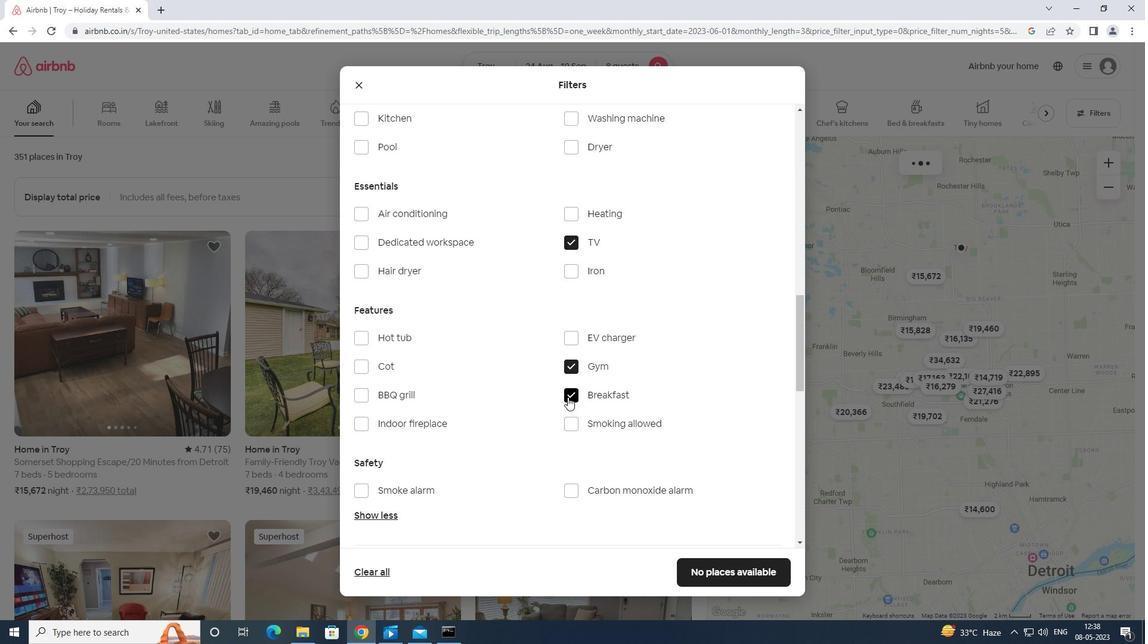 
Action: Mouse scrolled (567, 402) with delta (0, 0)
Screenshot: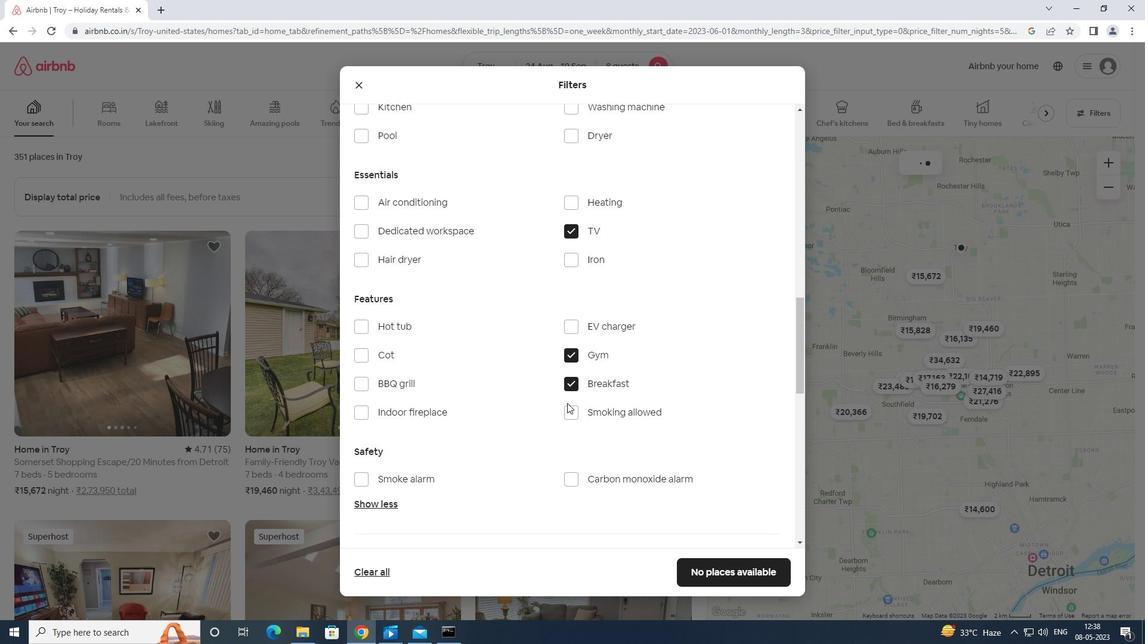 
Action: Mouse scrolled (567, 402) with delta (0, 0)
Screenshot: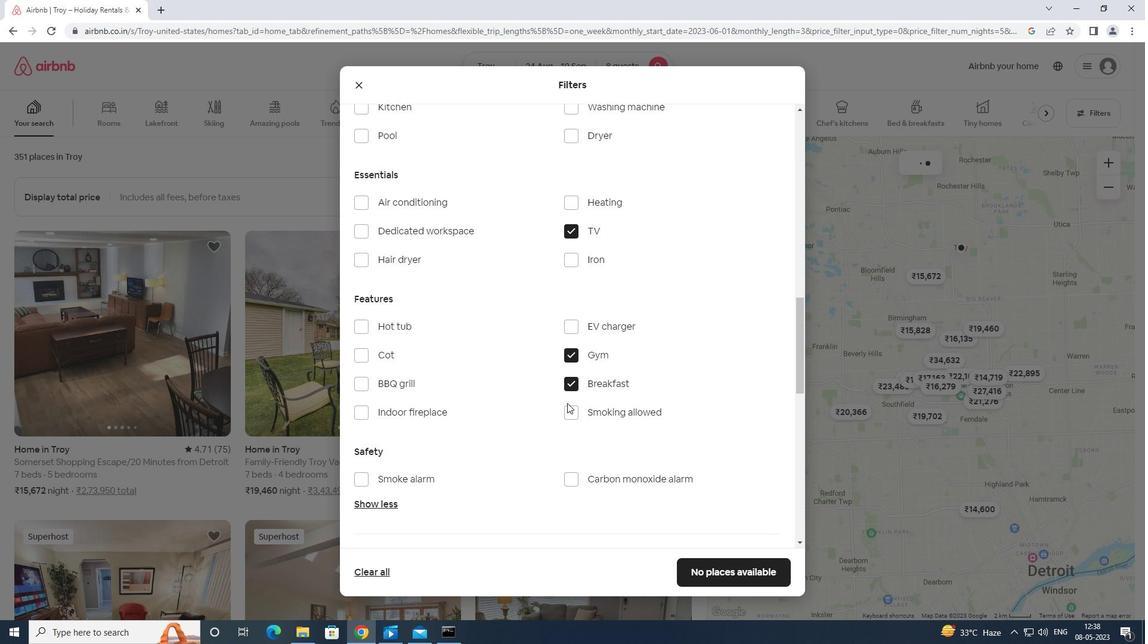 
Action: Mouse scrolled (567, 402) with delta (0, 0)
Screenshot: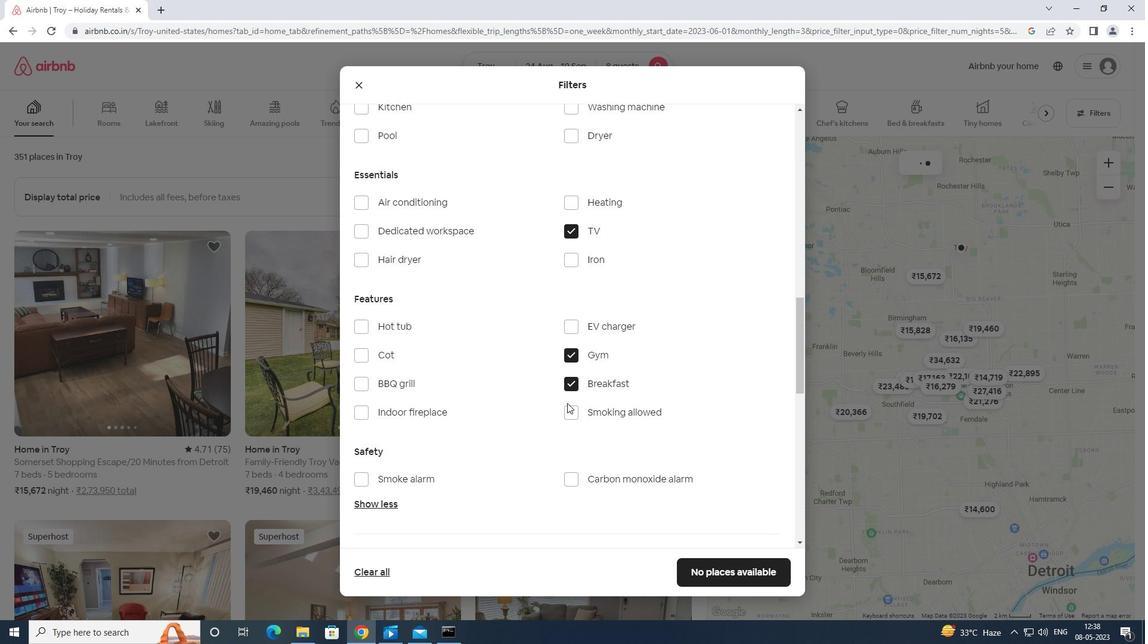 
Action: Mouse scrolled (567, 402) with delta (0, 0)
Screenshot: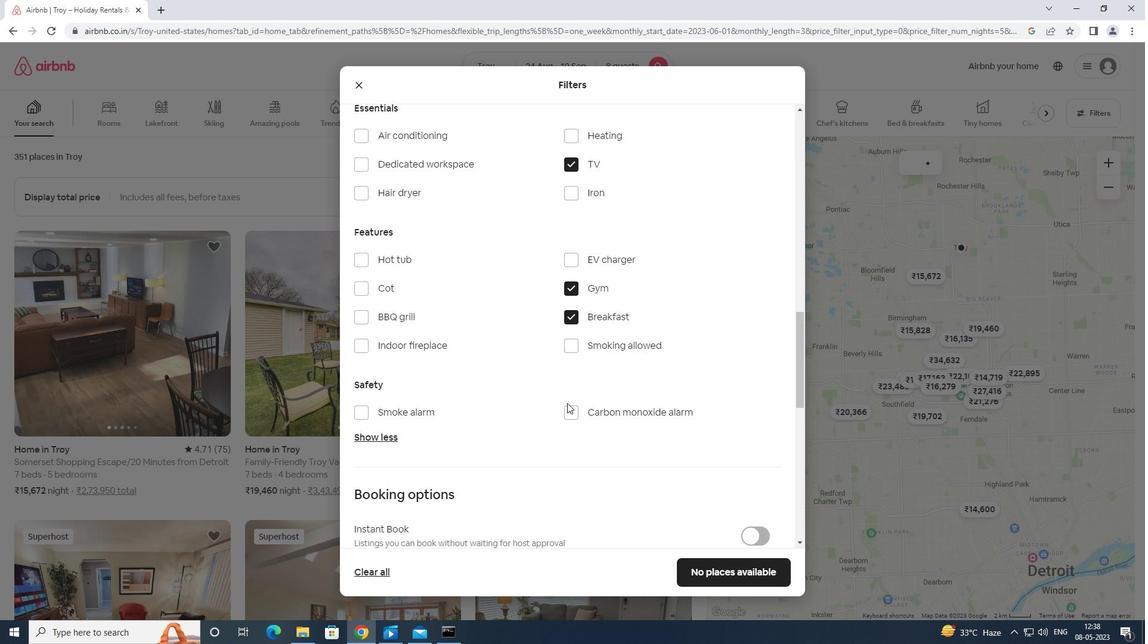 
Action: Mouse moved to (568, 403)
Screenshot: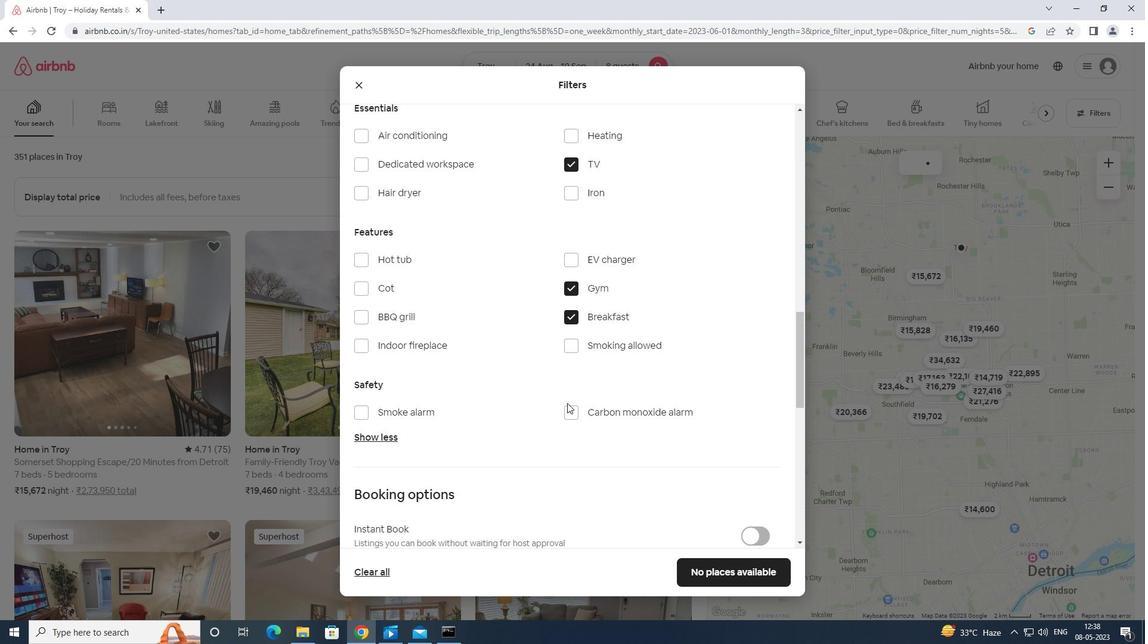 
Action: Mouse scrolled (568, 403) with delta (0, 0)
Screenshot: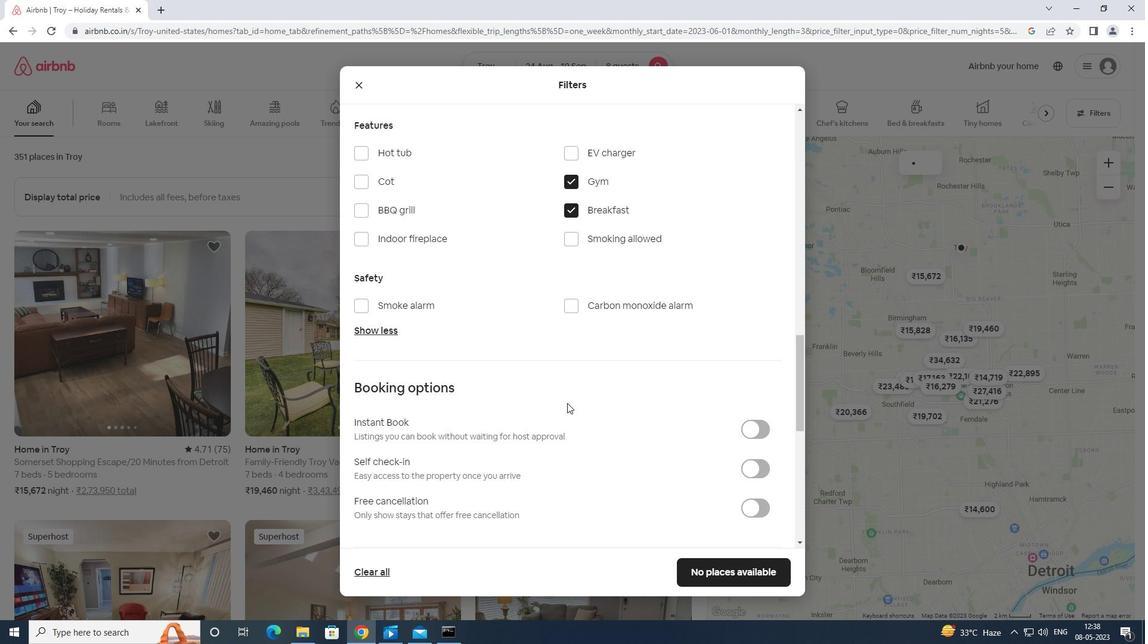 
Action: Mouse scrolled (568, 403) with delta (0, 0)
Screenshot: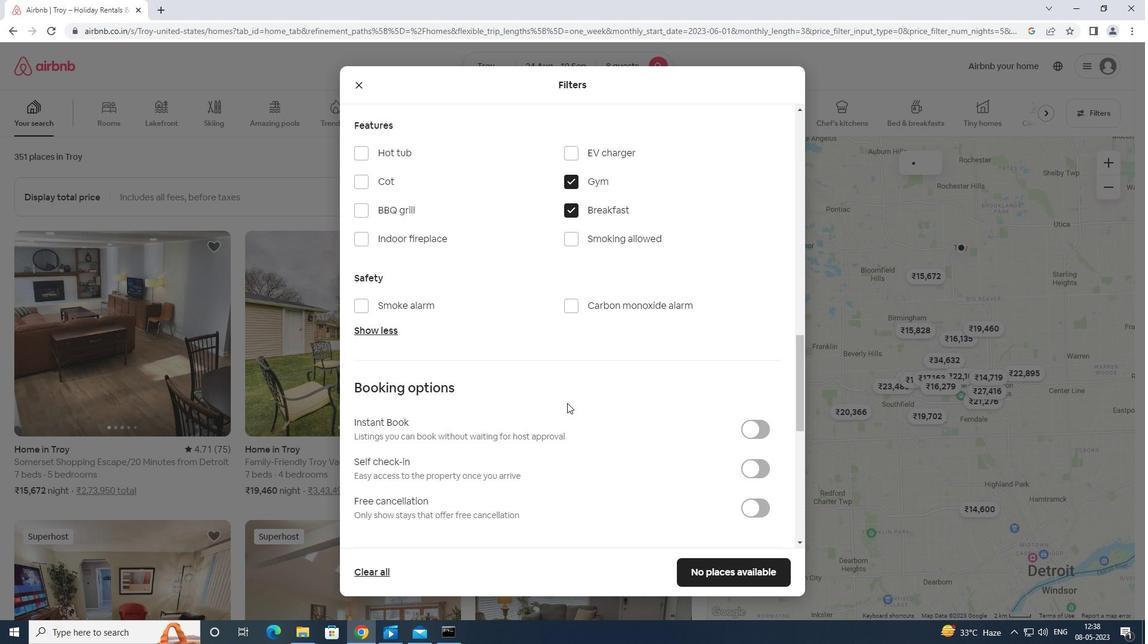 
Action: Mouse scrolled (568, 403) with delta (0, 0)
Screenshot: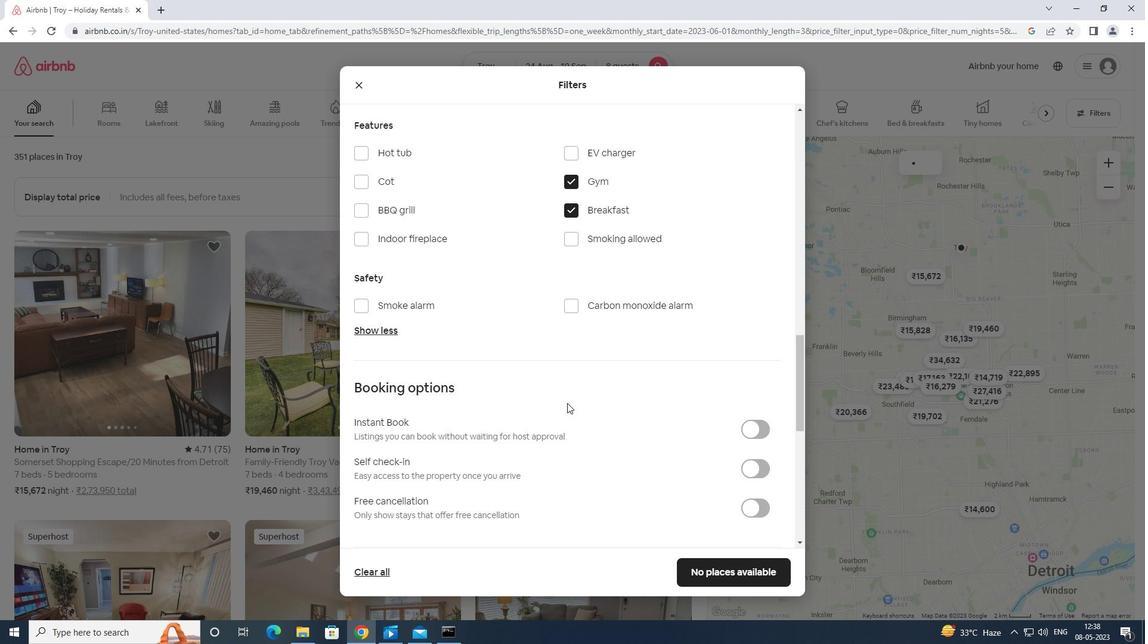 
Action: Mouse moved to (719, 304)
Screenshot: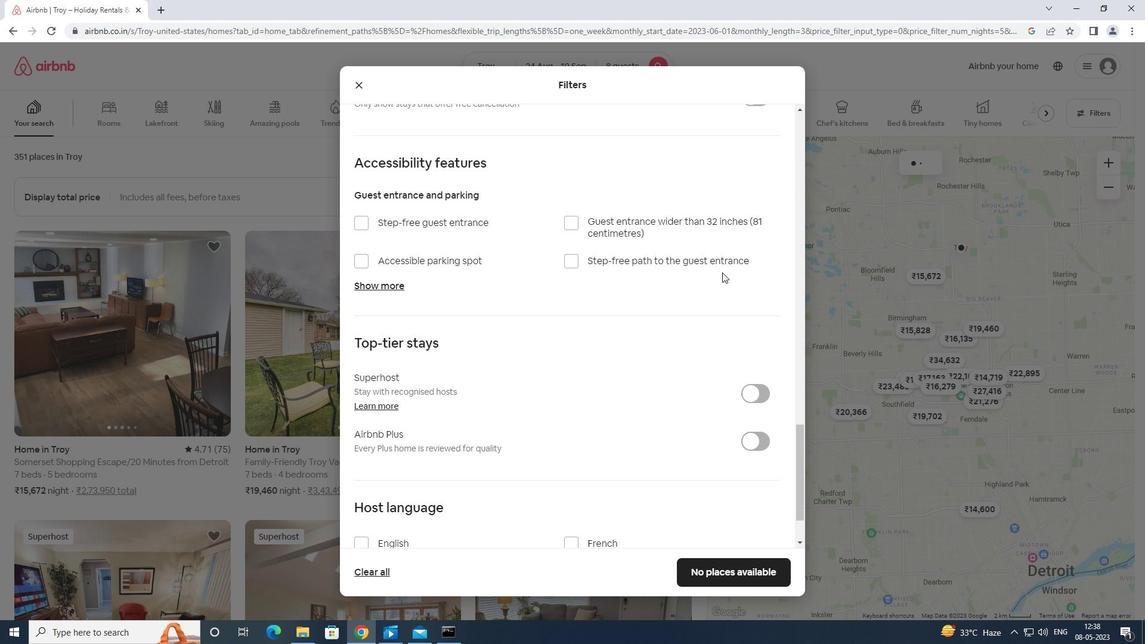 
Action: Mouse scrolled (719, 304) with delta (0, 0)
Screenshot: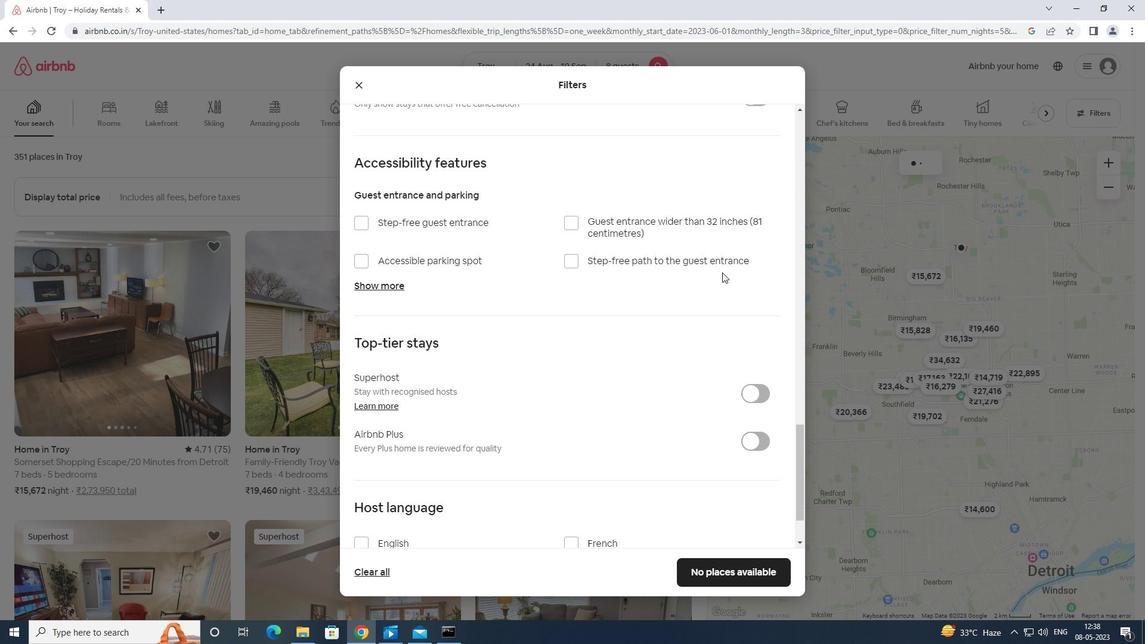 
Action: Mouse moved to (719, 312)
Screenshot: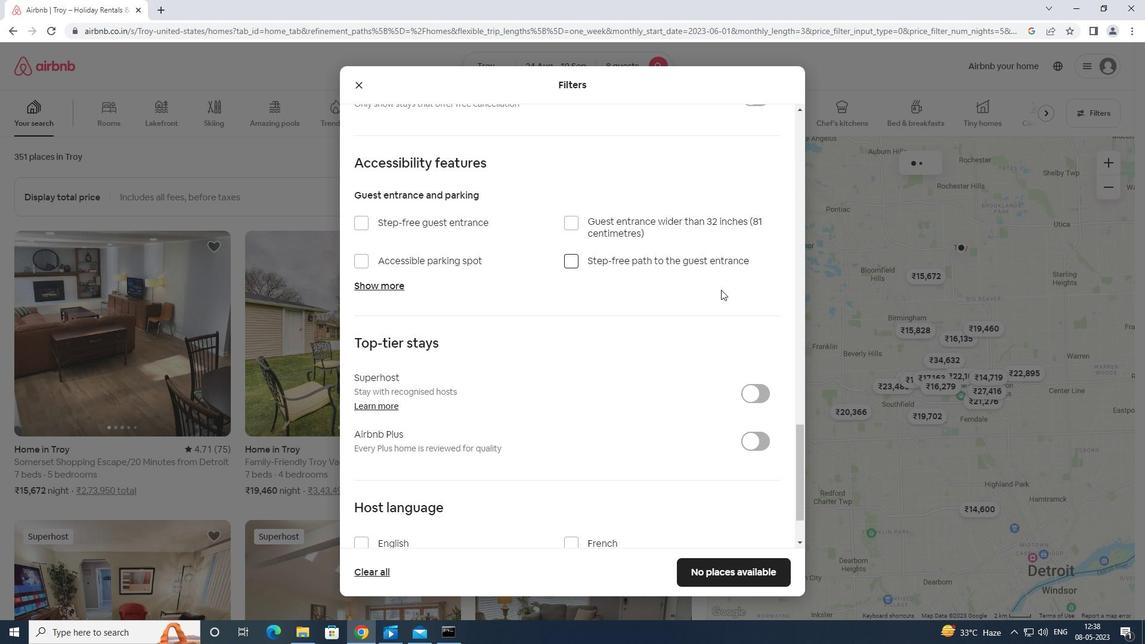 
Action: Mouse scrolled (719, 313) with delta (0, 0)
Screenshot: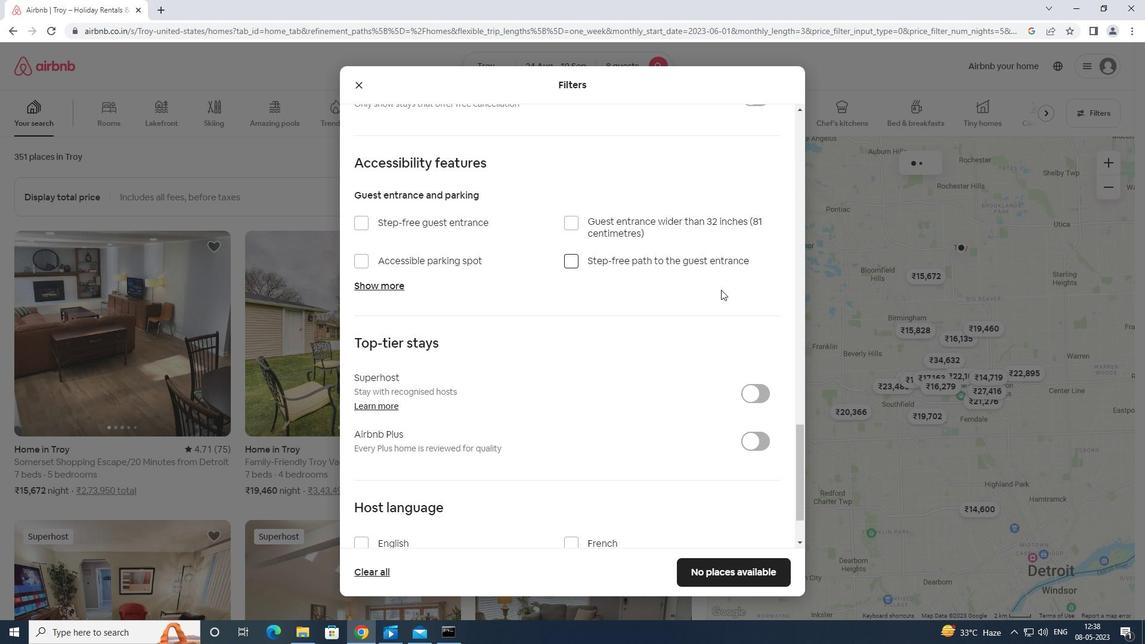 
Action: Mouse moved to (719, 315)
Screenshot: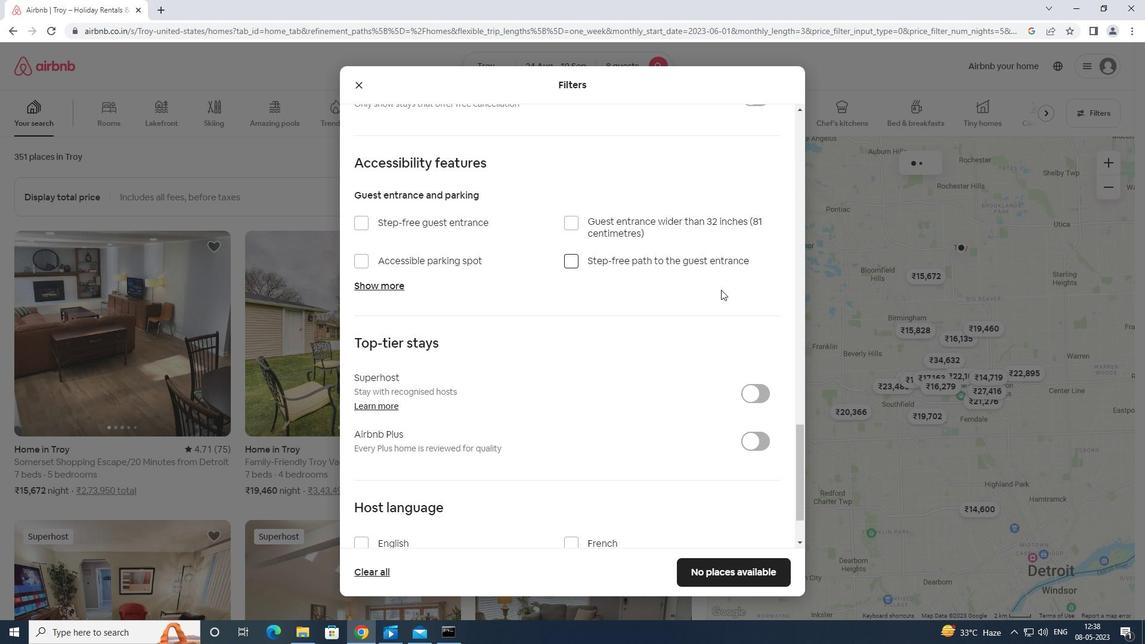 
Action: Mouse scrolled (719, 315) with delta (0, 0)
Screenshot: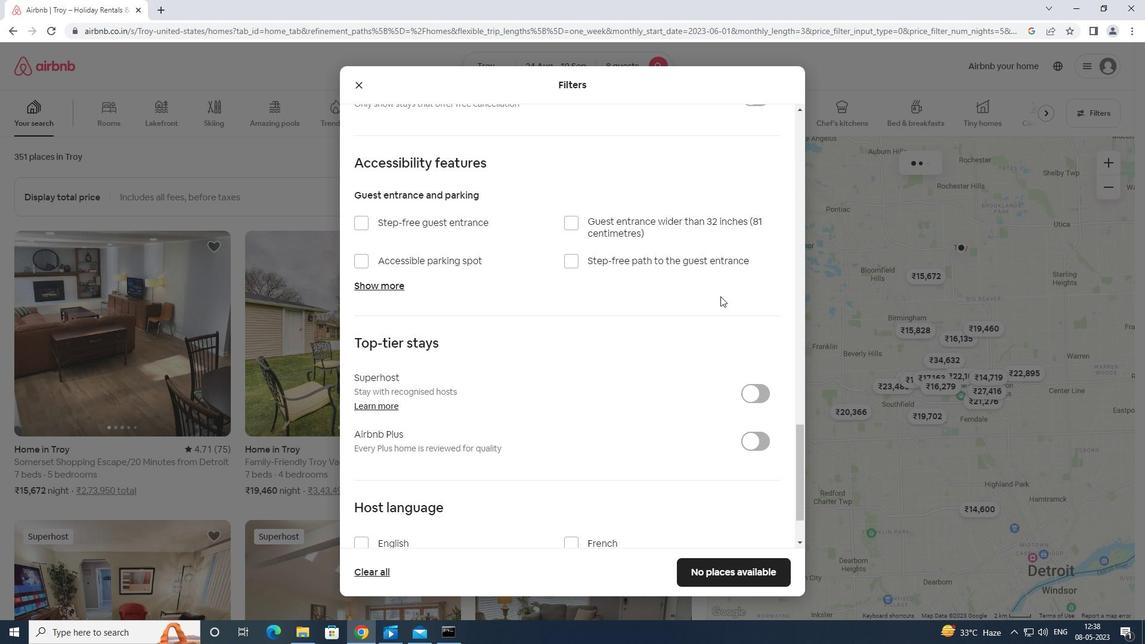 
Action: Mouse moved to (749, 236)
Screenshot: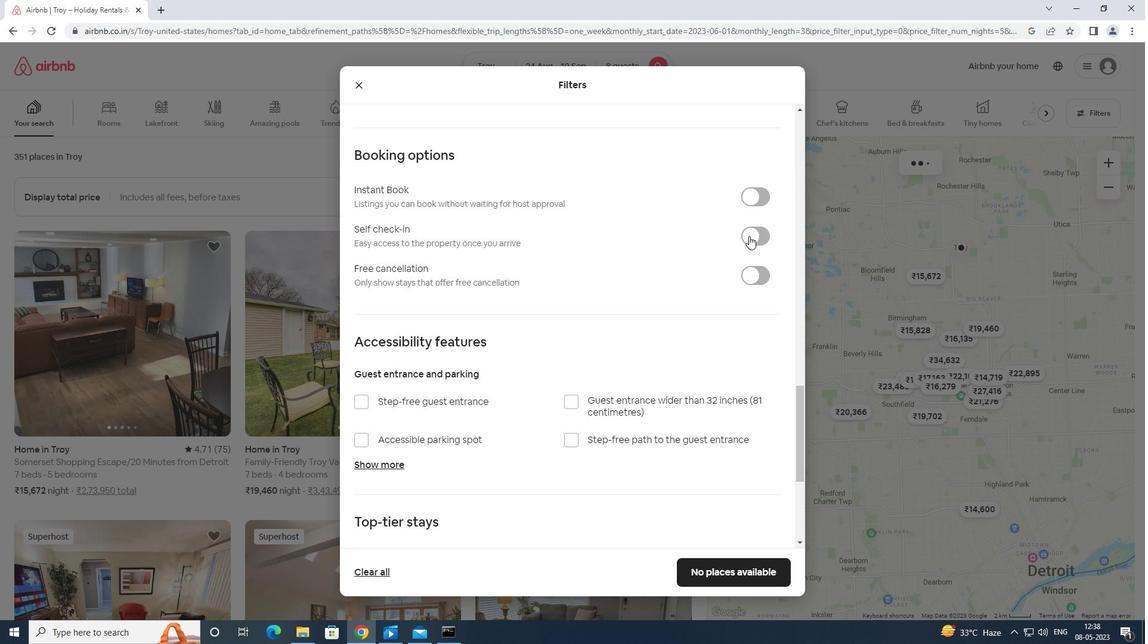 
Action: Mouse pressed left at (749, 236)
Screenshot: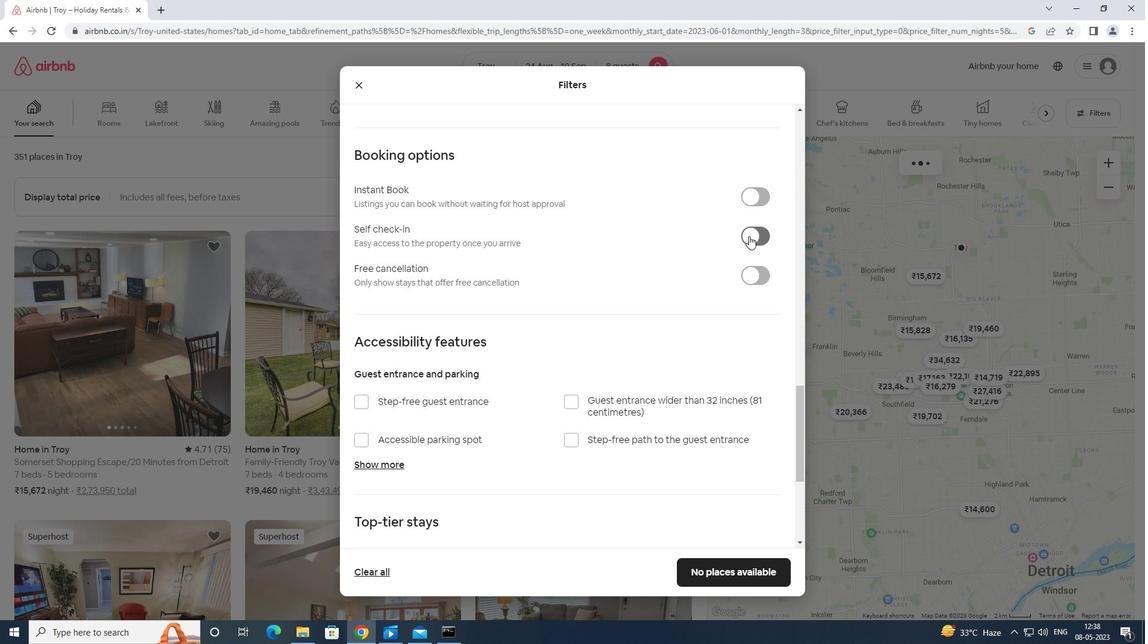
Action: Mouse moved to (754, 249)
Screenshot: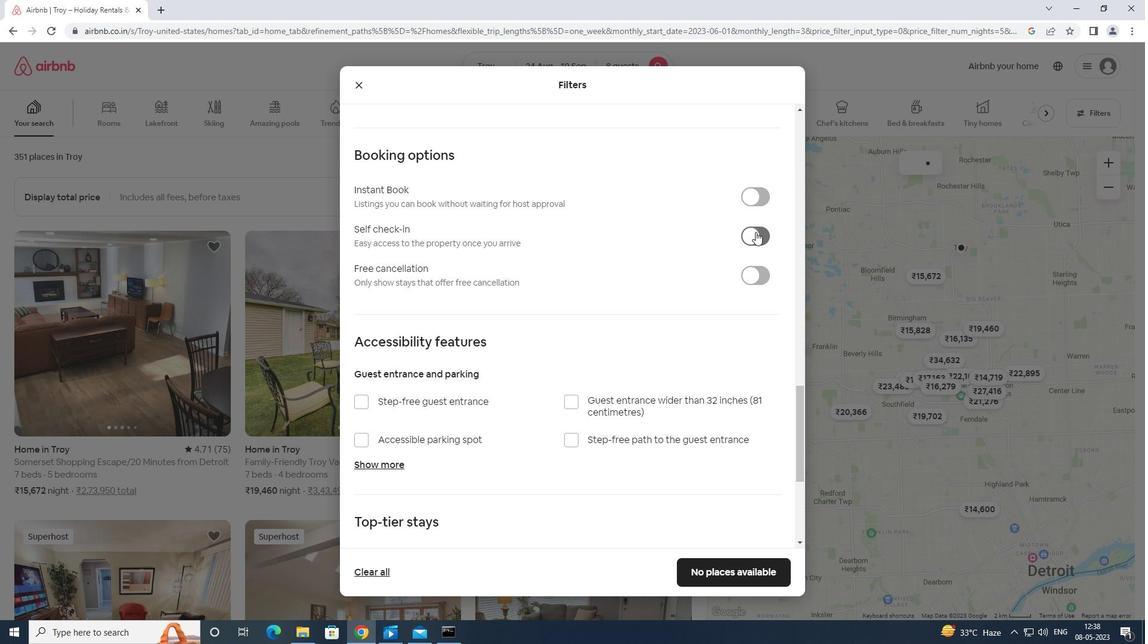 
Action: Mouse scrolled (754, 248) with delta (0, 0)
Screenshot: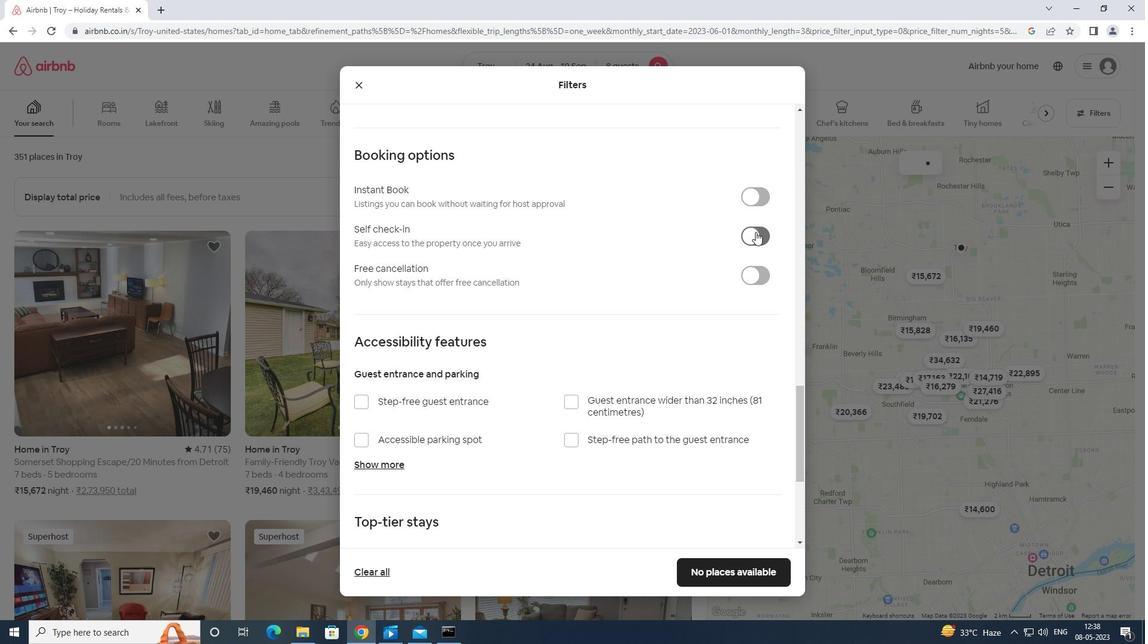 
Action: Mouse moved to (748, 262)
Screenshot: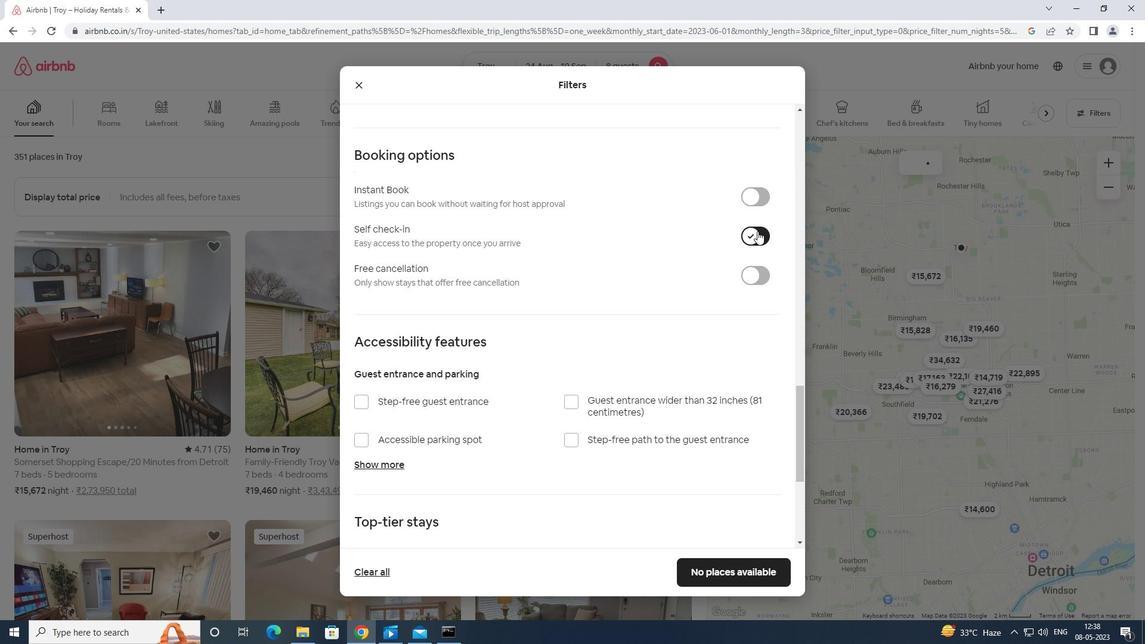 
Action: Mouse scrolled (748, 261) with delta (0, 0)
Screenshot: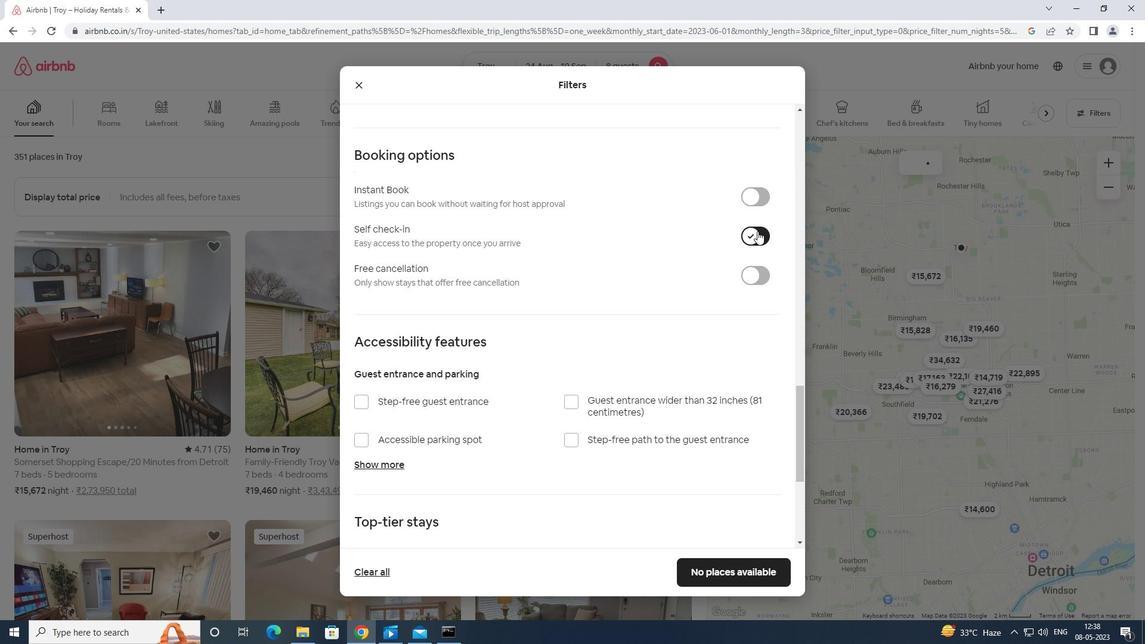 
Action: Mouse moved to (746, 266)
Screenshot: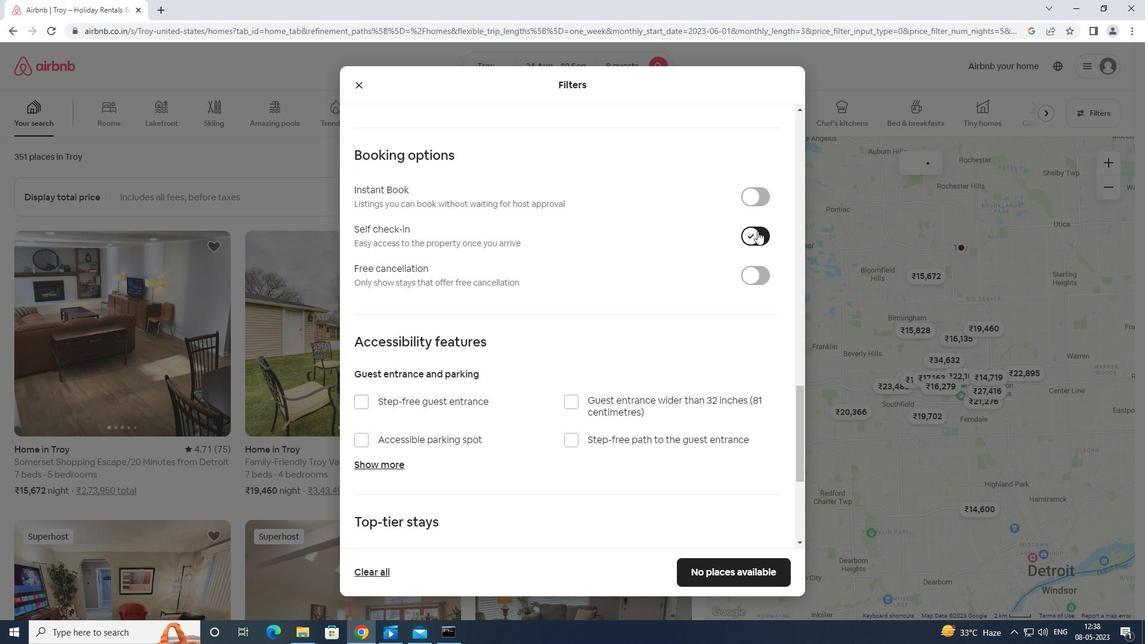 
Action: Mouse scrolled (746, 266) with delta (0, 0)
Screenshot: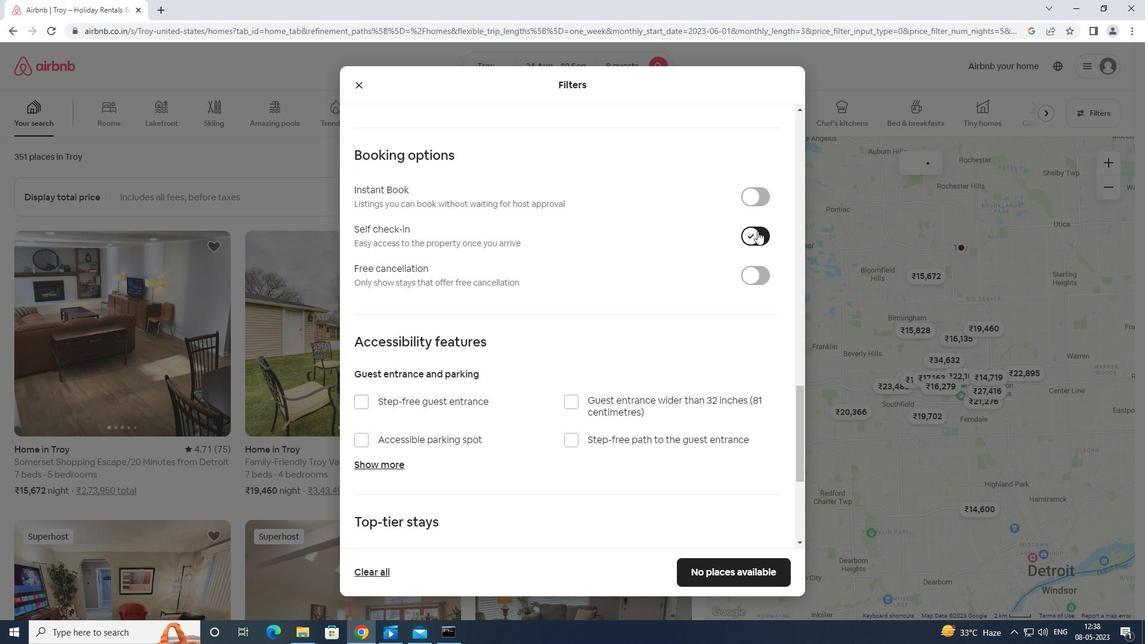 
Action: Mouse moved to (736, 276)
Screenshot: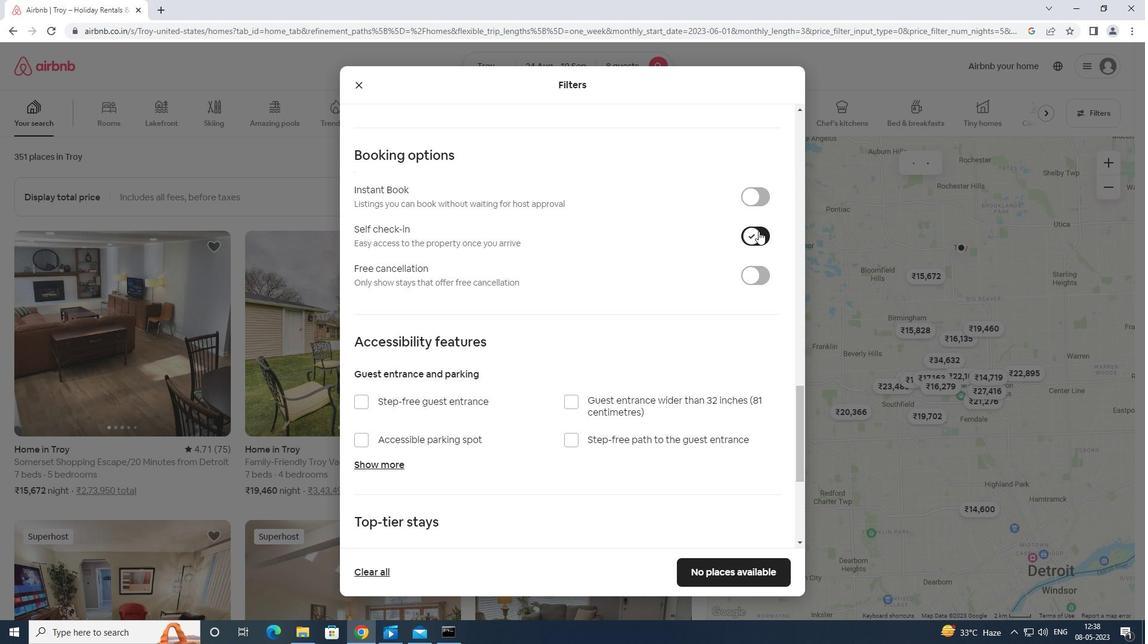 
Action: Mouse scrolled (736, 275) with delta (0, 0)
Screenshot: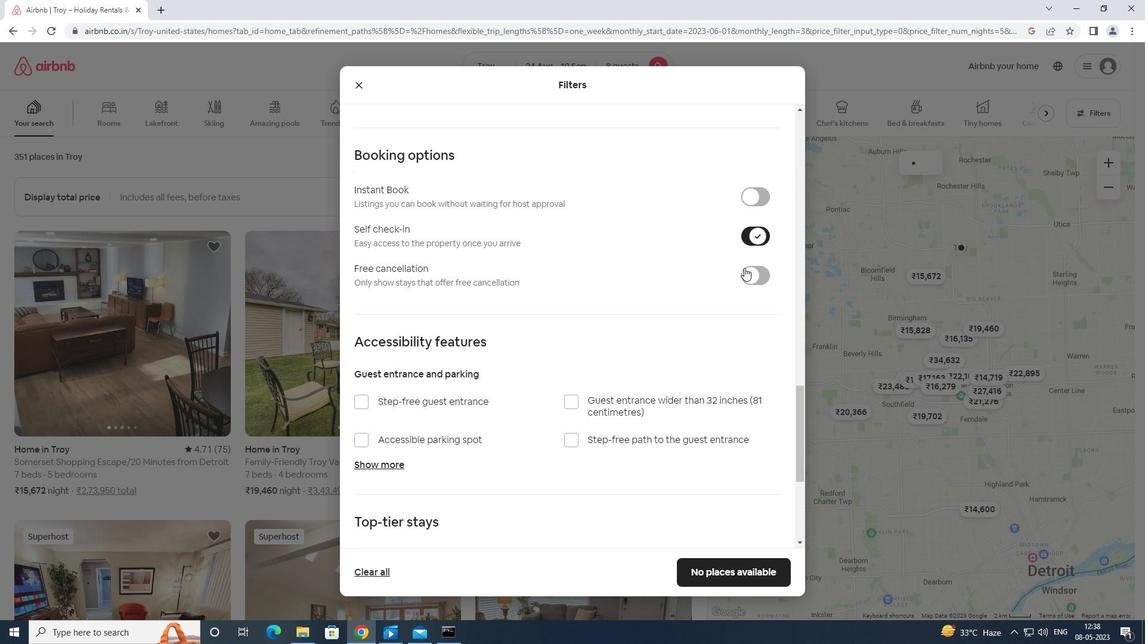 
Action: Mouse moved to (736, 277)
Screenshot: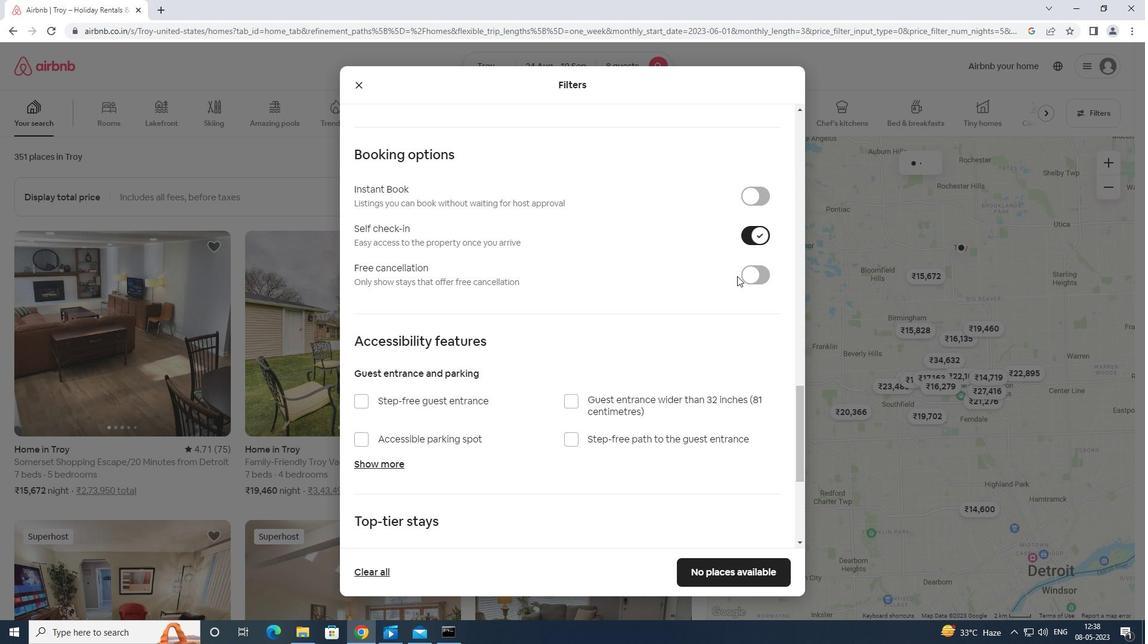 
Action: Mouse scrolled (736, 276) with delta (0, 0)
Screenshot: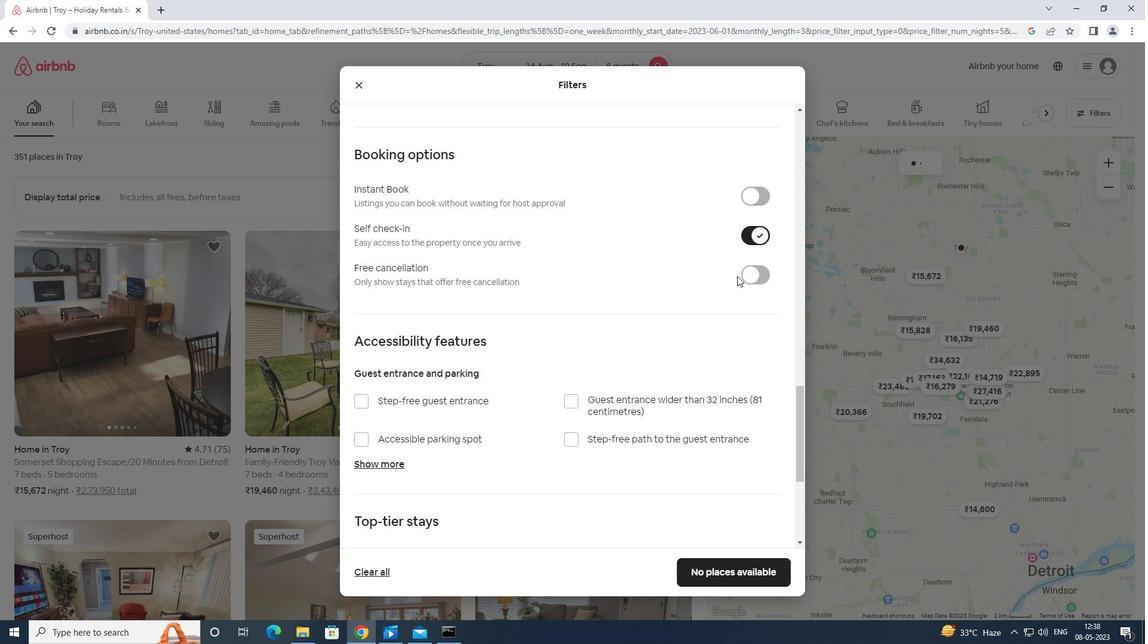 
Action: Mouse moved to (735, 279)
Screenshot: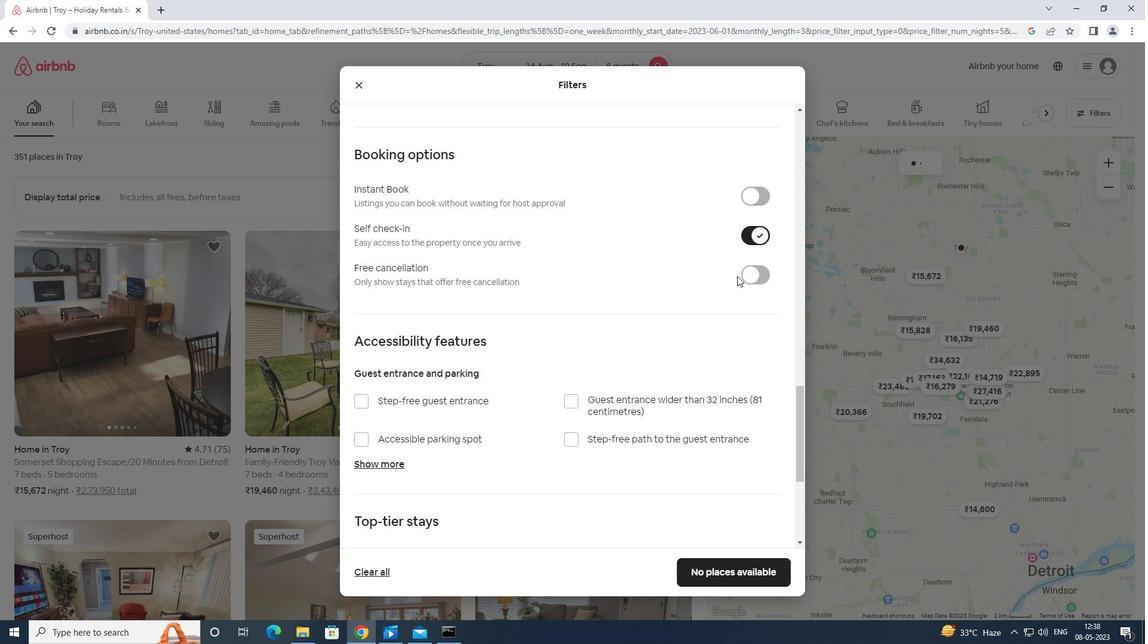 
Action: Mouse scrolled (735, 279) with delta (0, 0)
Screenshot: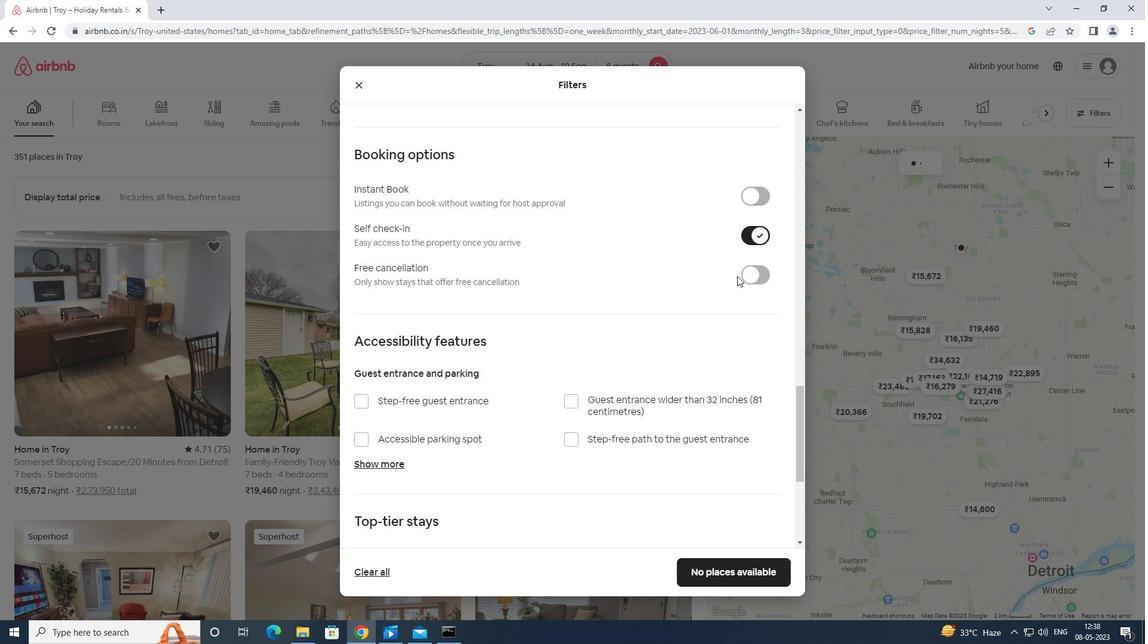 
Action: Mouse moved to (725, 293)
Screenshot: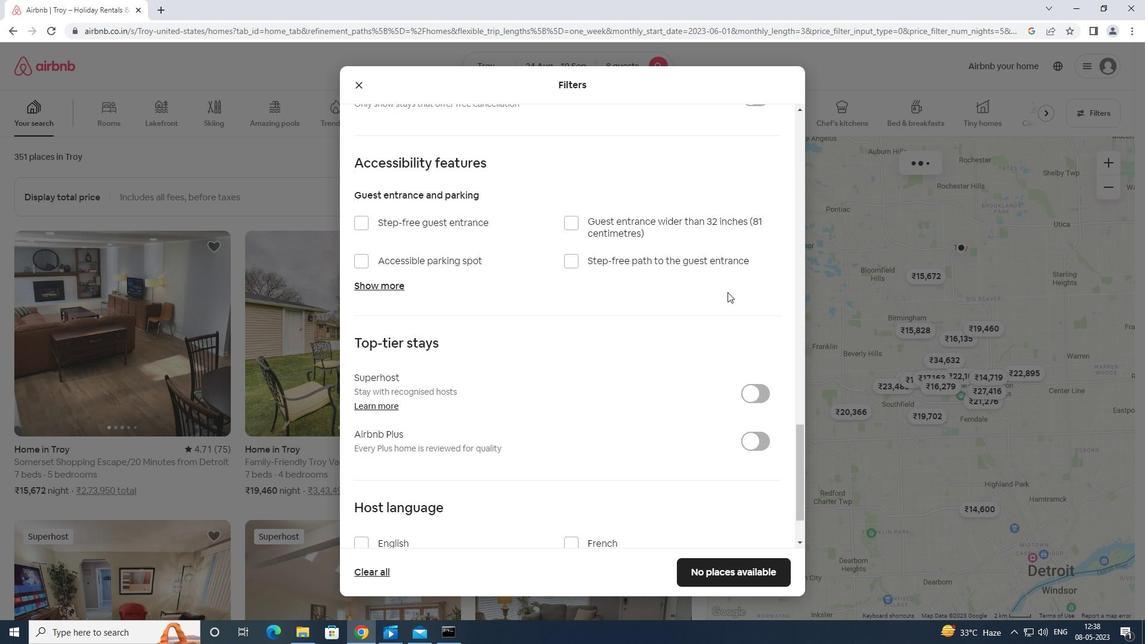 
Action: Mouse scrolled (725, 292) with delta (0, 0)
Screenshot: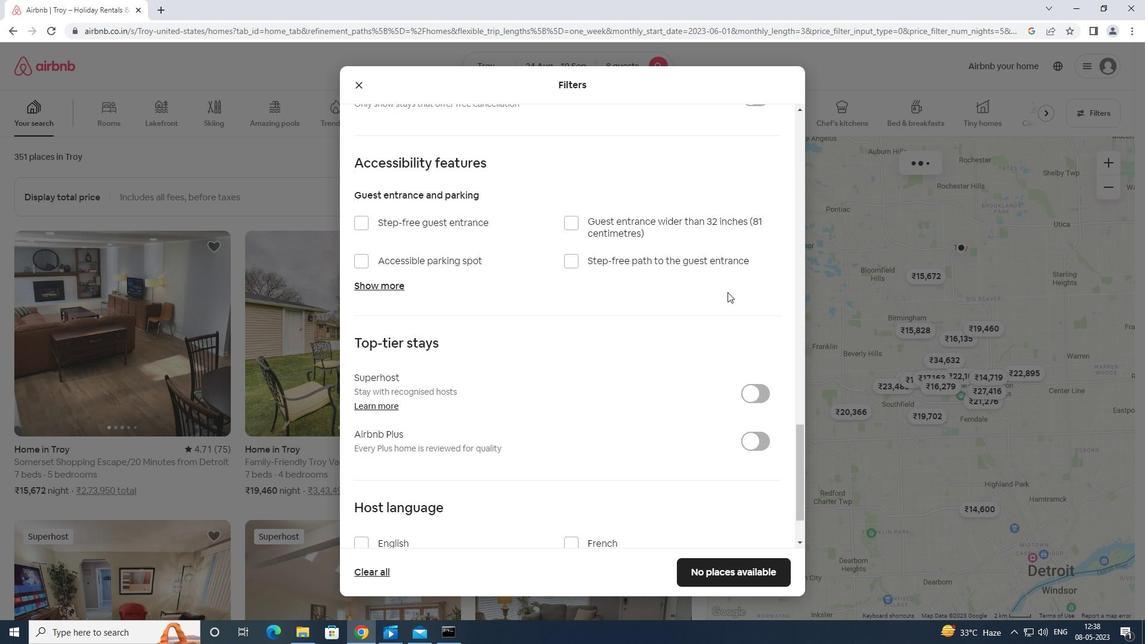 
Action: Mouse moved to (721, 296)
Screenshot: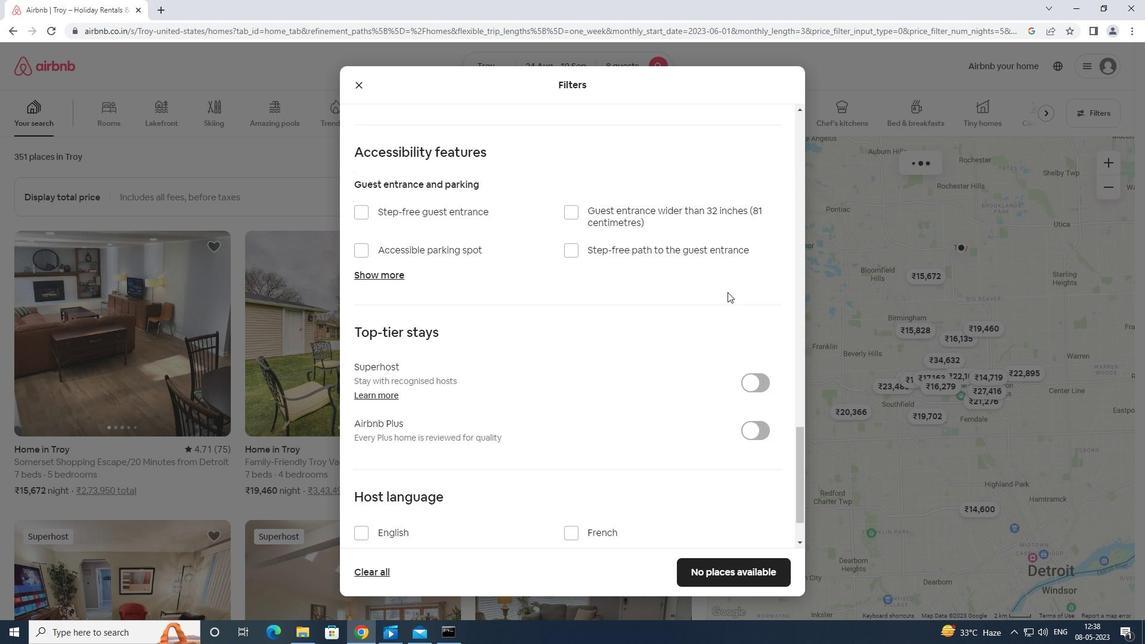 
Action: Mouse scrolled (721, 295) with delta (0, 0)
Screenshot: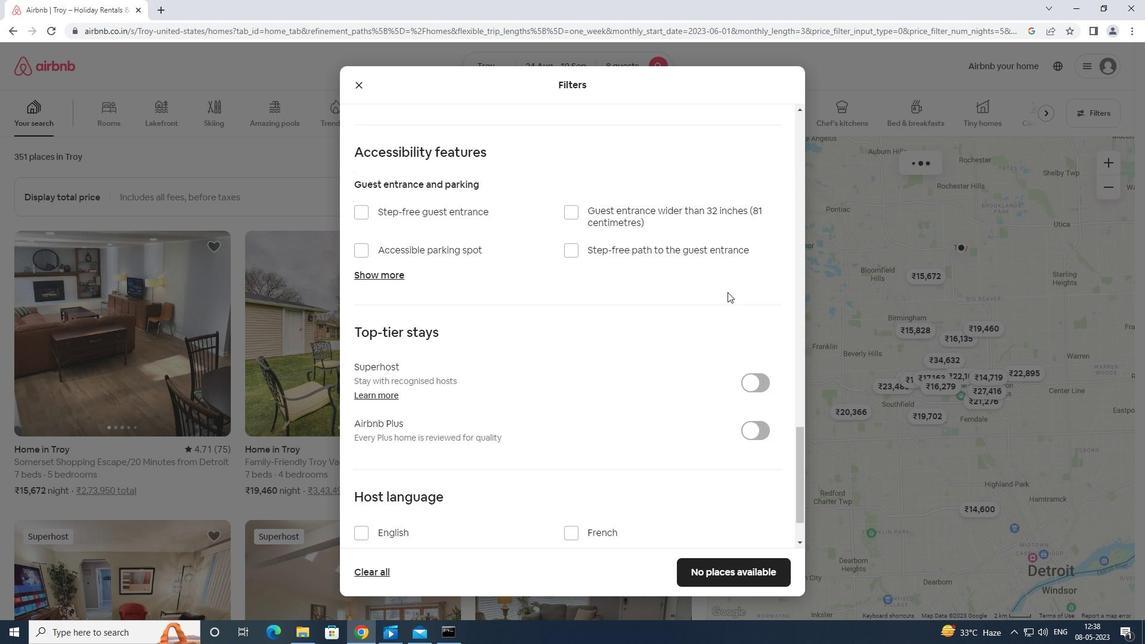 
Action: Mouse moved to (713, 301)
Screenshot: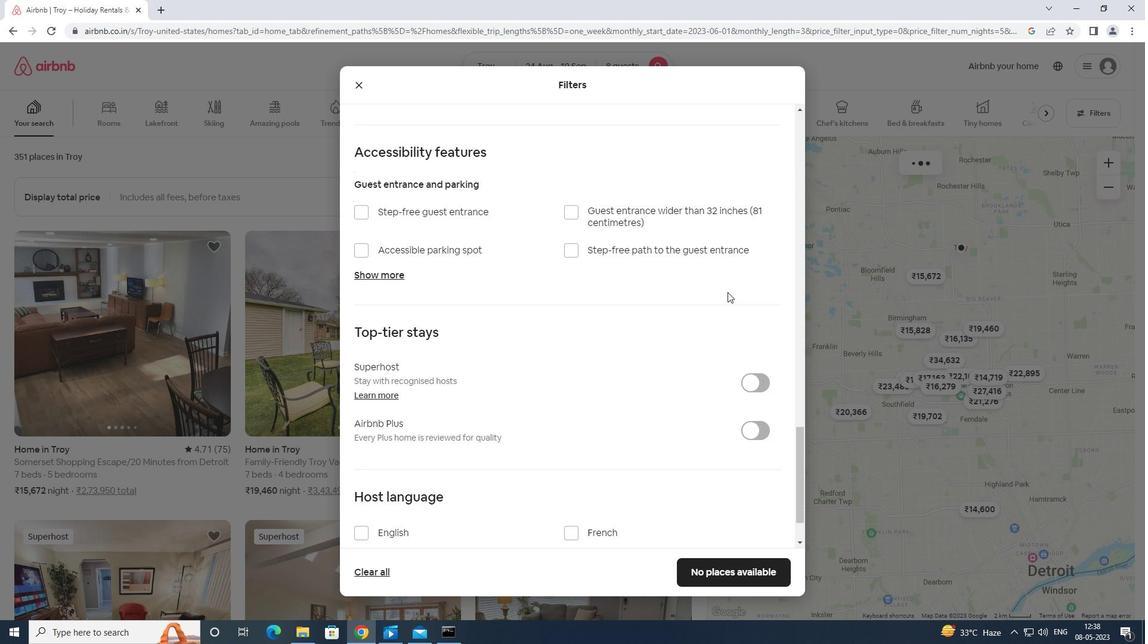
Action: Mouse scrolled (713, 300) with delta (0, 0)
Screenshot: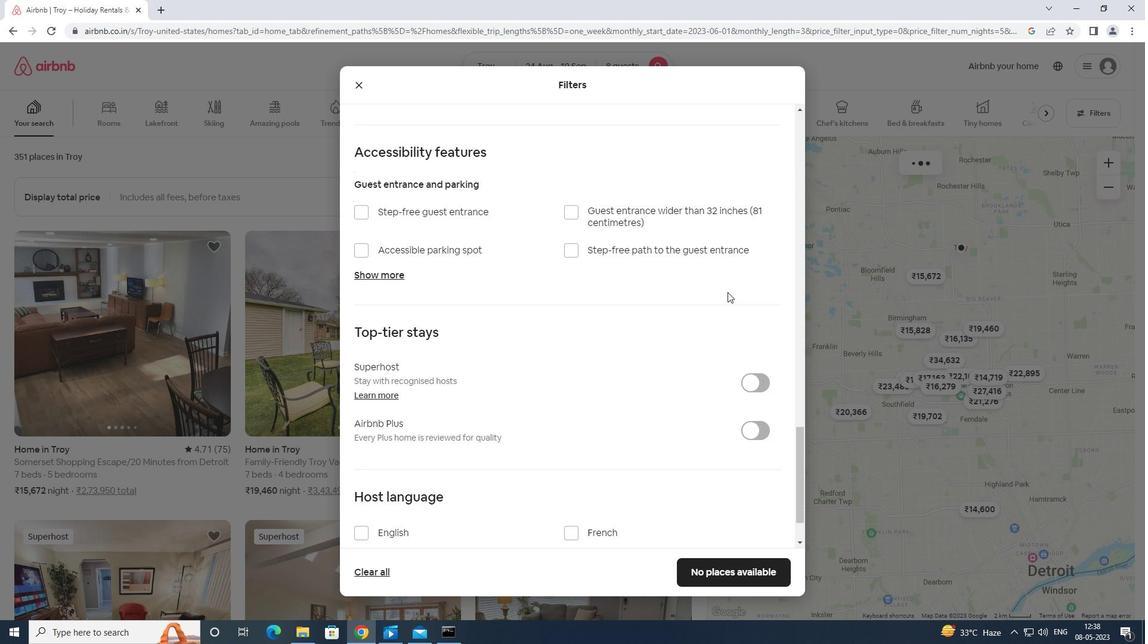 
Action: Mouse moved to (358, 466)
Screenshot: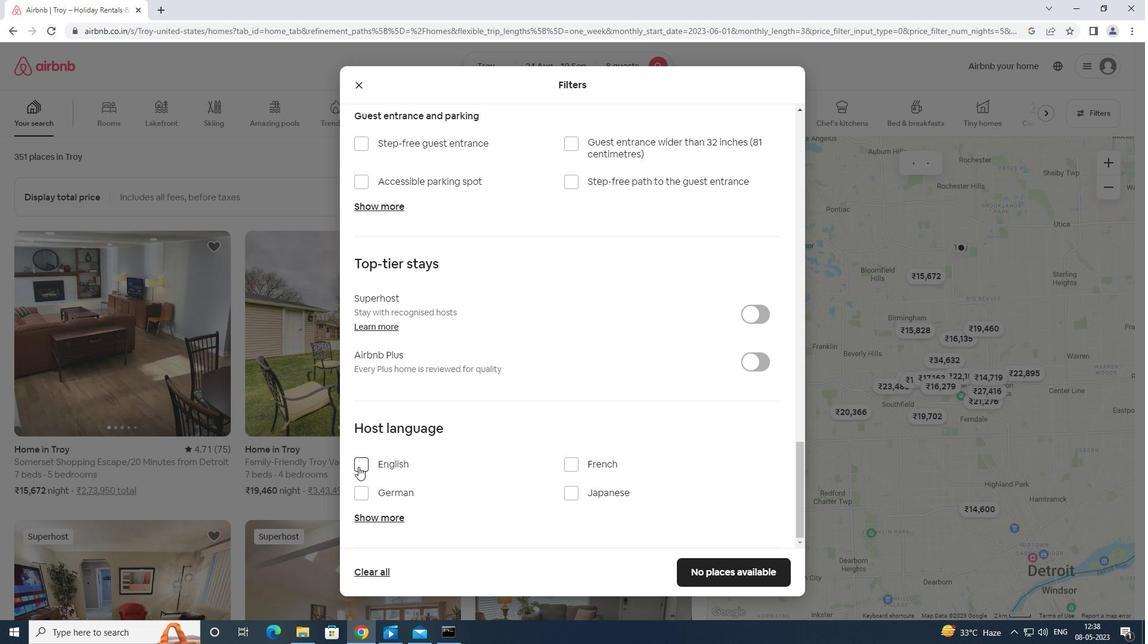 
Action: Mouse pressed left at (358, 466)
Screenshot: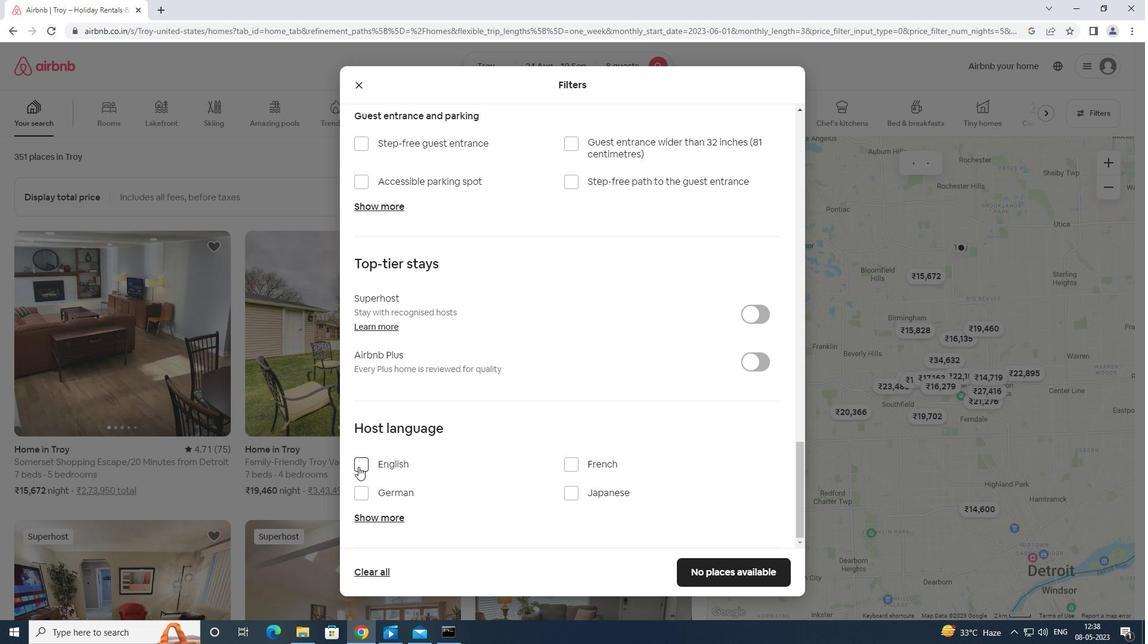 
Action: Mouse moved to (732, 570)
Screenshot: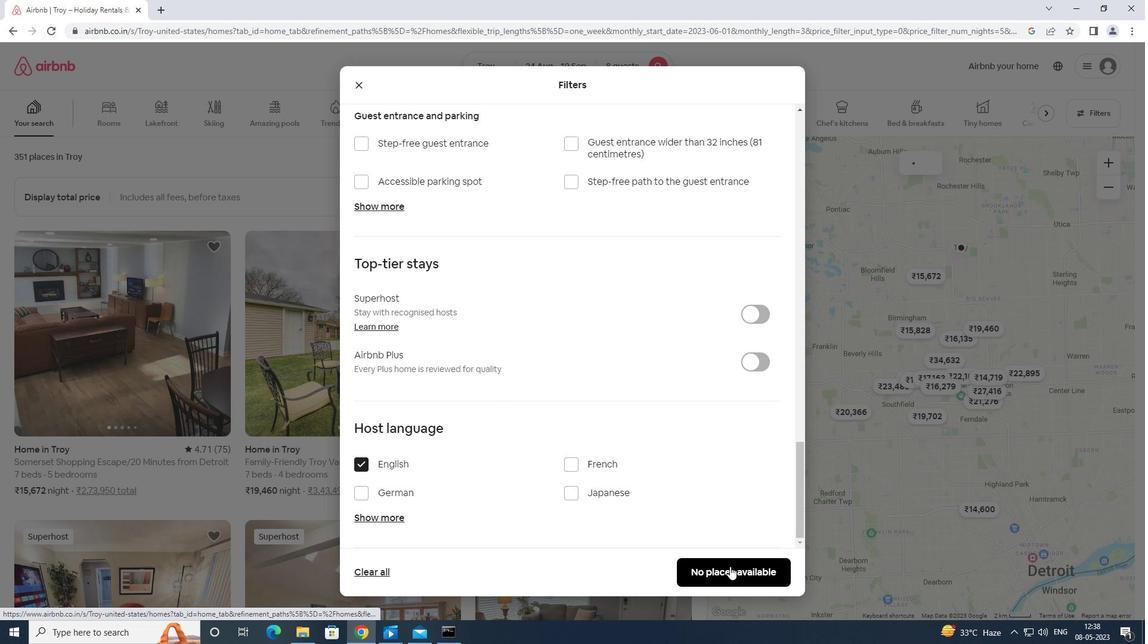 
Action: Mouse pressed left at (732, 570)
Screenshot: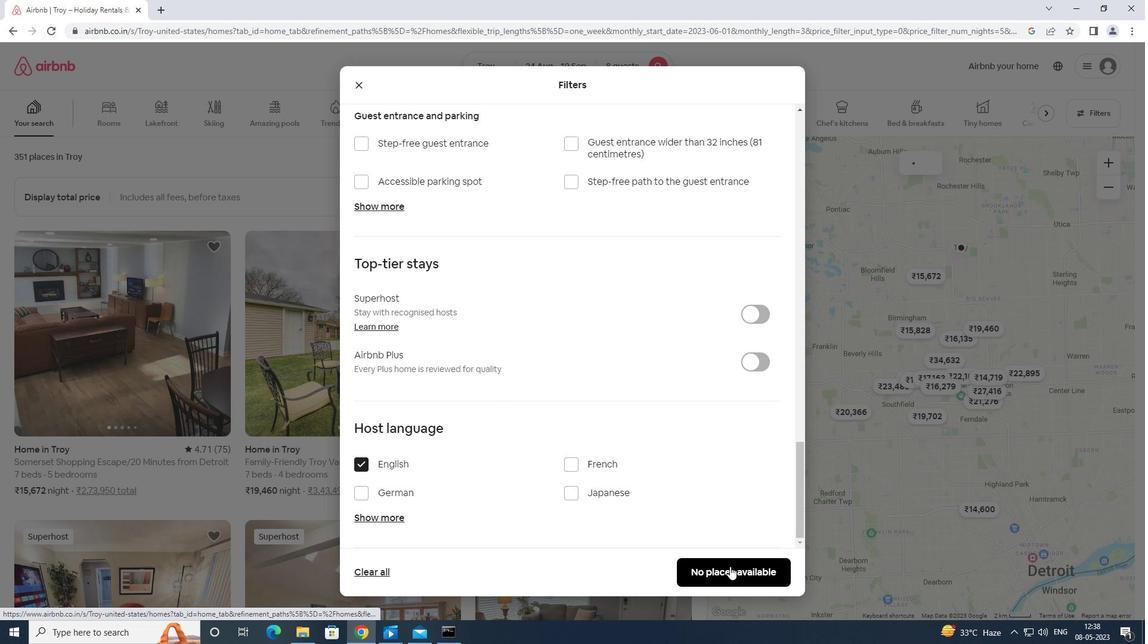 
Action: Mouse moved to (732, 570)
Screenshot: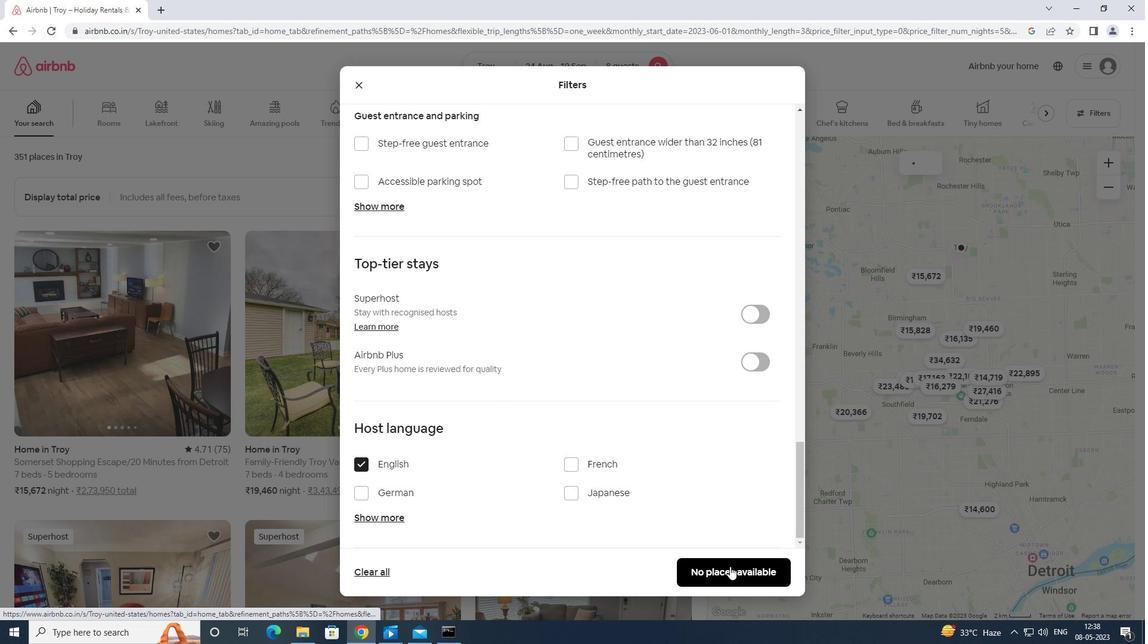 
